 Task: Look for space in Werne, Germany from 10th July, 2023 to 25th July, 2023 for 3 adults, 1 child in price range Rs.15000 to Rs.25000. Place can be shared room with 2 bedrooms having 3 beds and 2 bathrooms. Property type can be house, flat, guest house. Amenities needed are: wifi, TV, free parkinig on premises, gym, breakfast. Booking option can be shelf check-in. Required host language is English.
Action: Mouse moved to (575, 147)
Screenshot: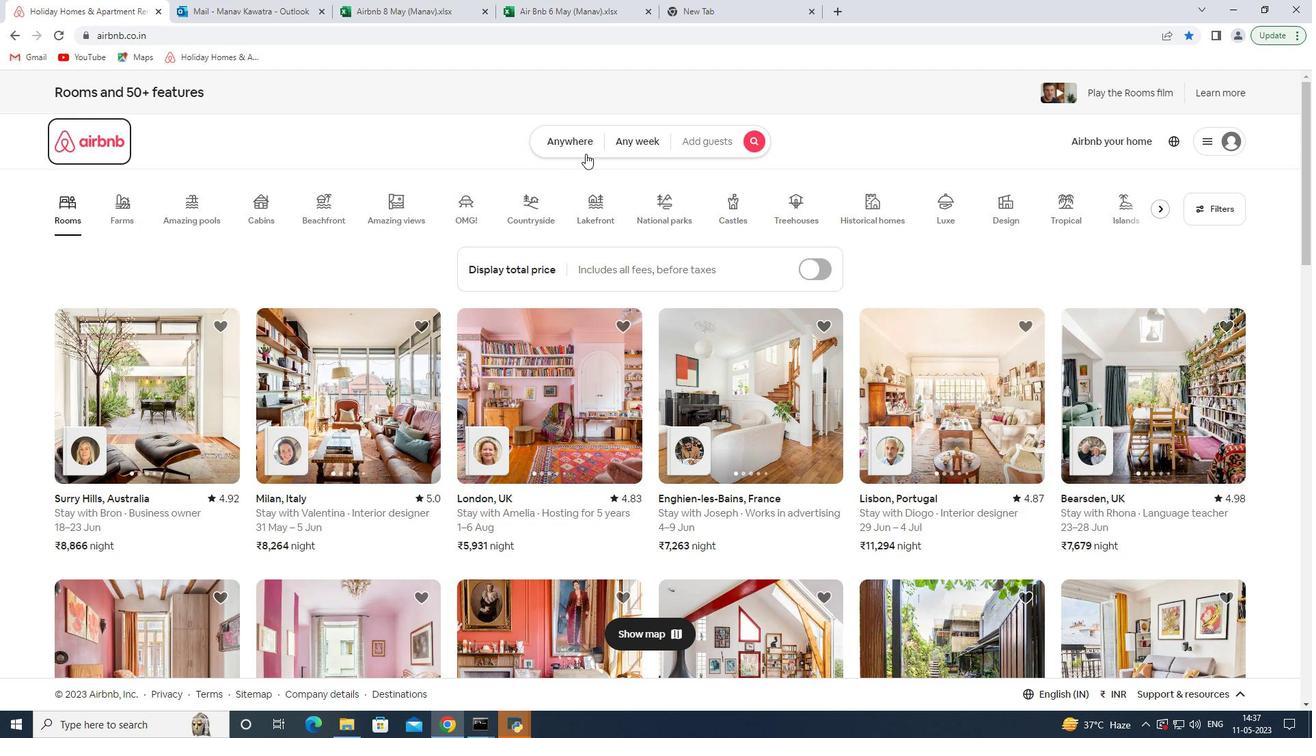 
Action: Mouse pressed left at (575, 147)
Screenshot: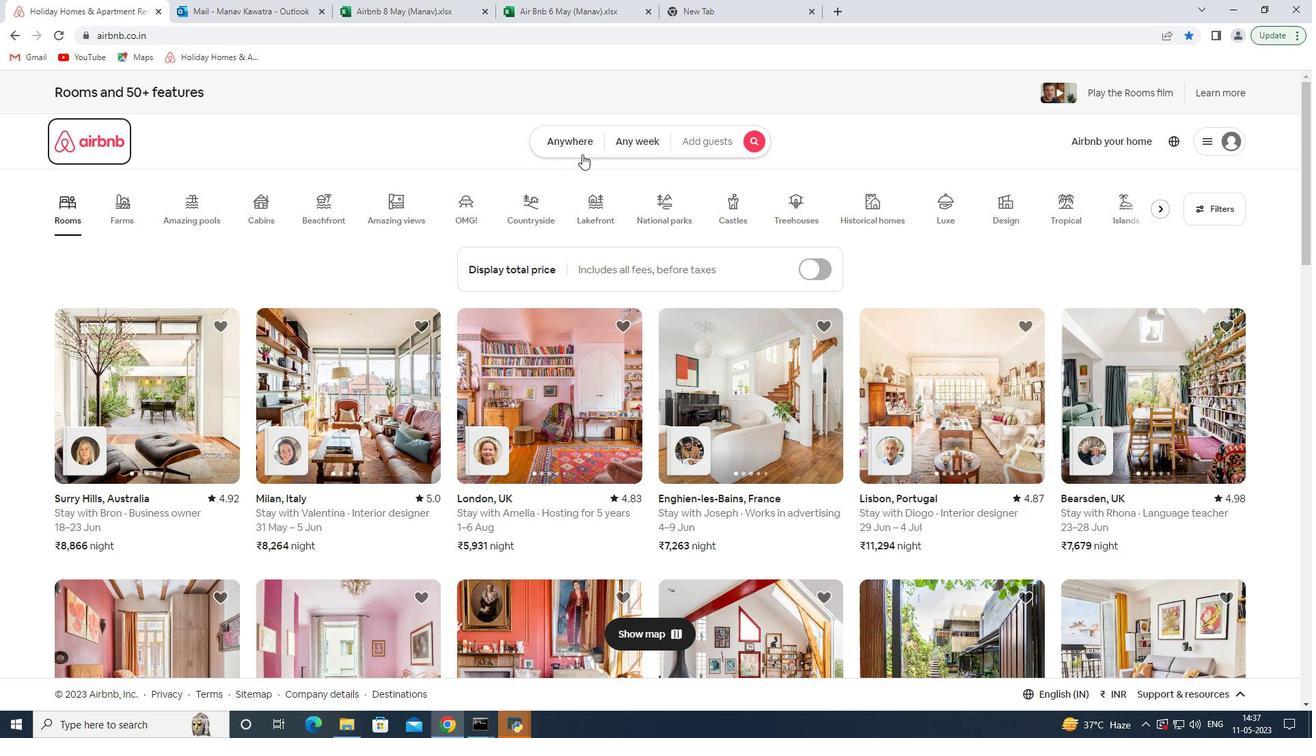 
Action: Mouse moved to (502, 198)
Screenshot: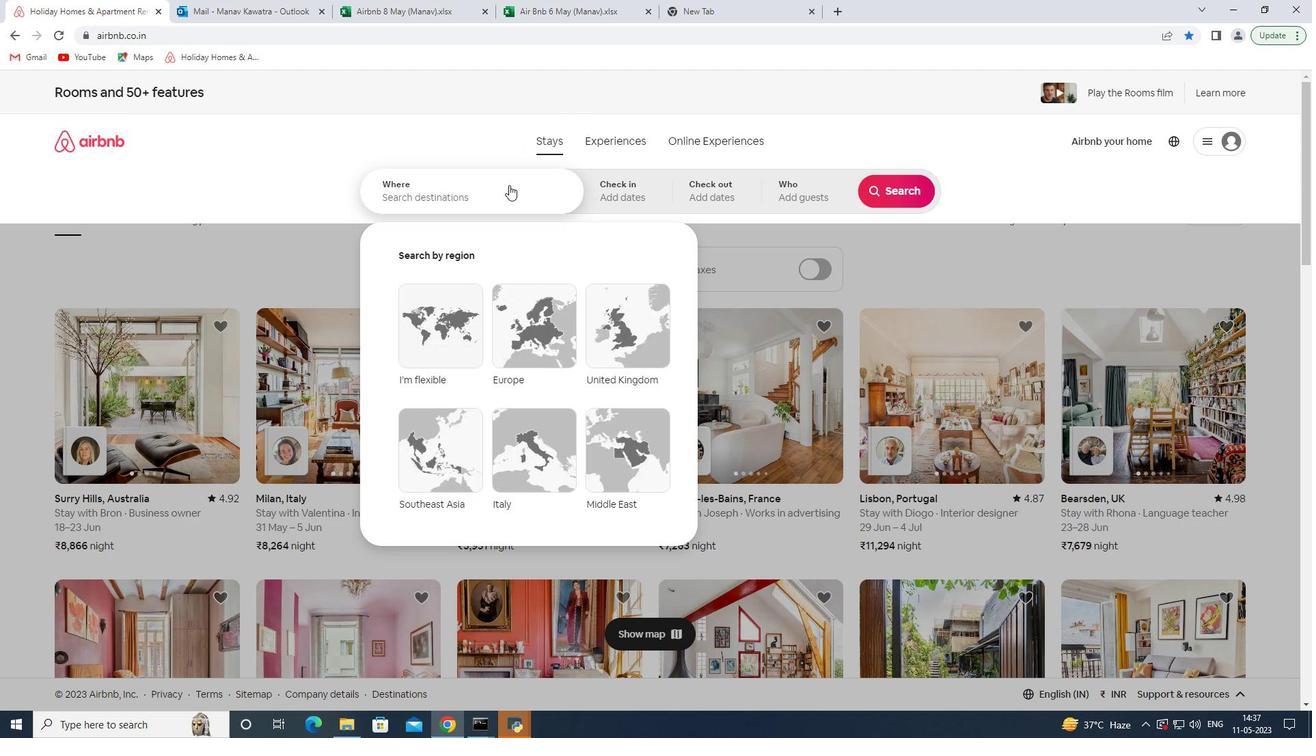 
Action: Mouse pressed left at (502, 198)
Screenshot: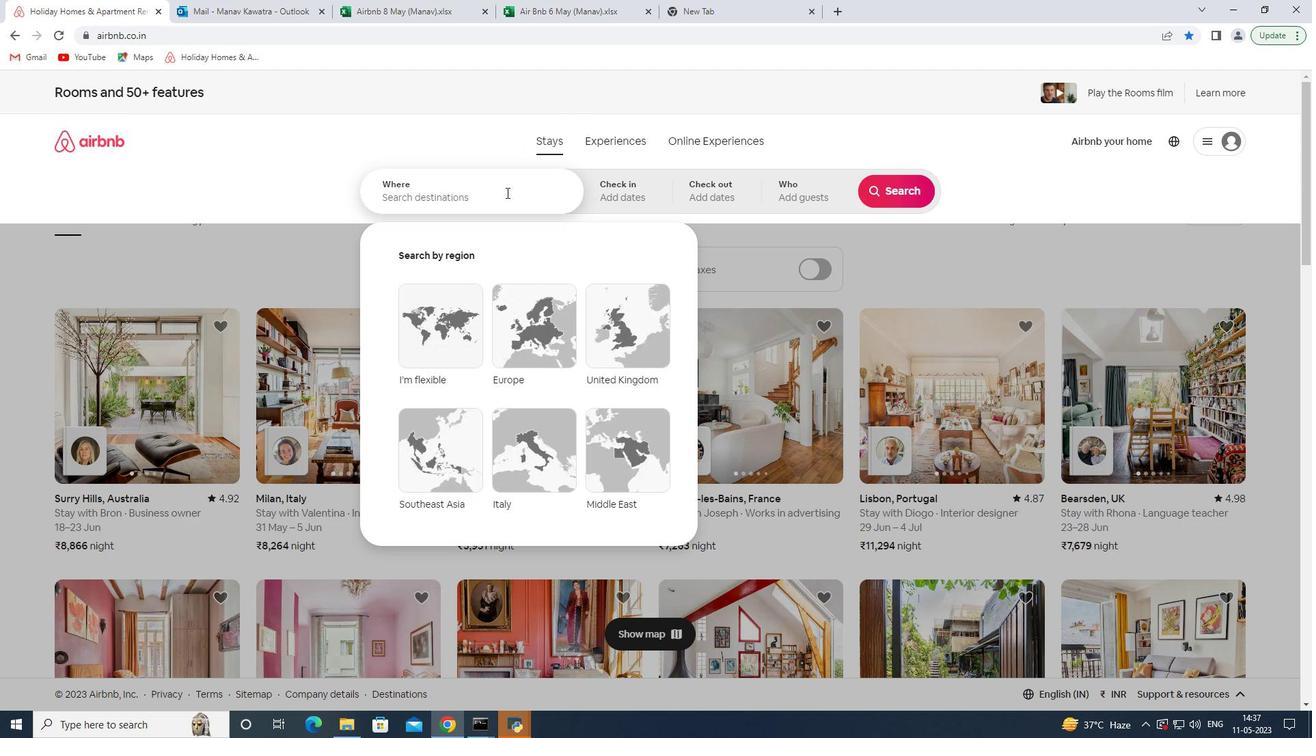 
Action: Key pressed <Key.shift>Werne<Key.space>
Screenshot: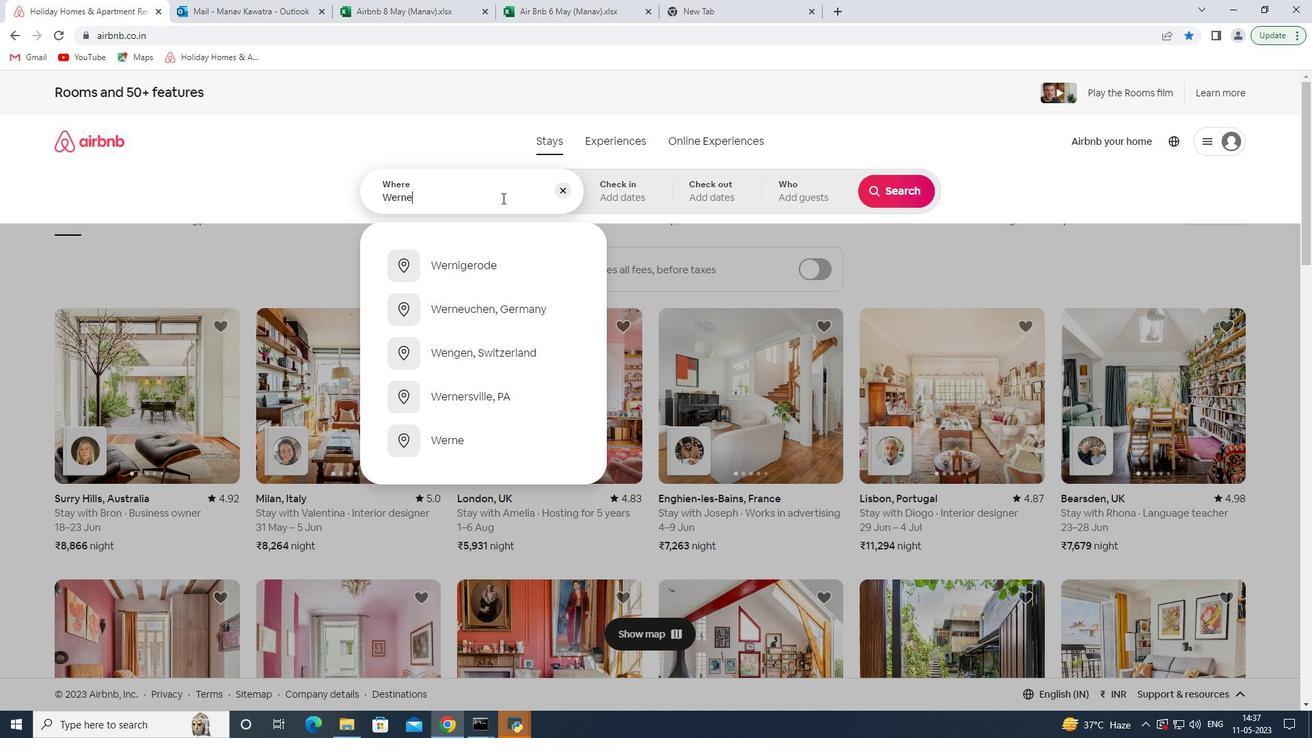 
Action: Mouse moved to (501, 198)
Screenshot: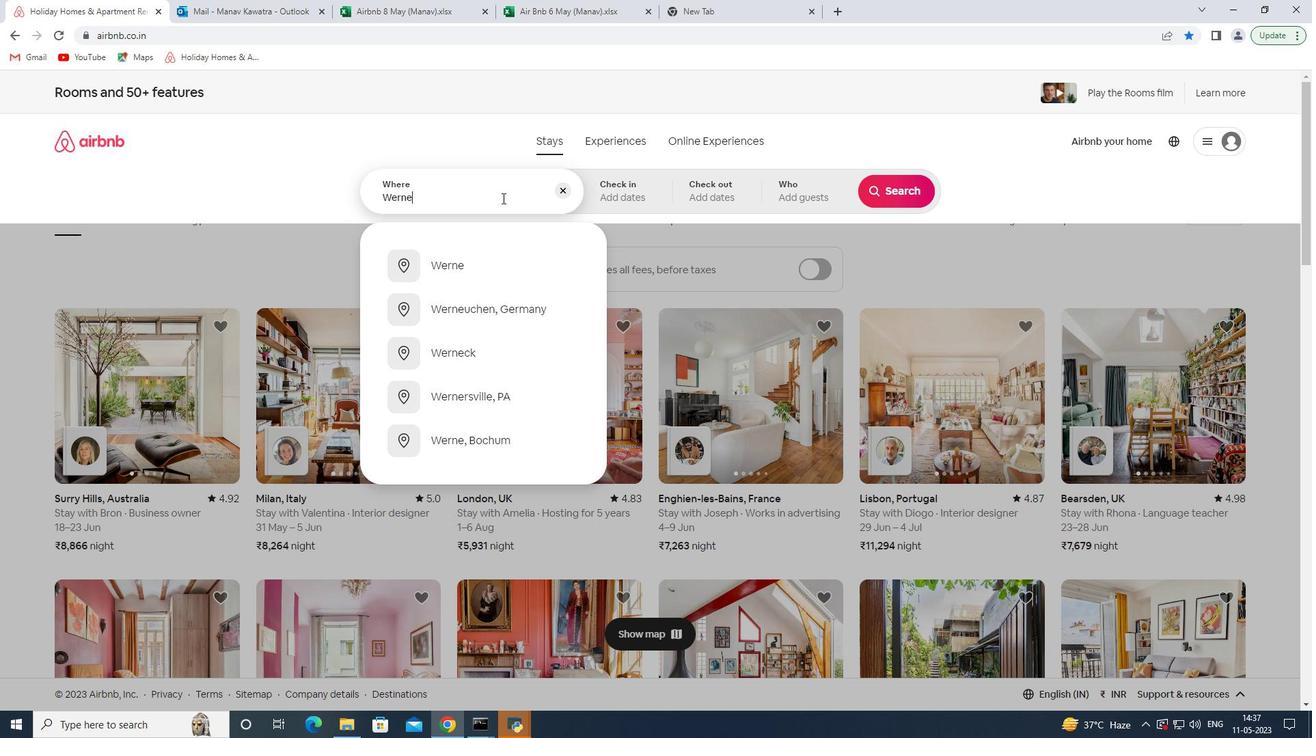 
Action: Key pressed <Key.shift><Key.shift><Key.shift><Key.shift><Key.shift><Key.shift><Key.shift><Key.shift><Key.shift>Ger
Screenshot: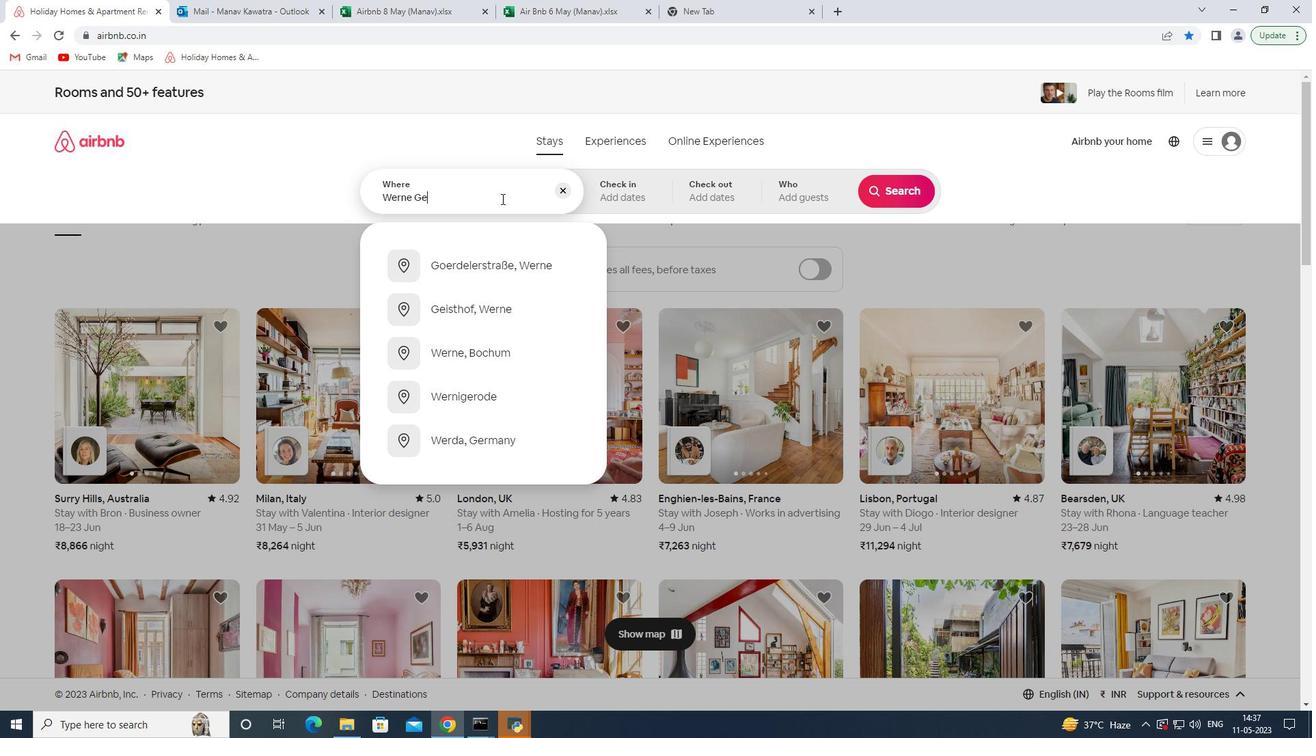
Action: Mouse moved to (530, 273)
Screenshot: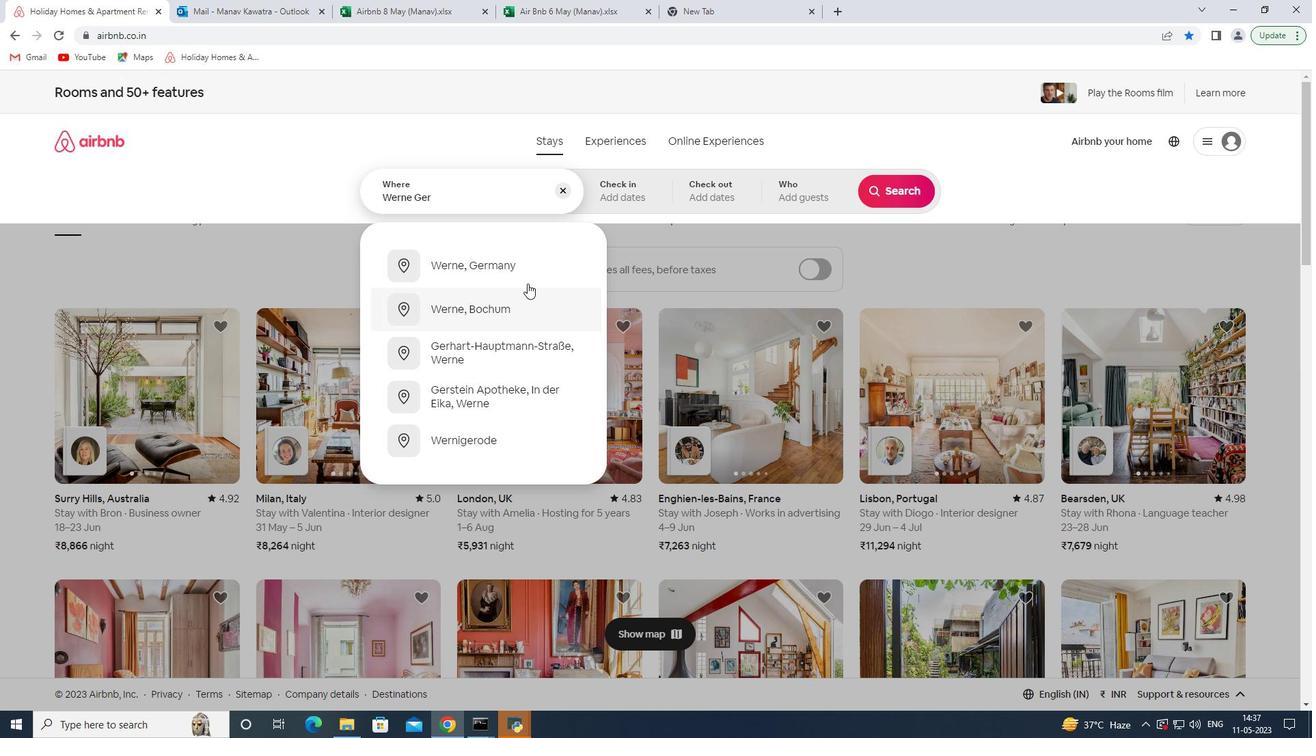 
Action: Mouse pressed left at (530, 273)
Screenshot: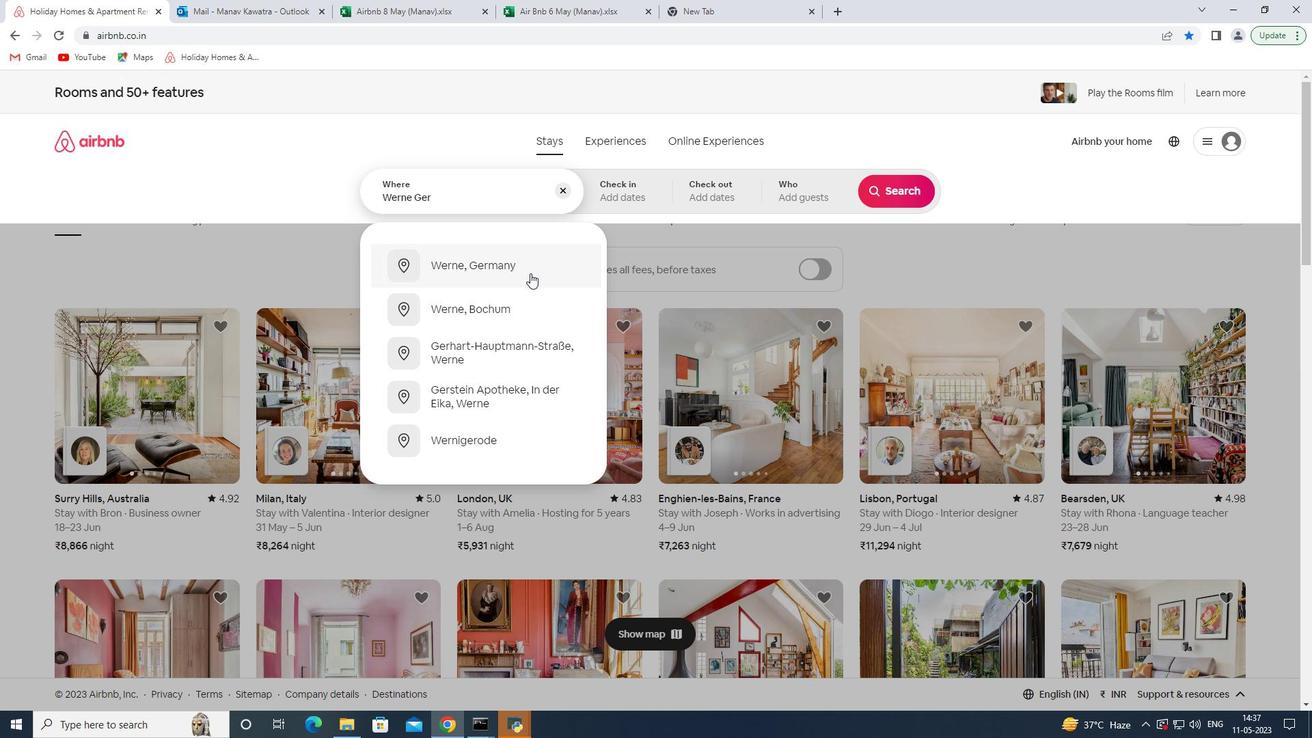 
Action: Mouse moved to (897, 296)
Screenshot: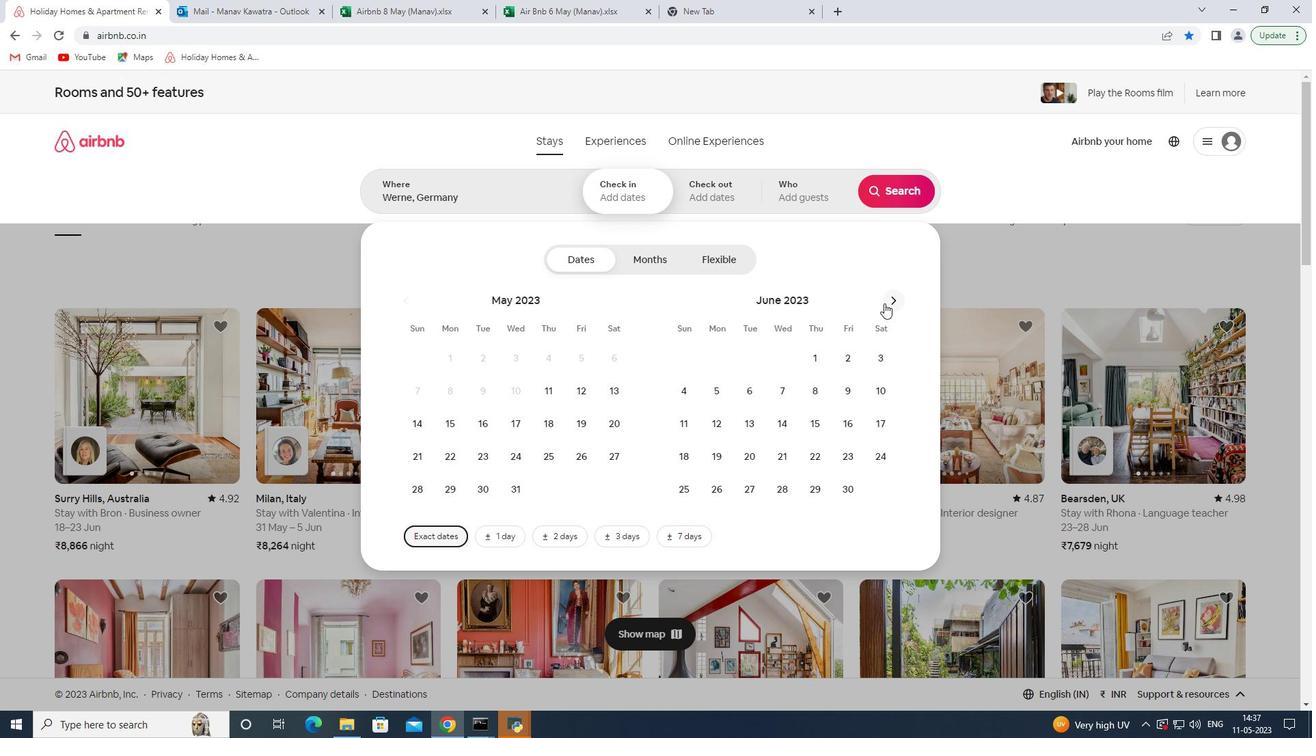
Action: Mouse pressed left at (897, 296)
Screenshot: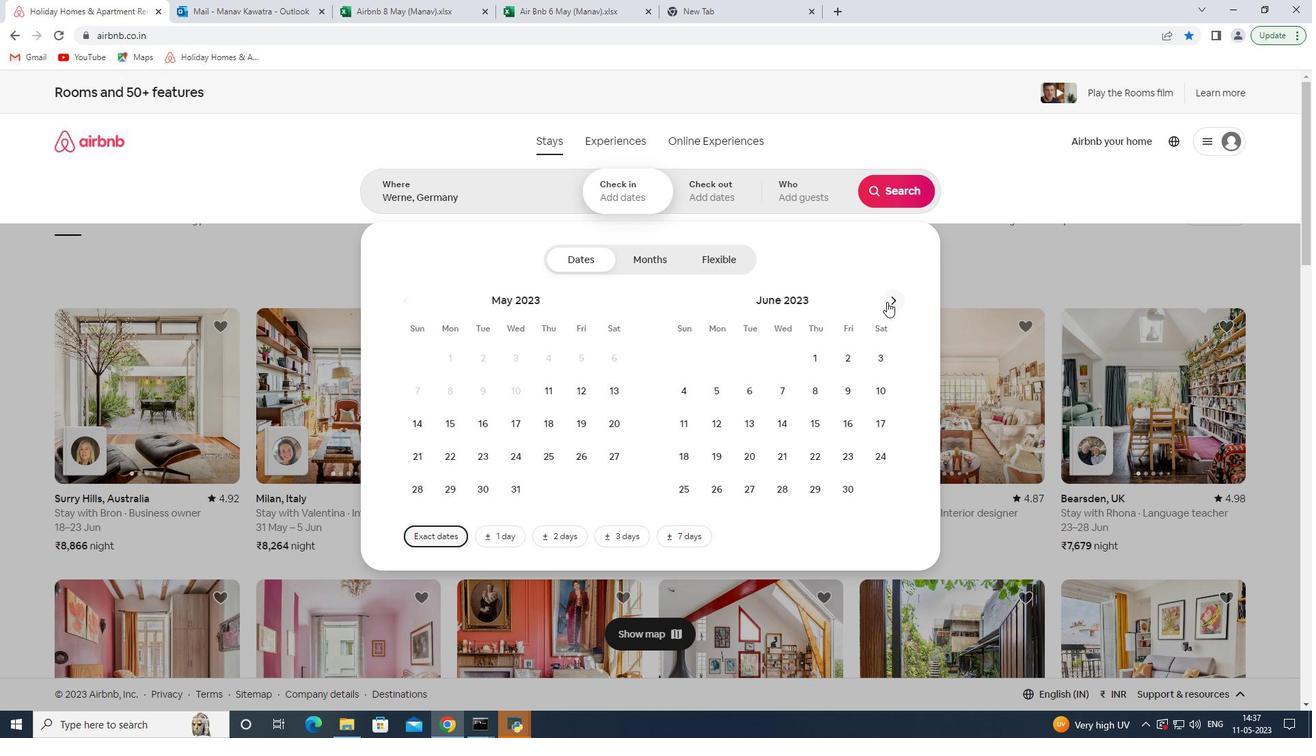 
Action: Mouse moved to (720, 424)
Screenshot: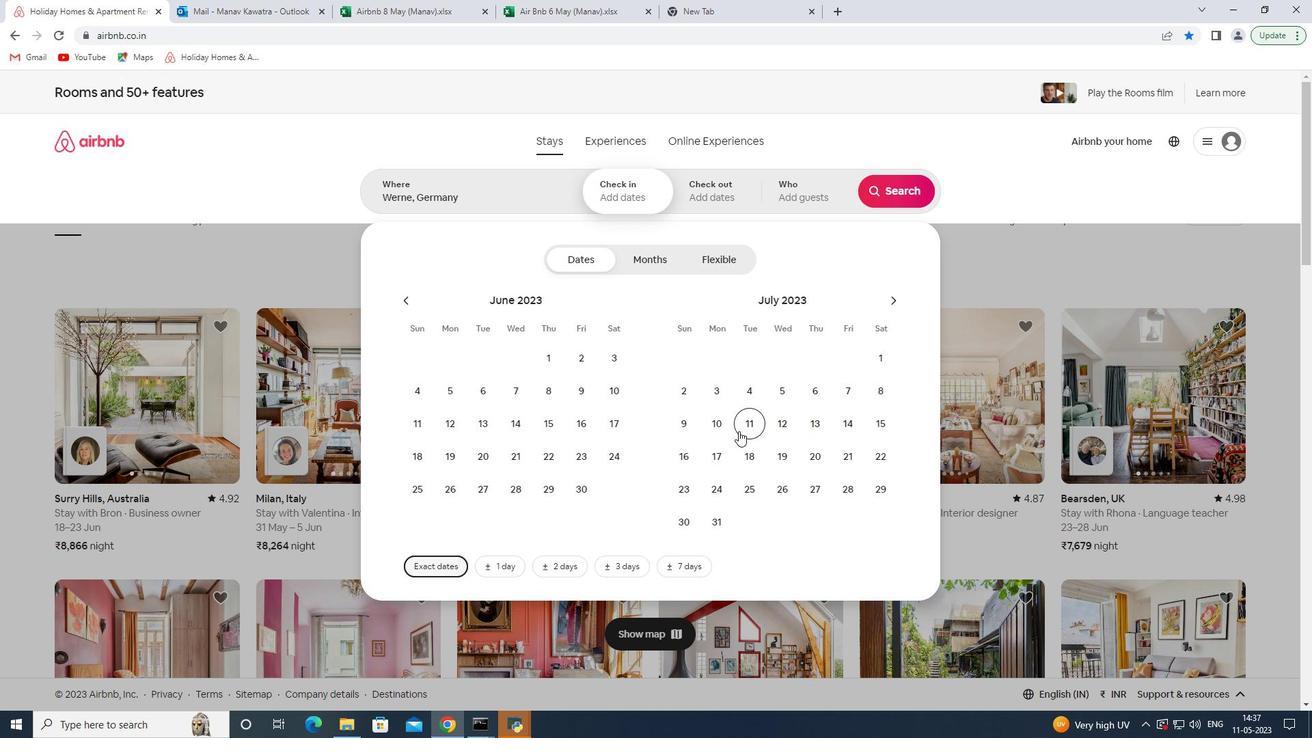 
Action: Mouse pressed left at (720, 424)
Screenshot: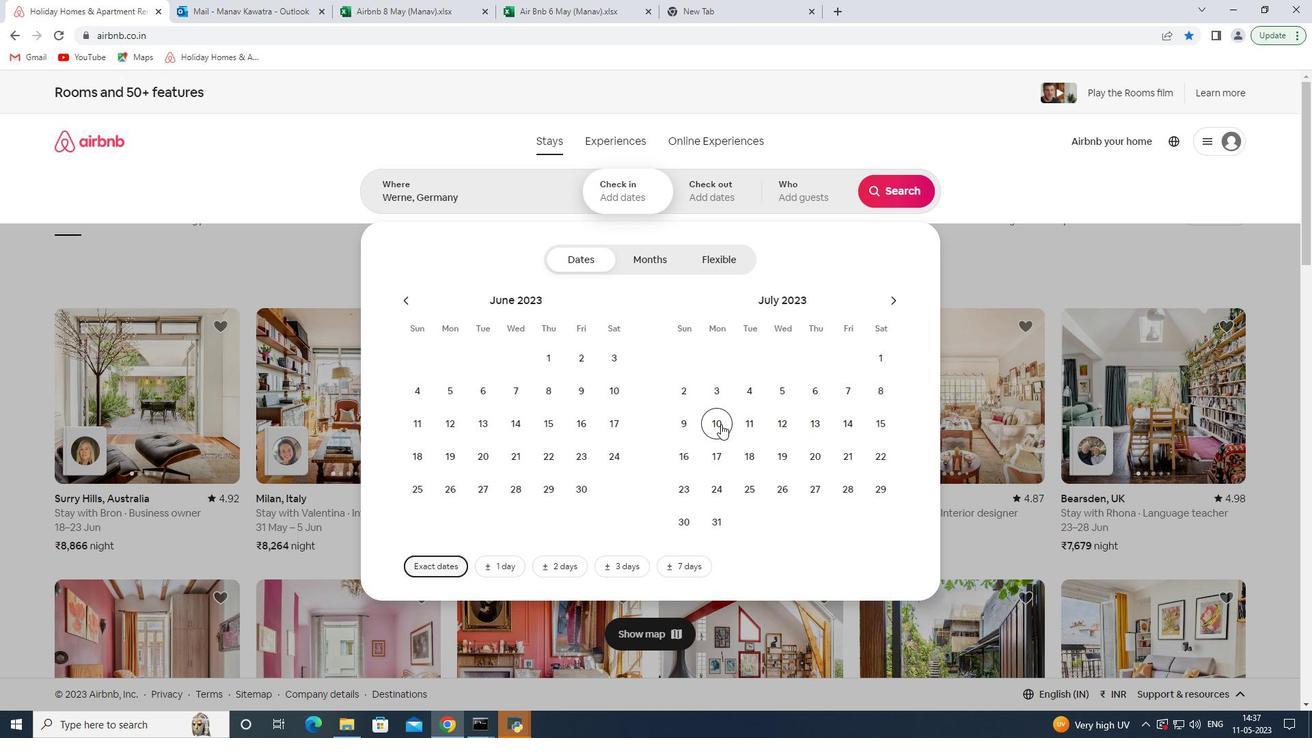 
Action: Mouse moved to (754, 489)
Screenshot: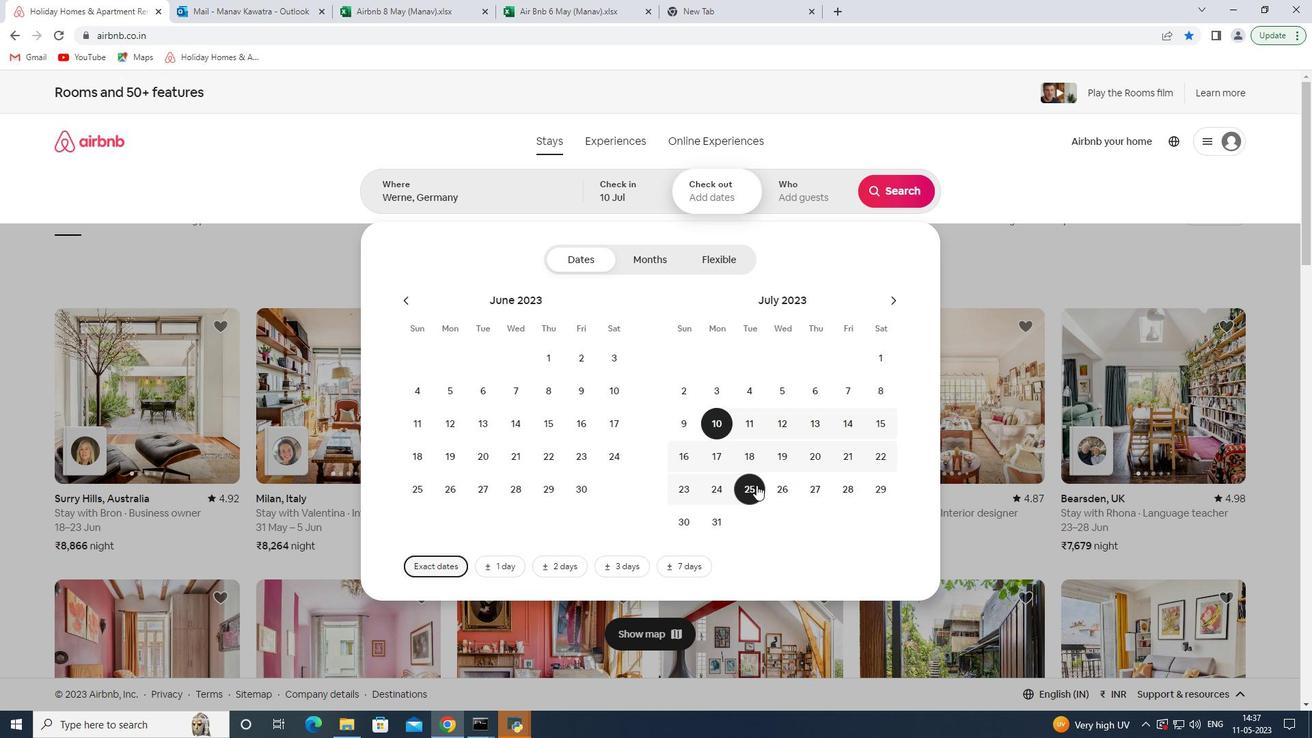 
Action: Mouse pressed left at (754, 489)
Screenshot: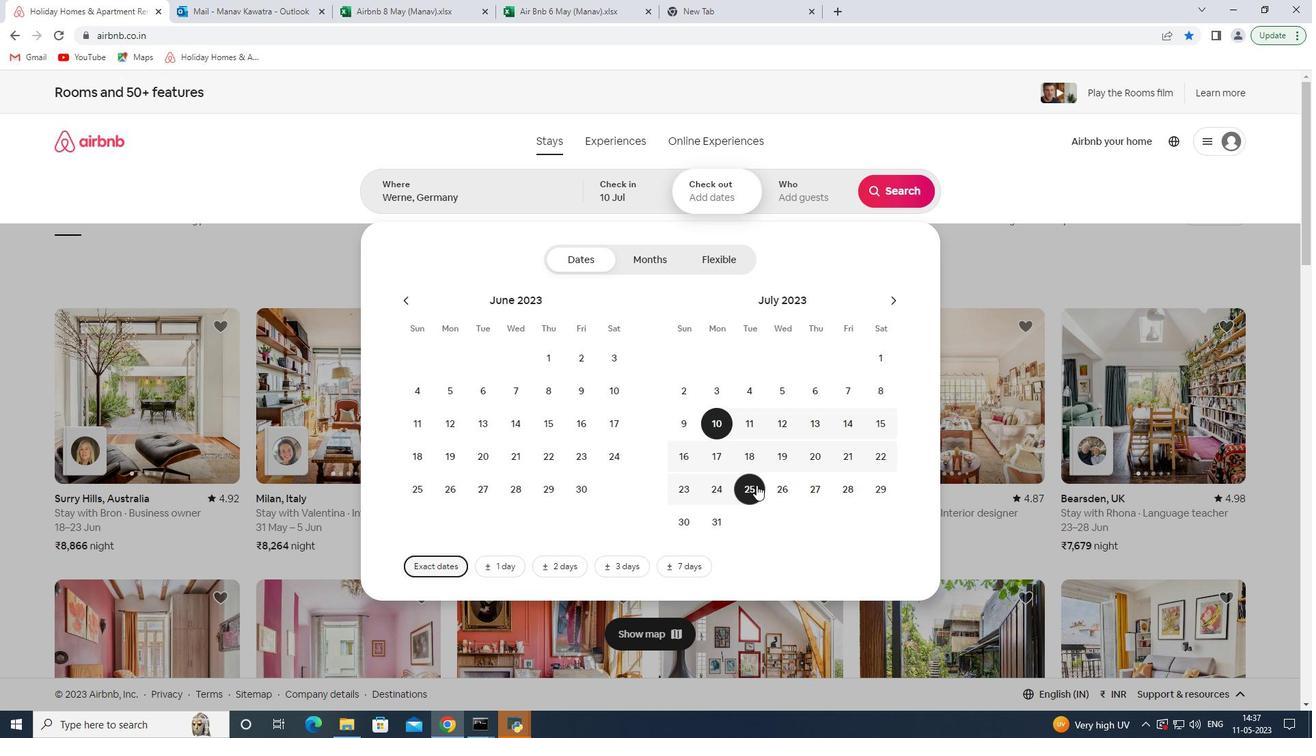 
Action: Mouse moved to (807, 191)
Screenshot: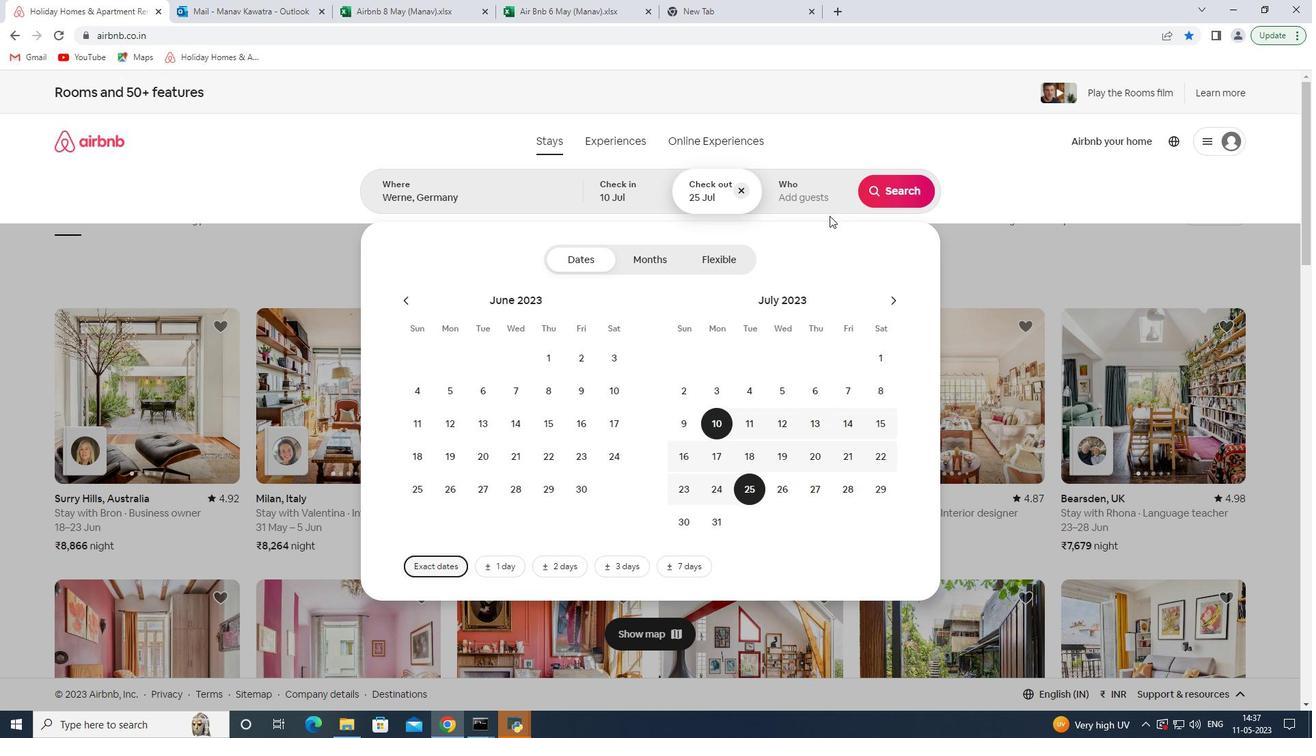 
Action: Mouse pressed left at (807, 191)
Screenshot: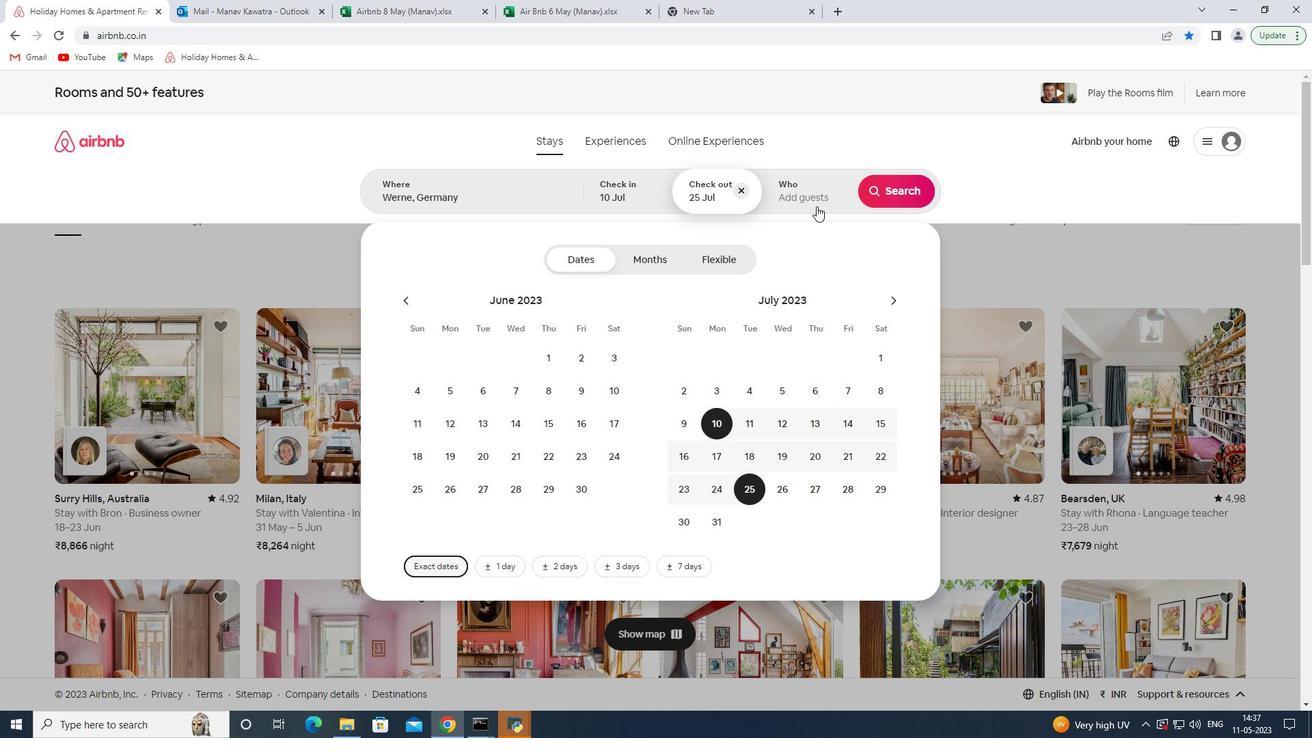 
Action: Mouse moved to (938, 274)
Screenshot: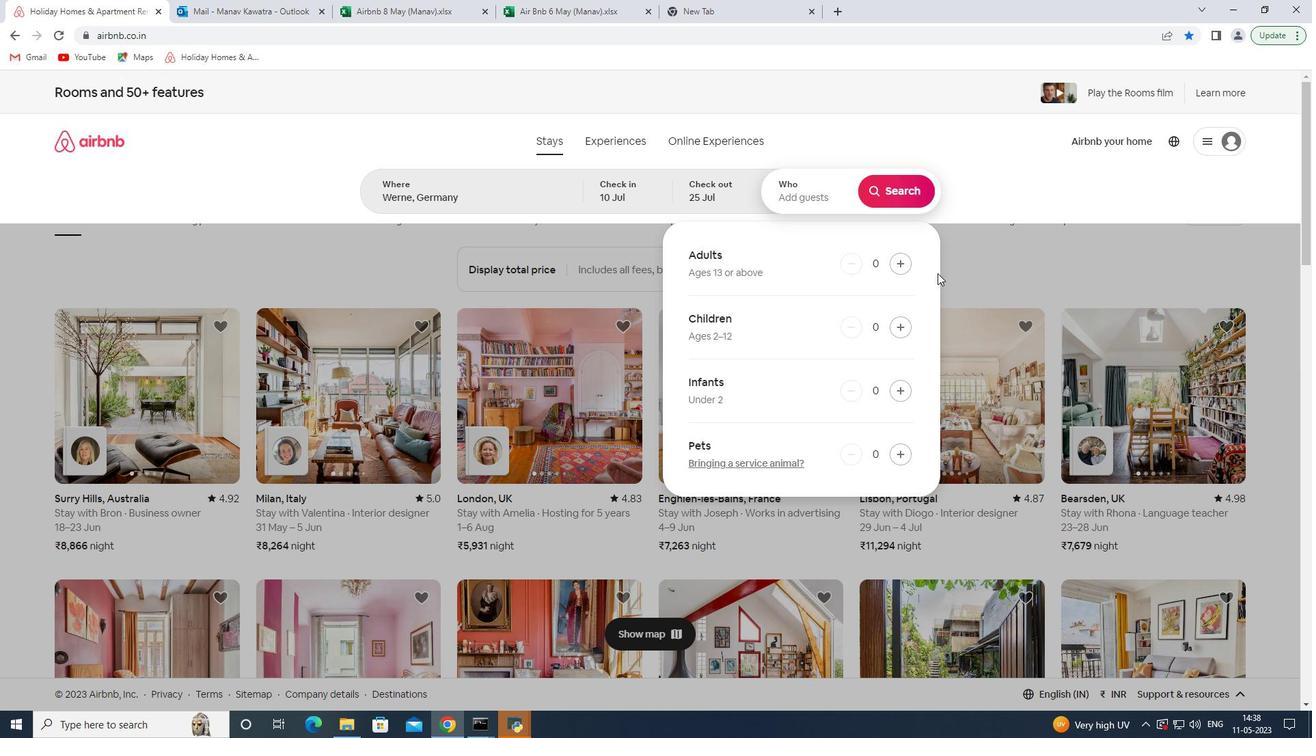 
Action: Mouse pressed left at (938, 274)
Screenshot: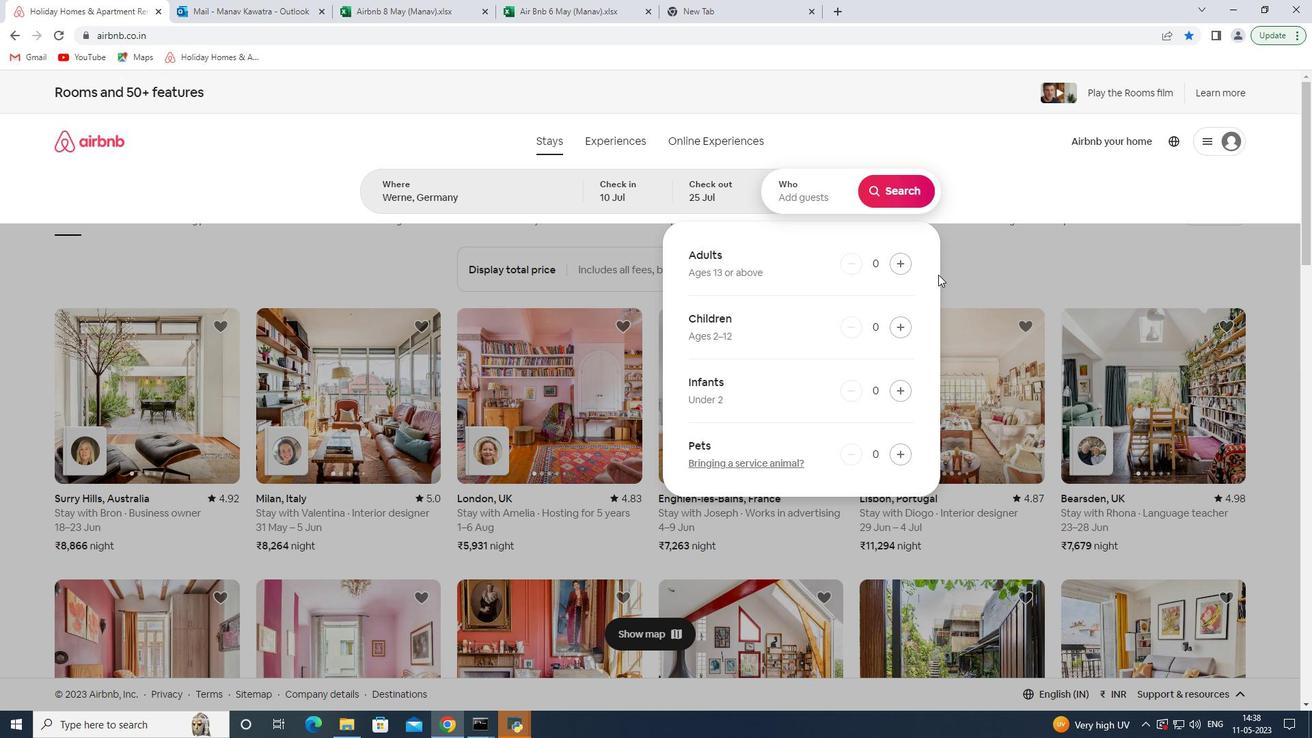 
Action: Mouse moved to (906, 264)
Screenshot: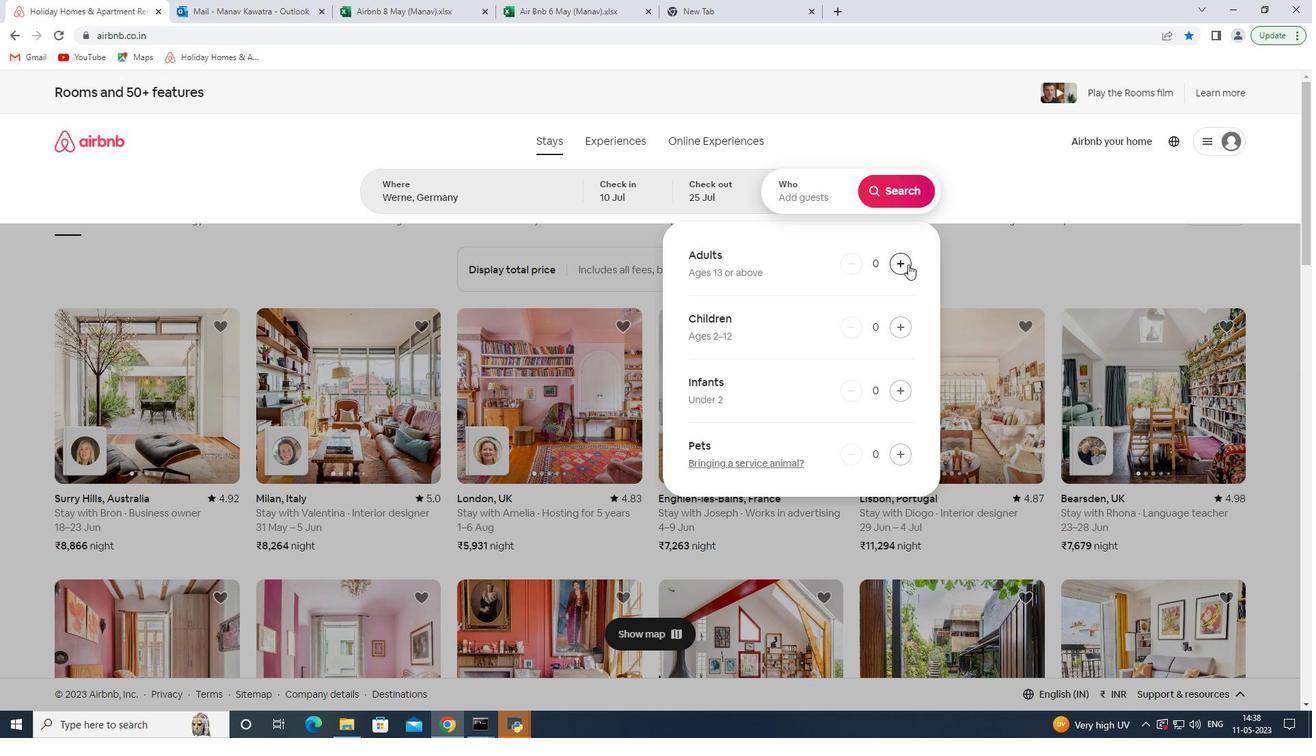 
Action: Mouse pressed left at (906, 264)
Screenshot: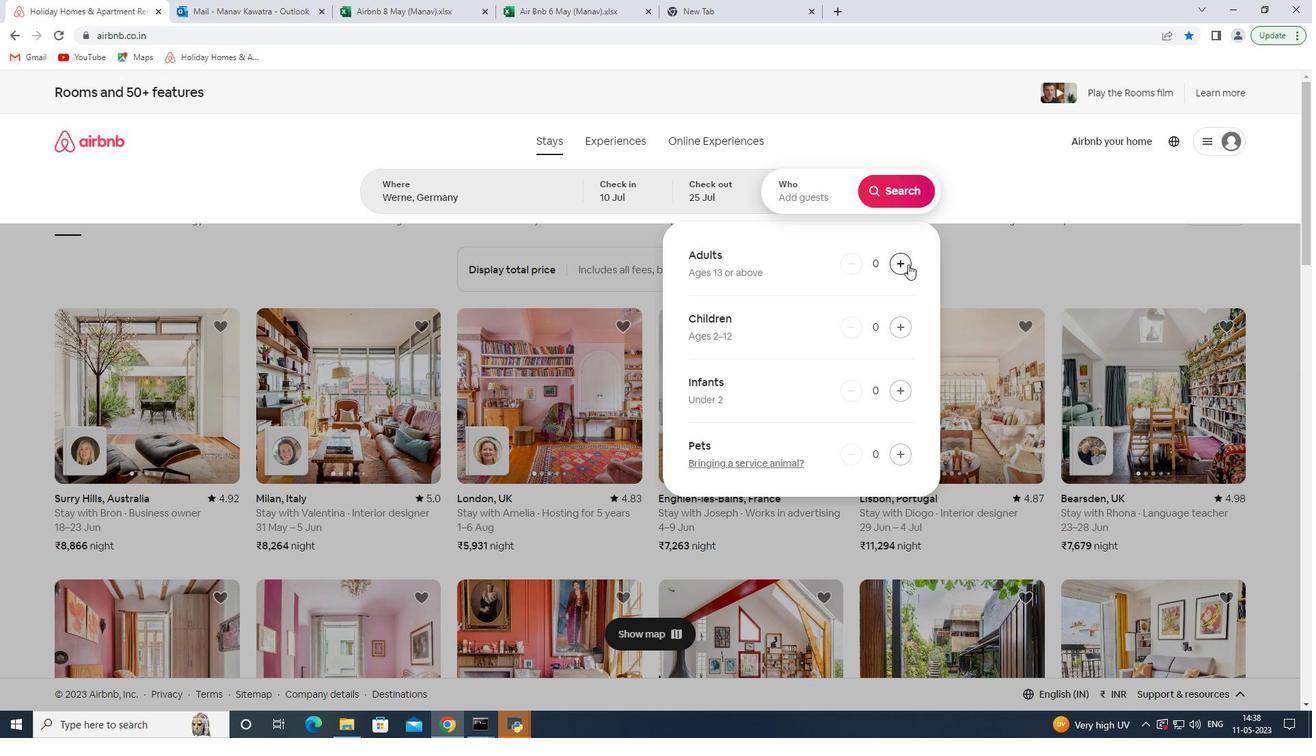 
Action: Mouse pressed left at (906, 264)
Screenshot: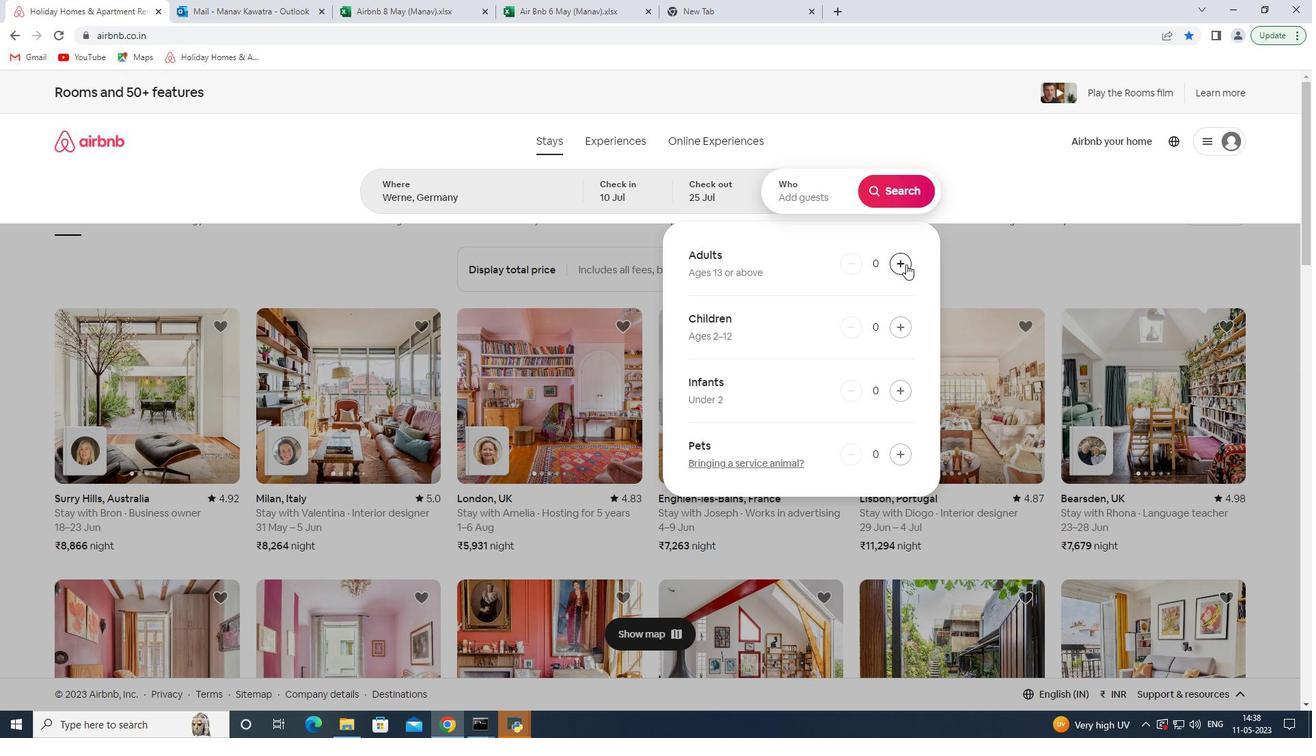 
Action: Mouse pressed left at (906, 264)
Screenshot: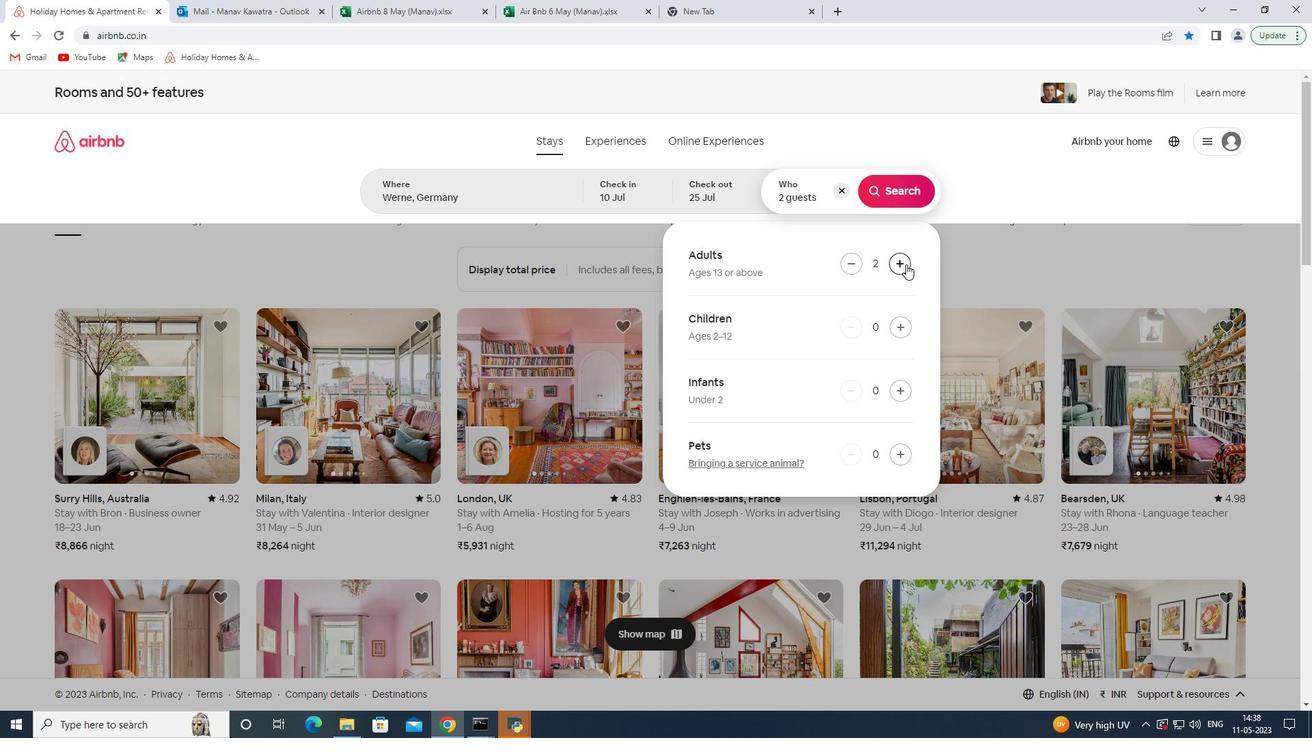 
Action: Mouse moved to (912, 322)
Screenshot: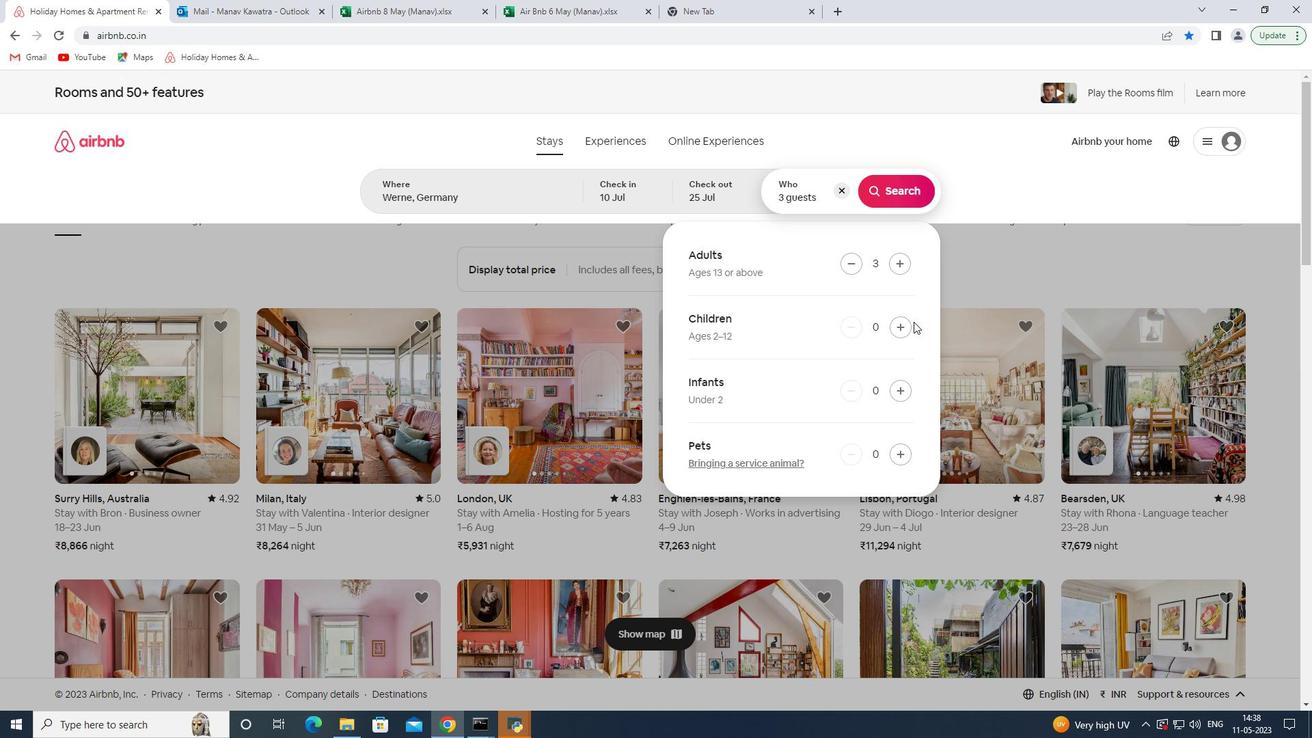 
Action: Mouse pressed left at (912, 322)
Screenshot: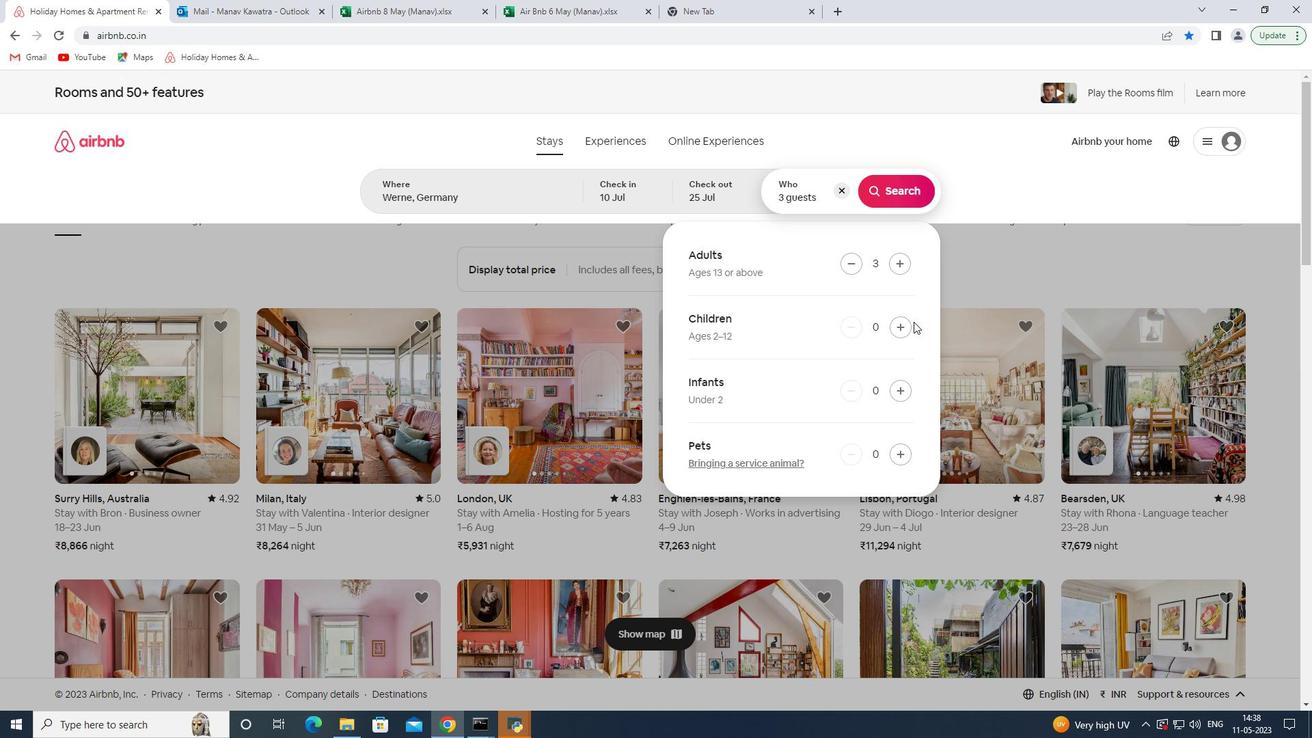 
Action: Mouse moved to (906, 325)
Screenshot: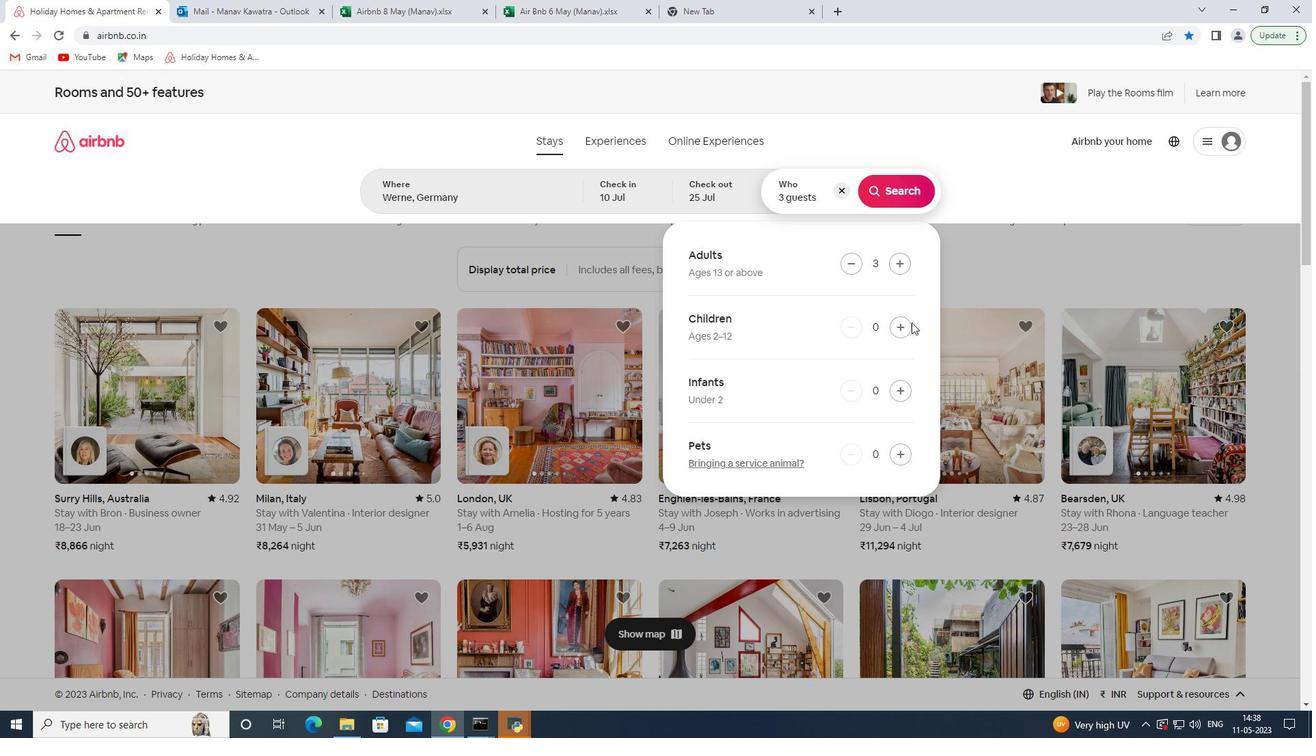 
Action: Mouse pressed left at (906, 325)
Screenshot: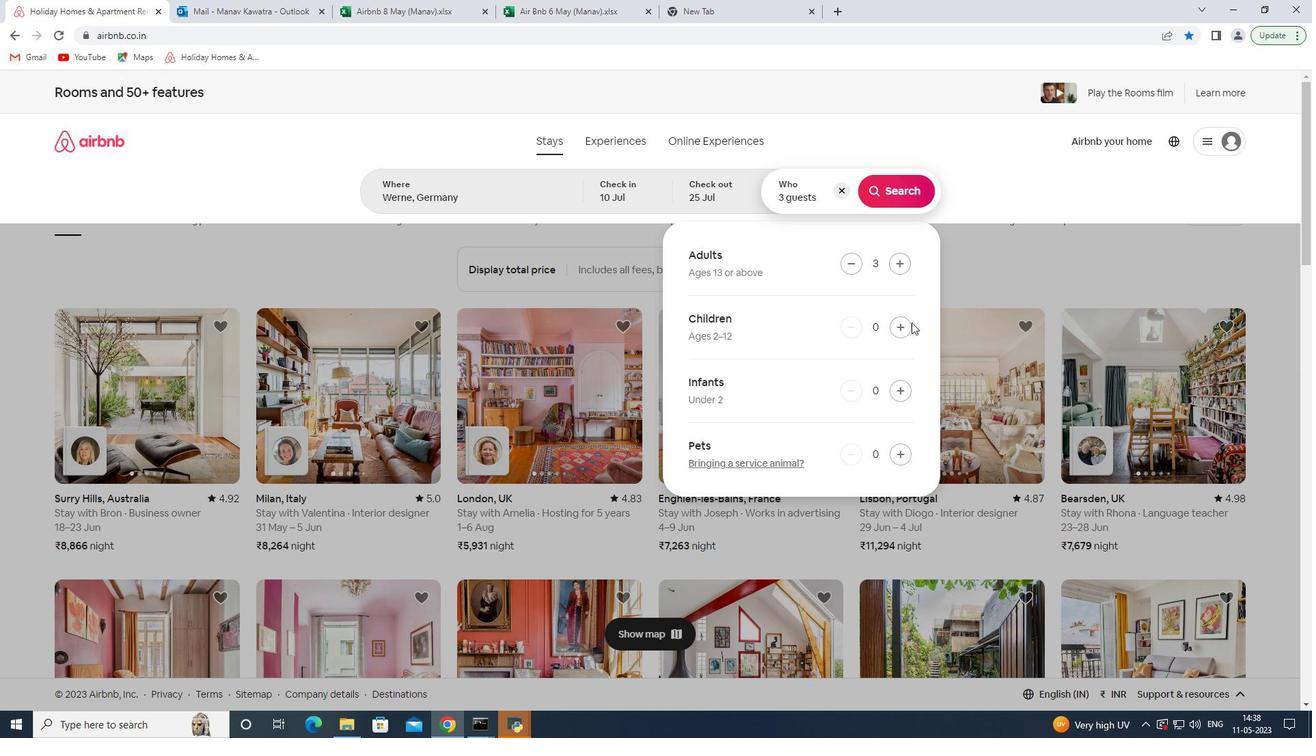 
Action: Mouse moved to (890, 198)
Screenshot: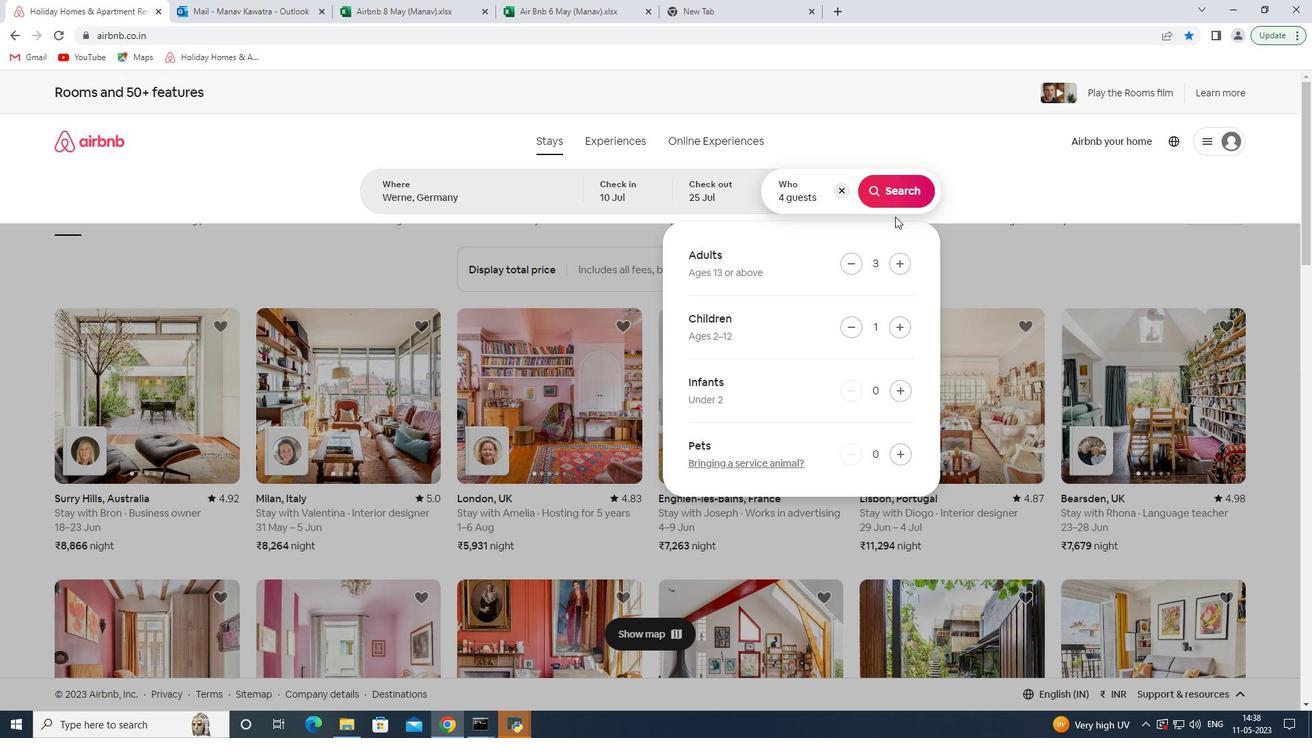 
Action: Mouse pressed left at (890, 198)
Screenshot: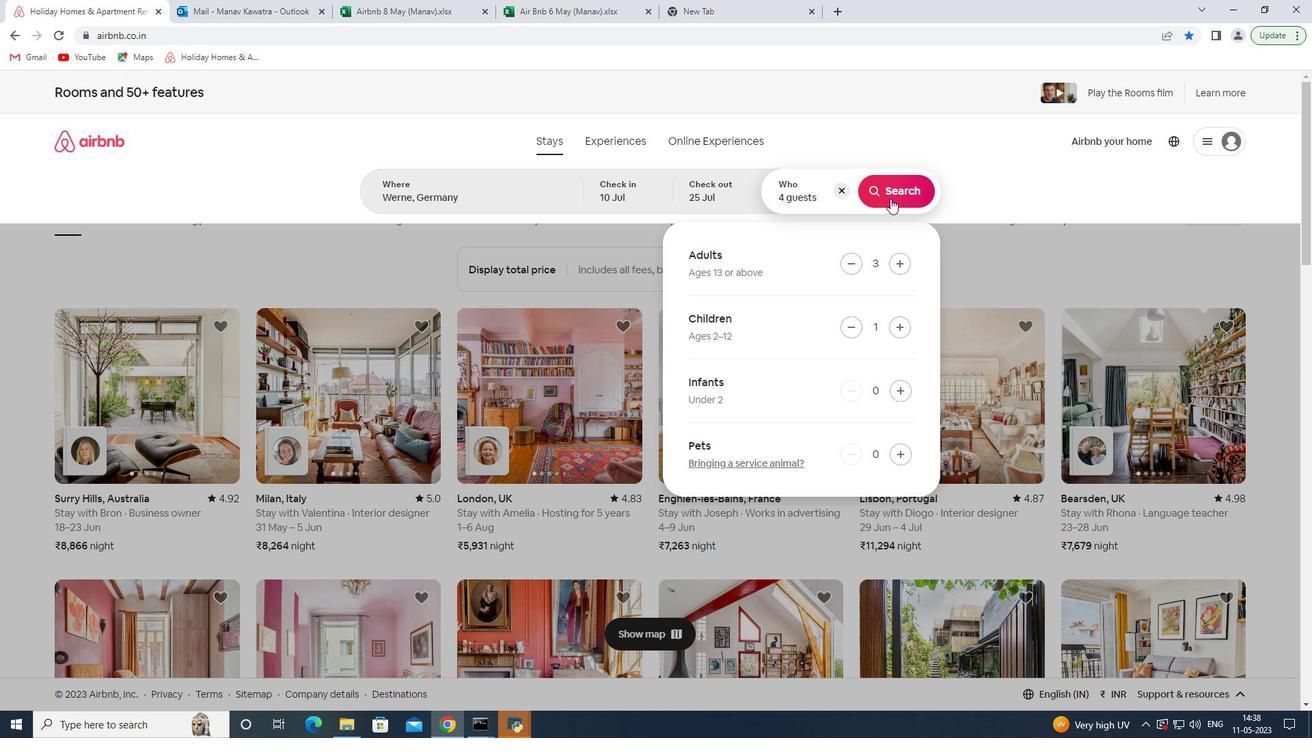 
Action: Mouse moved to (1255, 151)
Screenshot: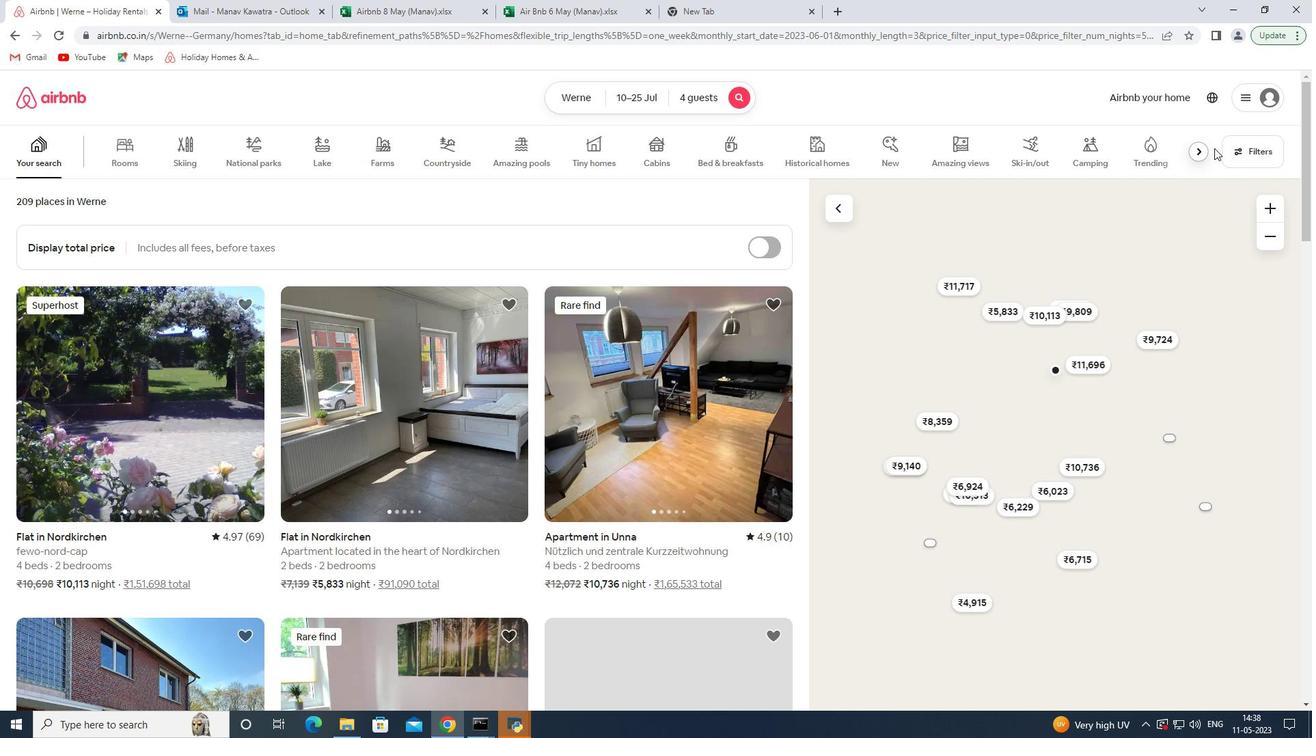 
Action: Mouse pressed left at (1255, 151)
Screenshot: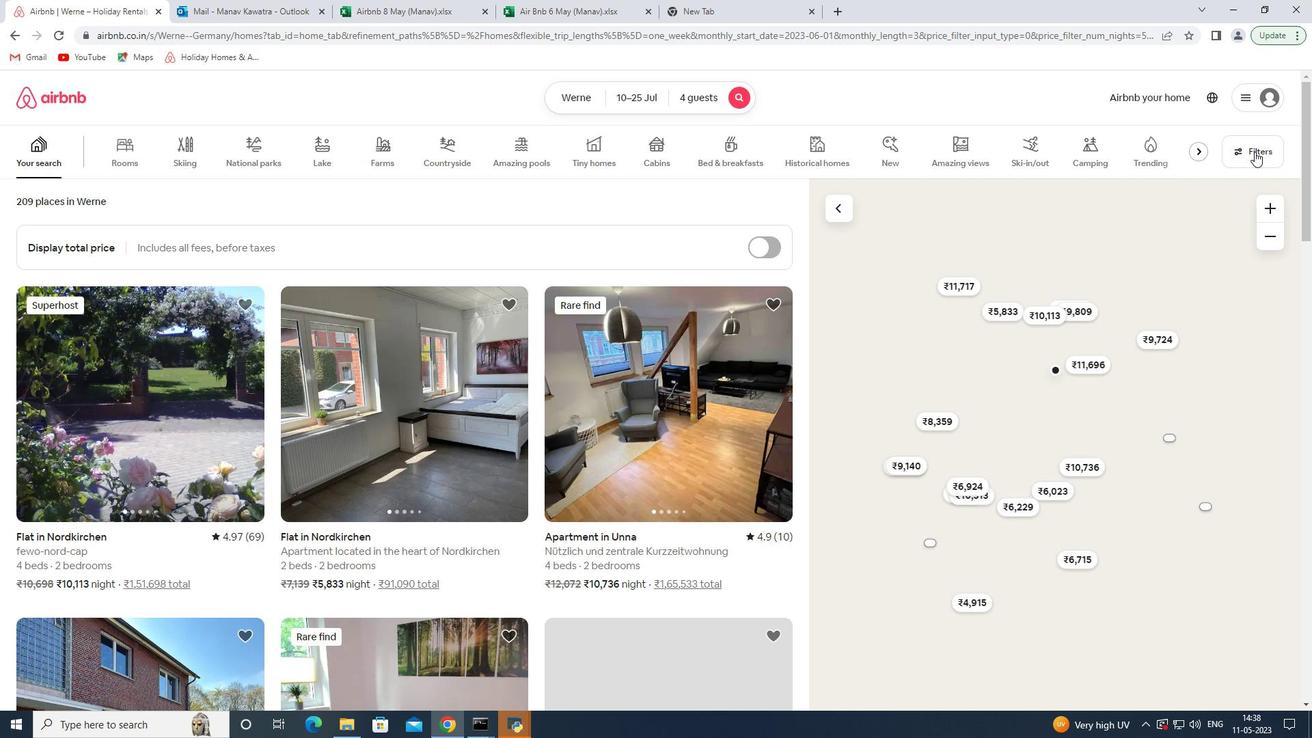 
Action: Mouse moved to (481, 492)
Screenshot: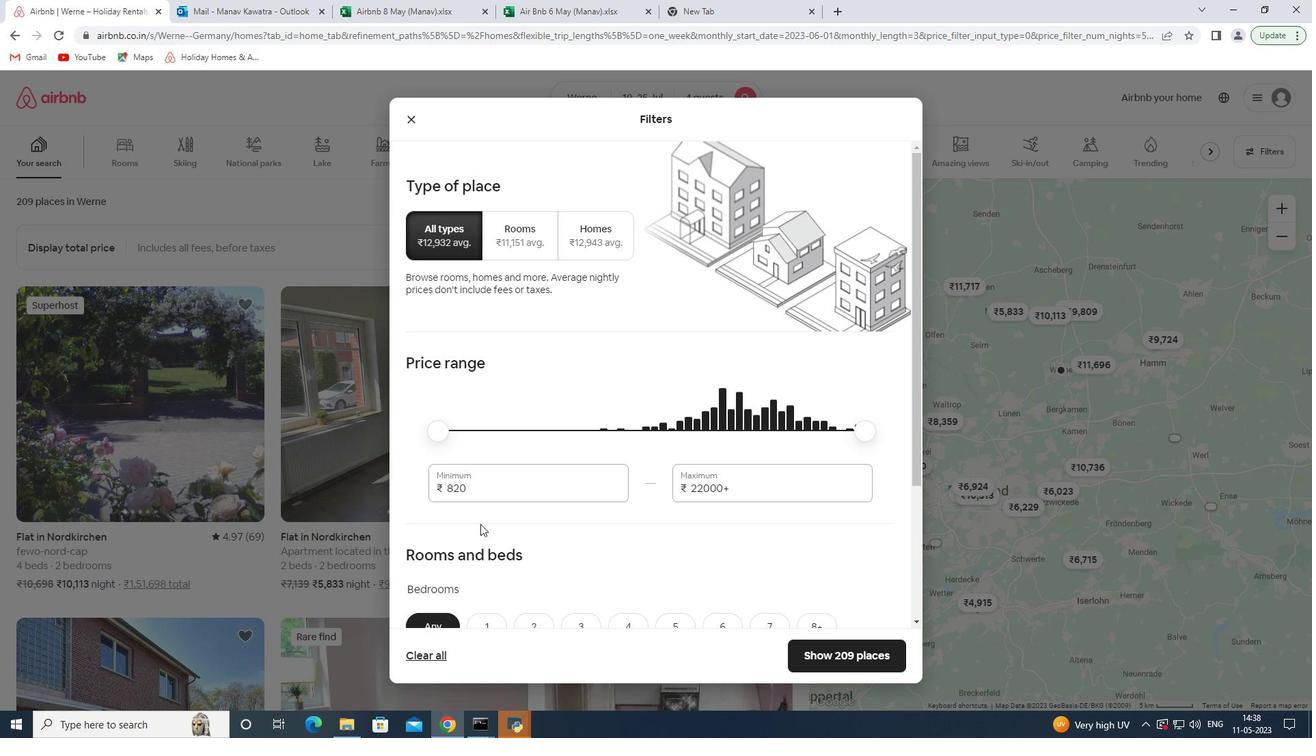 
Action: Mouse pressed left at (481, 492)
Screenshot: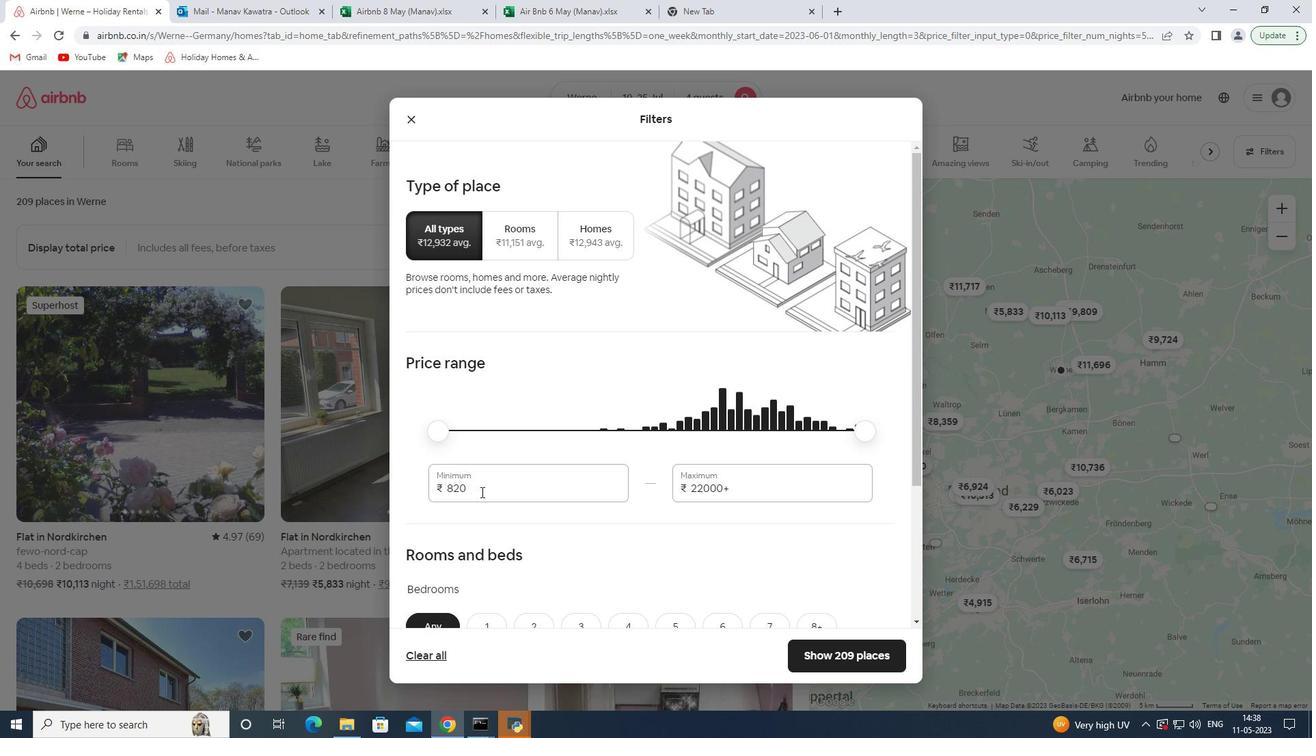 
Action: Mouse pressed left at (481, 492)
Screenshot: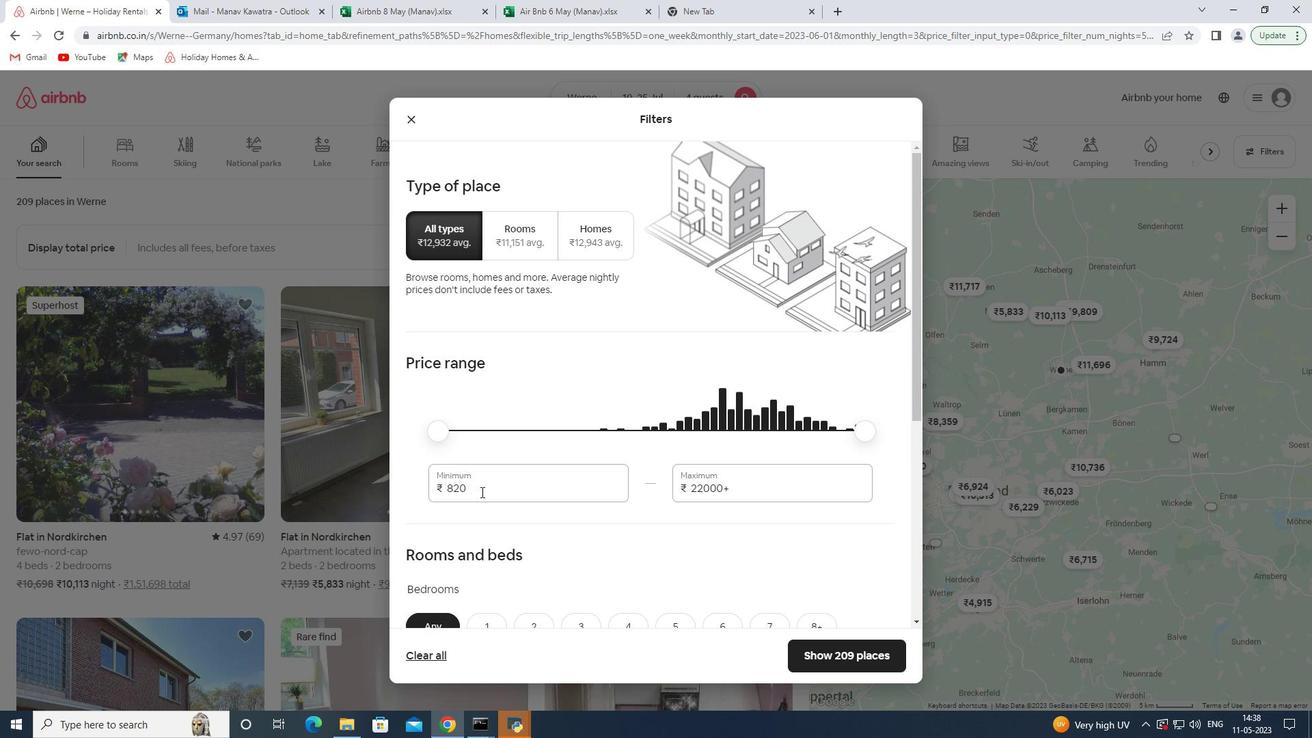 
Action: Key pressed 15000<Key.tab>25000
Screenshot: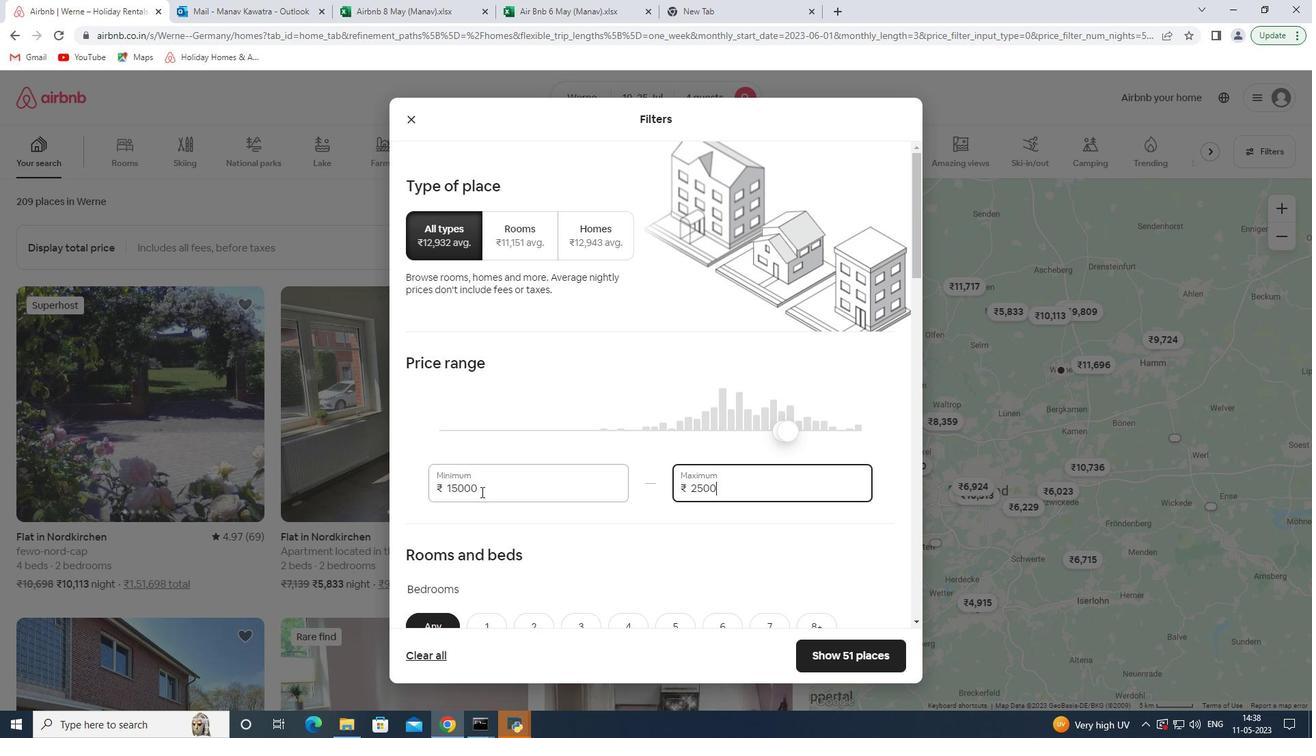 
Action: Mouse scrolled (481, 491) with delta (0, 0)
Screenshot: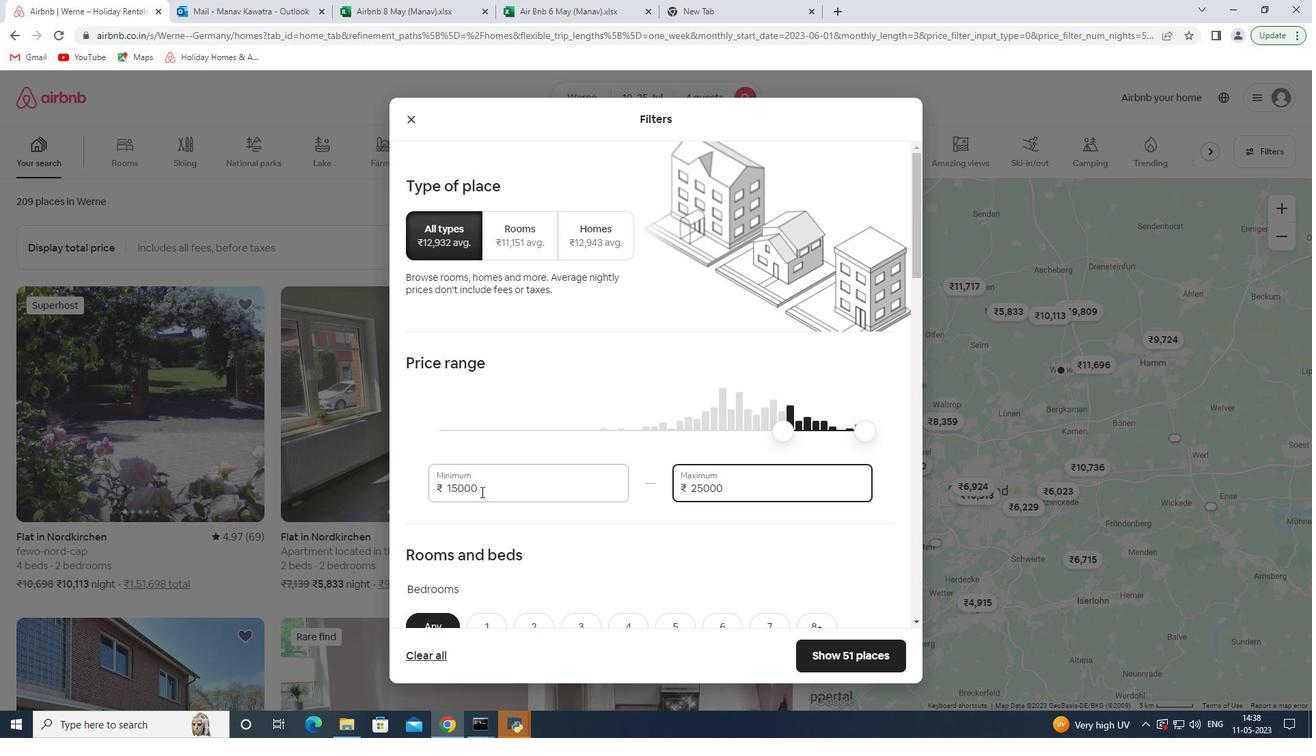
Action: Mouse scrolled (481, 491) with delta (0, 0)
Screenshot: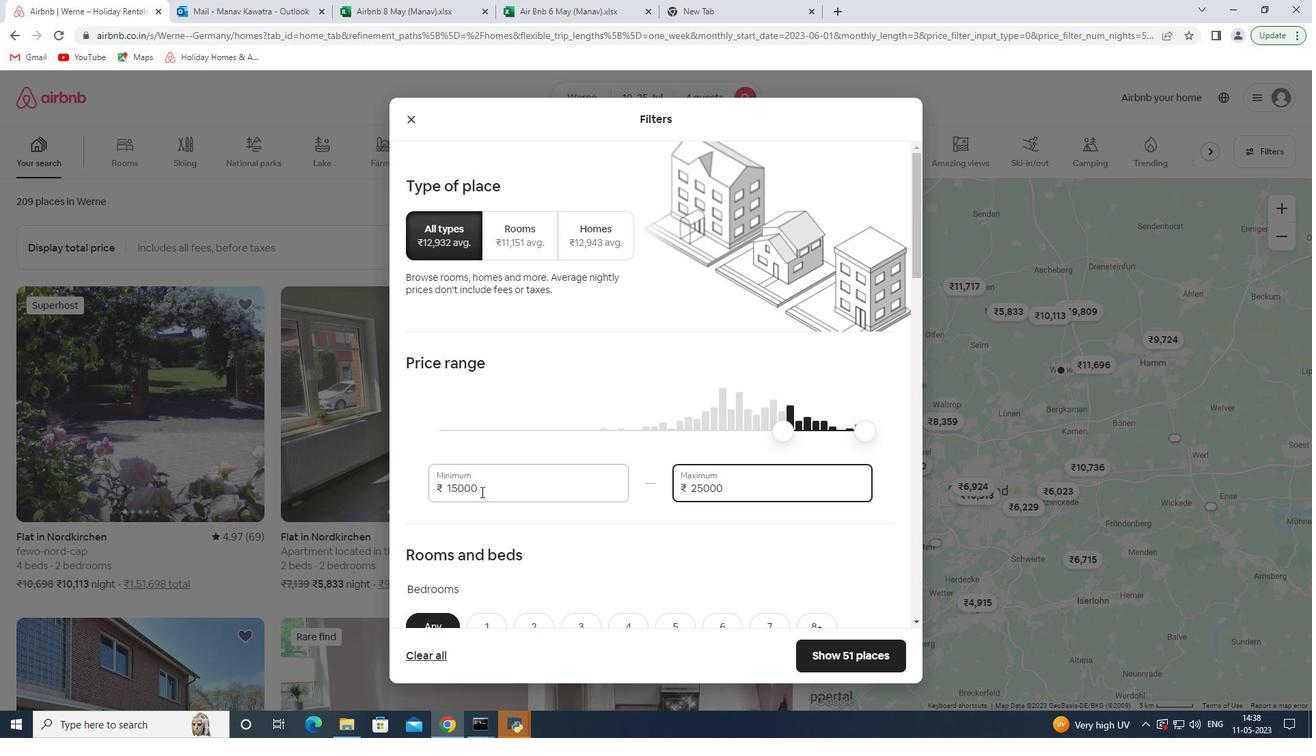 
Action: Mouse scrolled (481, 491) with delta (0, 0)
Screenshot: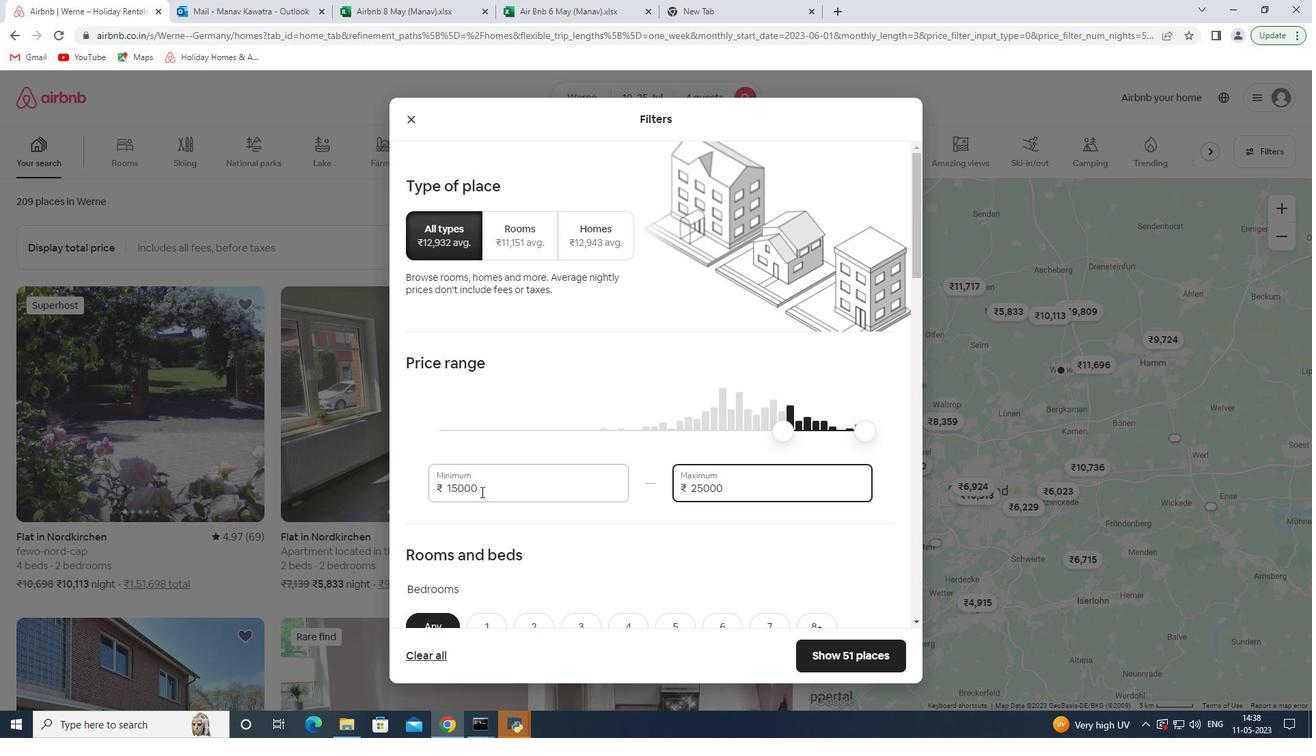 
Action: Mouse scrolled (481, 491) with delta (0, 0)
Screenshot: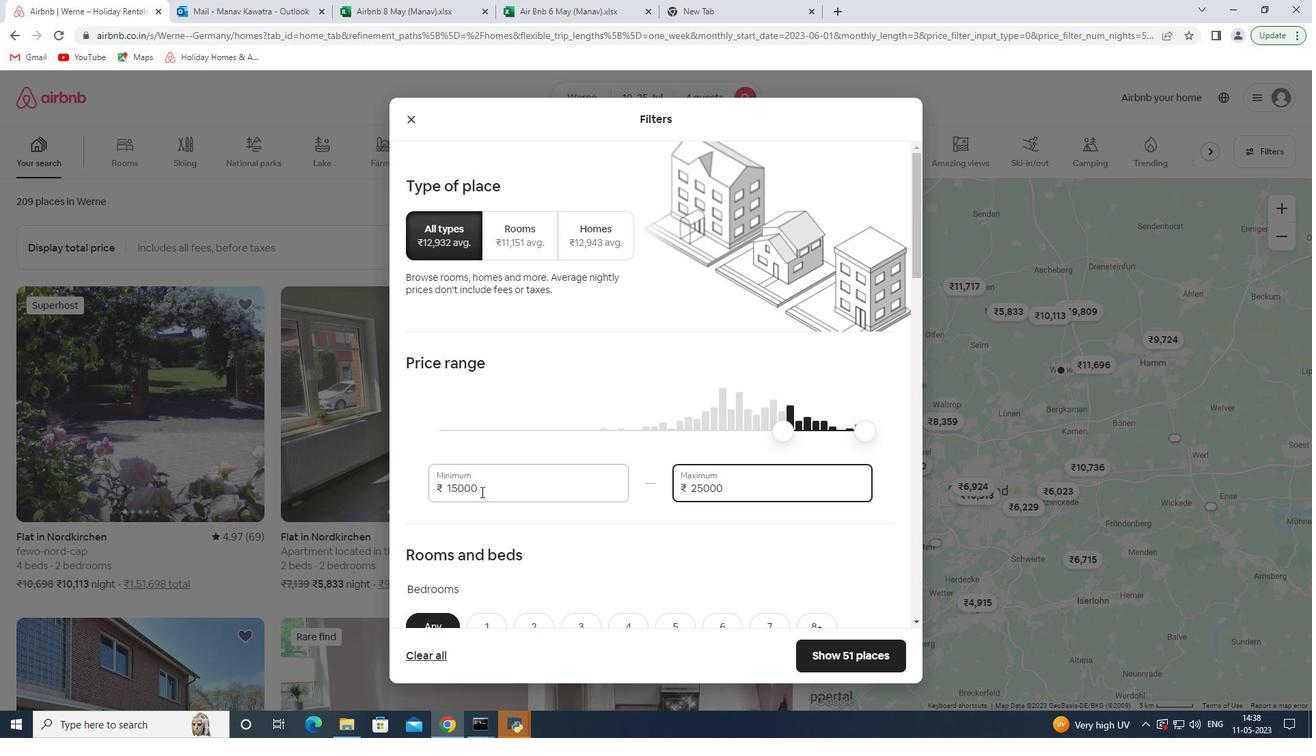 
Action: Mouse moved to (537, 343)
Screenshot: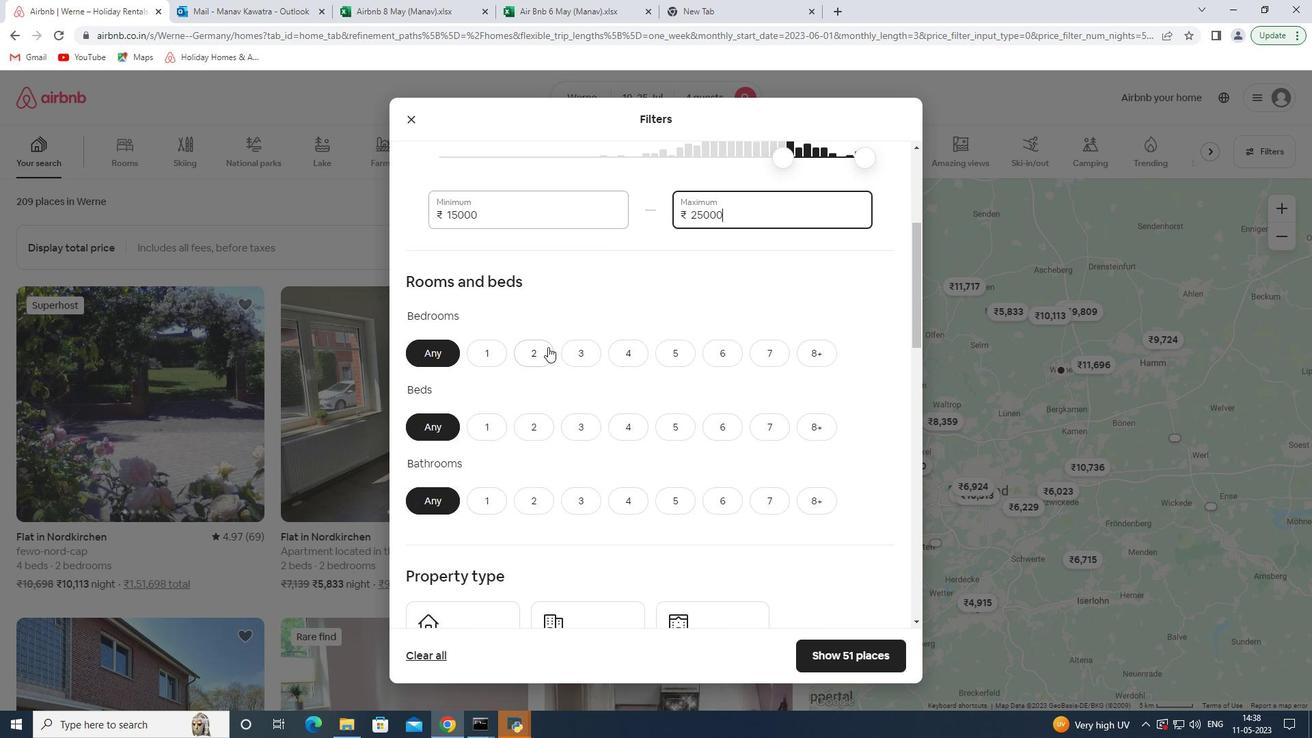 
Action: Mouse pressed left at (537, 343)
Screenshot: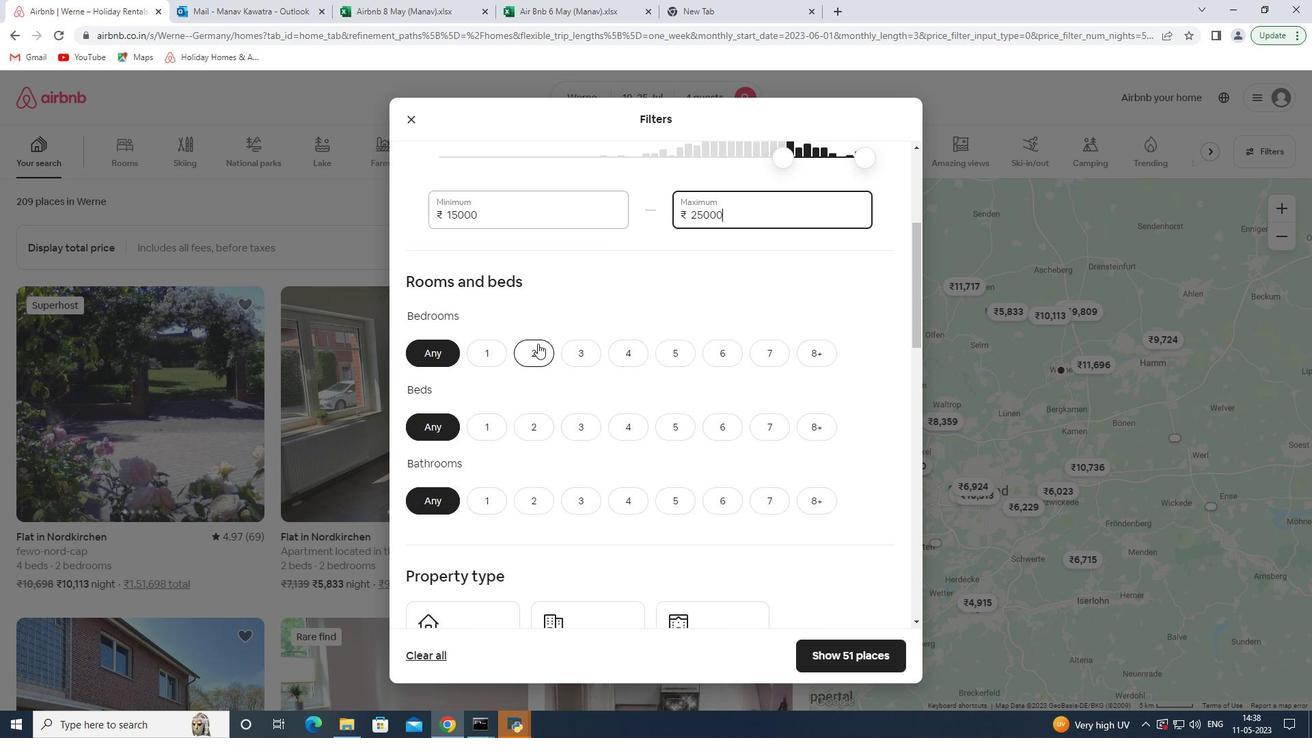 
Action: Mouse moved to (583, 430)
Screenshot: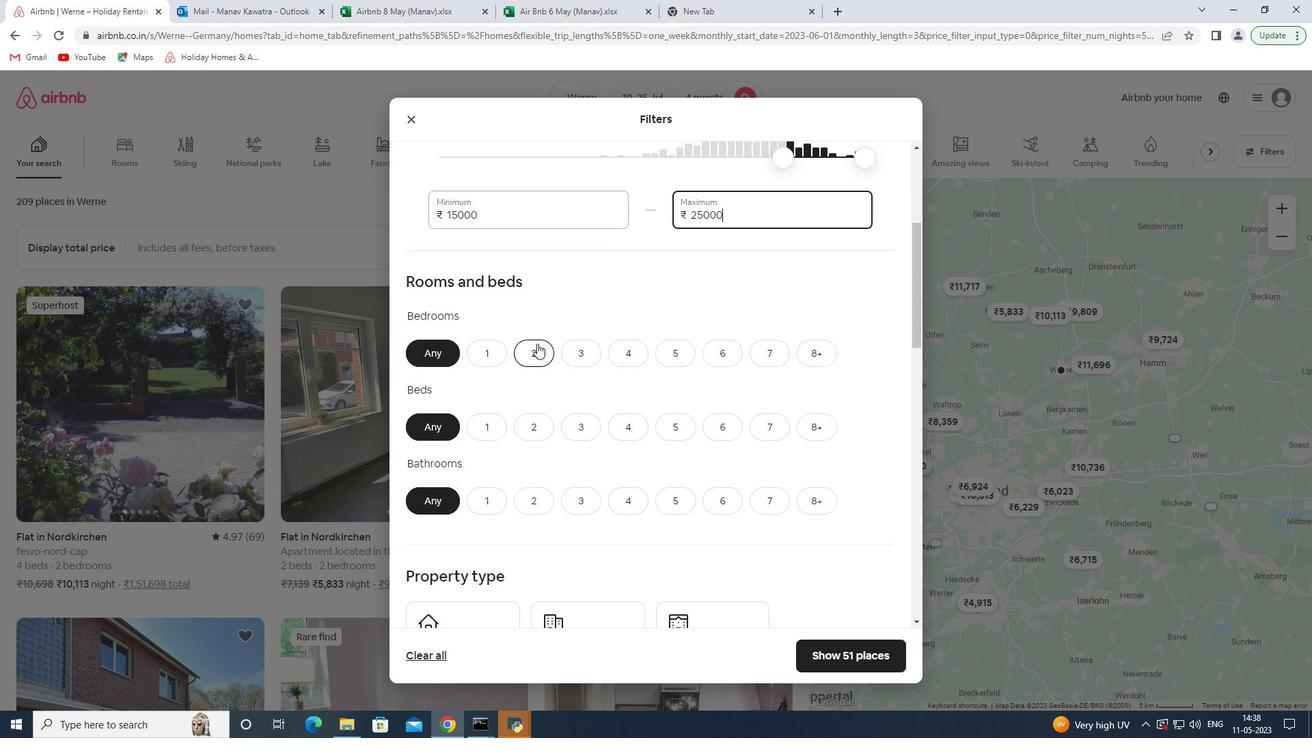 
Action: Mouse pressed left at (583, 430)
Screenshot: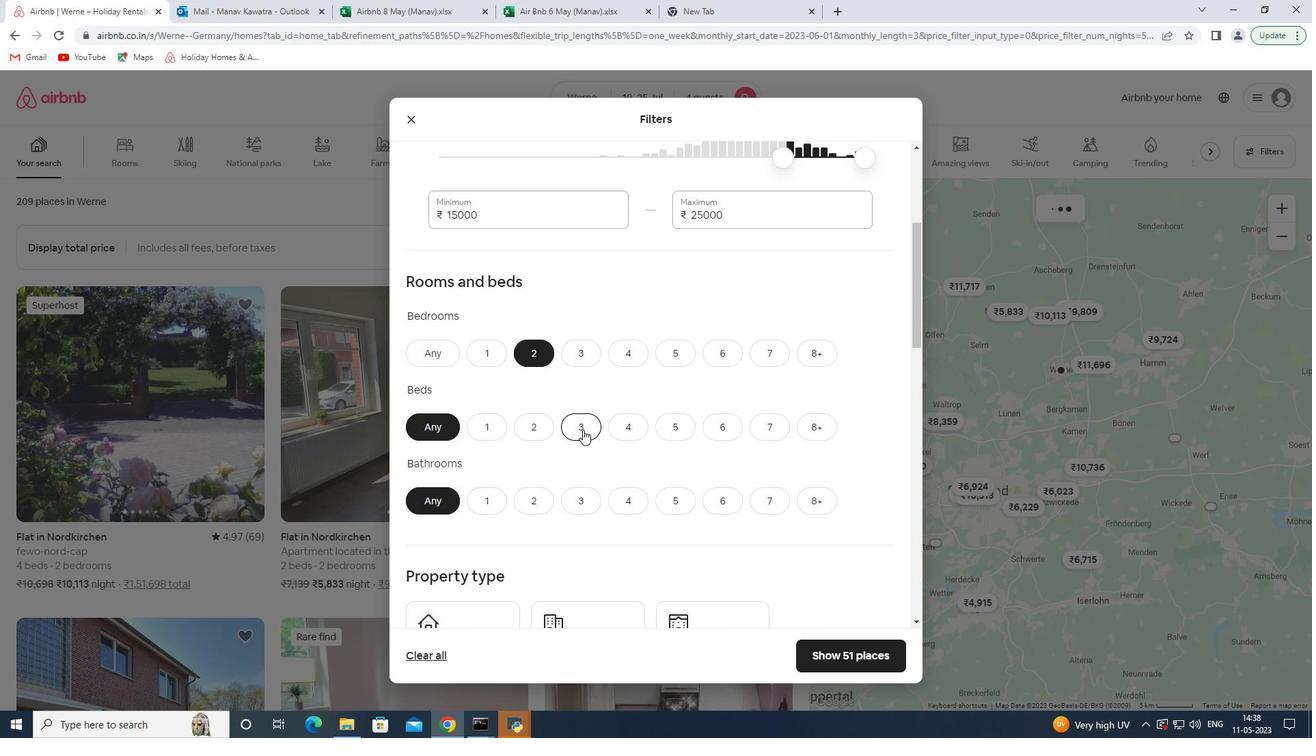 
Action: Mouse moved to (549, 506)
Screenshot: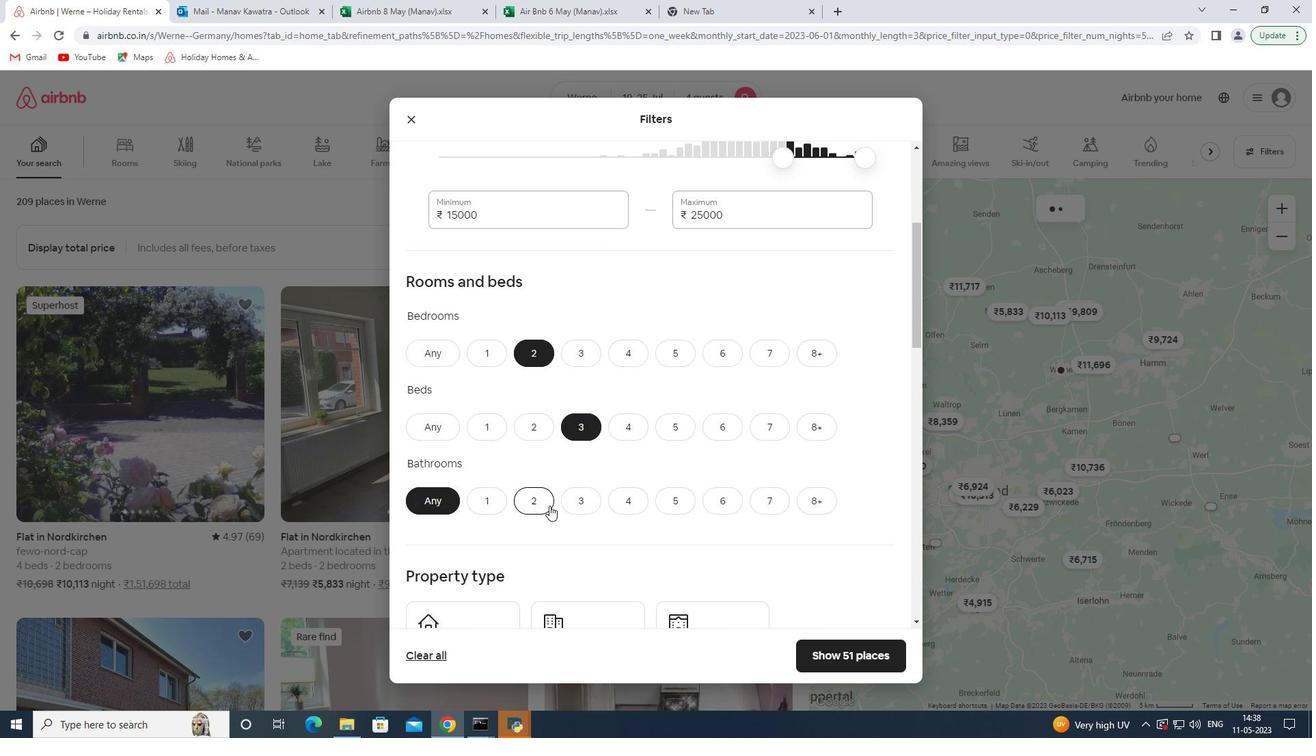 
Action: Mouse pressed left at (549, 506)
Screenshot: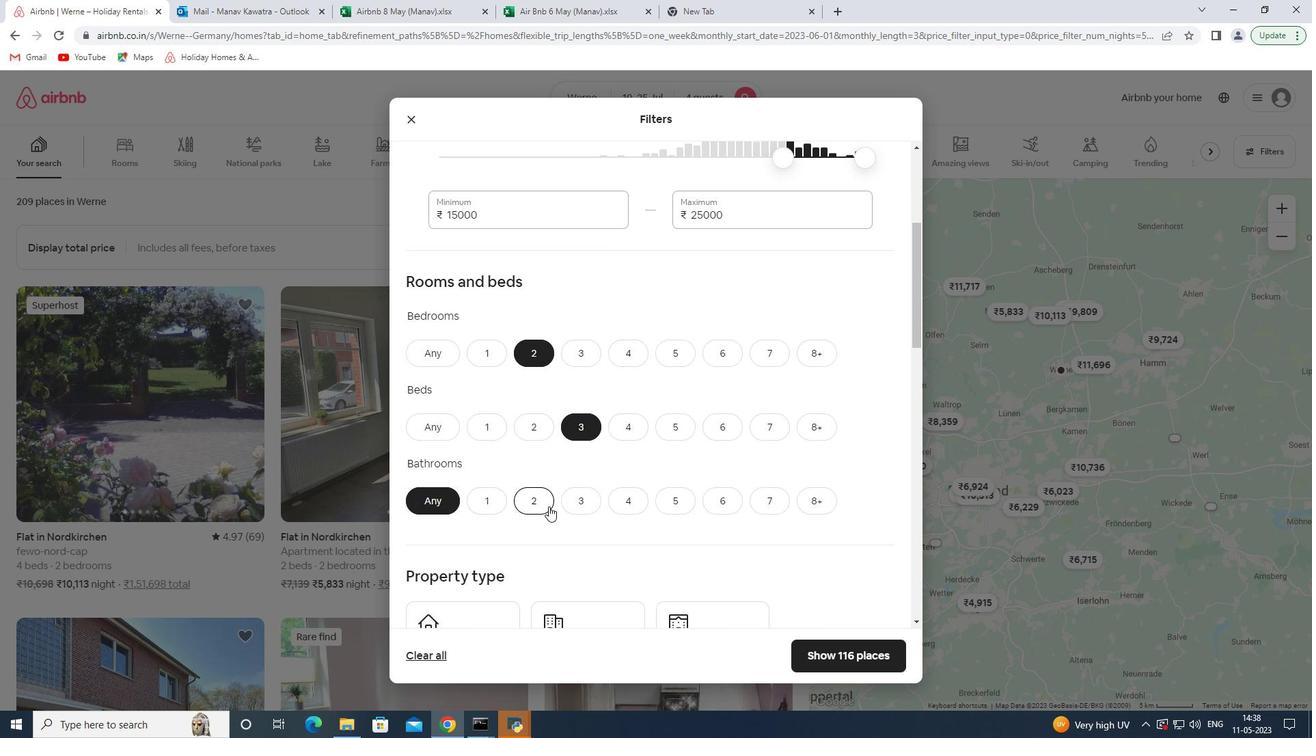 
Action: Mouse scrolled (549, 505) with delta (0, 0)
Screenshot: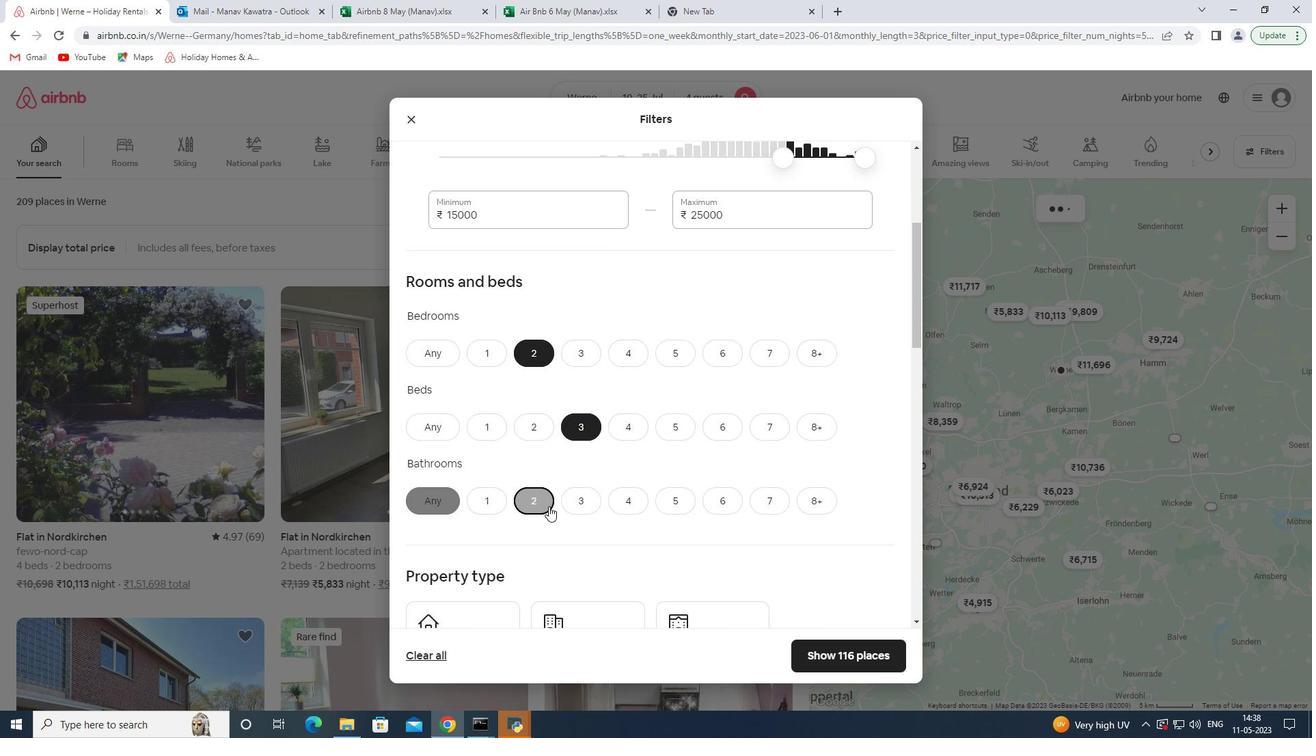 
Action: Mouse scrolled (549, 505) with delta (0, 0)
Screenshot: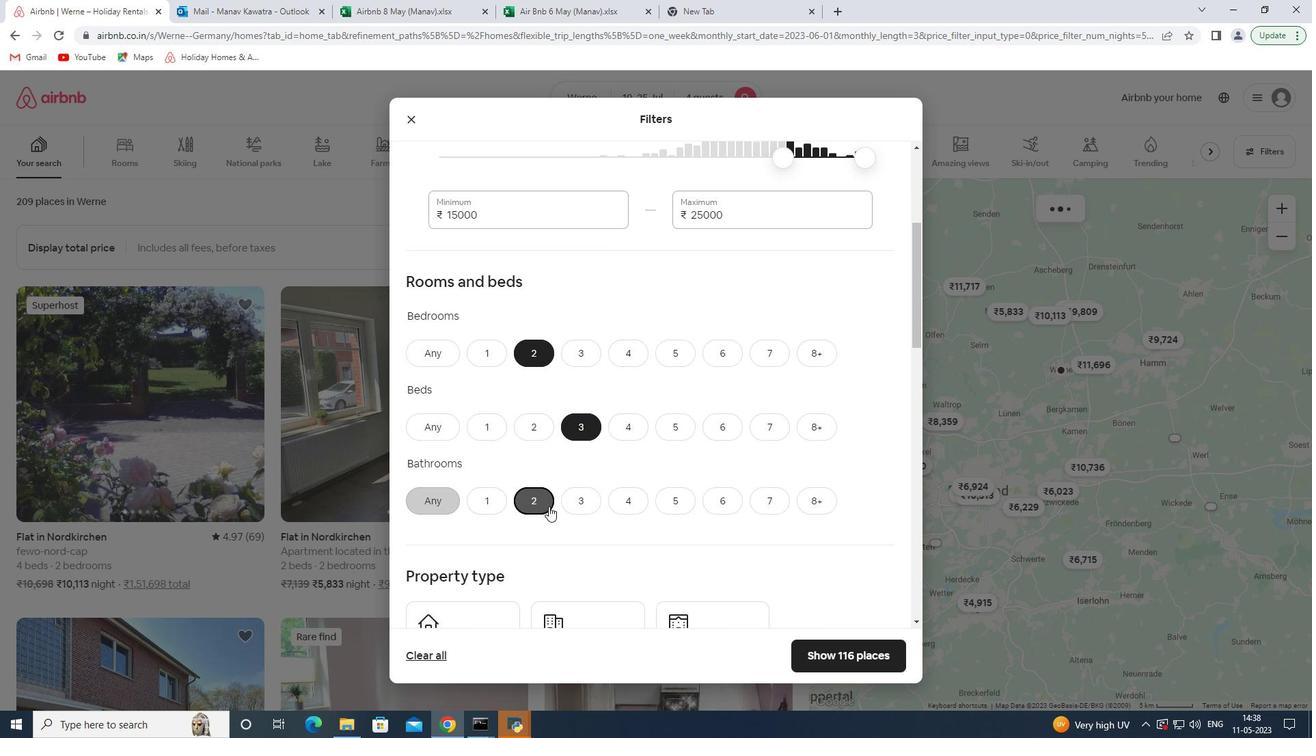 
Action: Mouse scrolled (549, 505) with delta (0, 0)
Screenshot: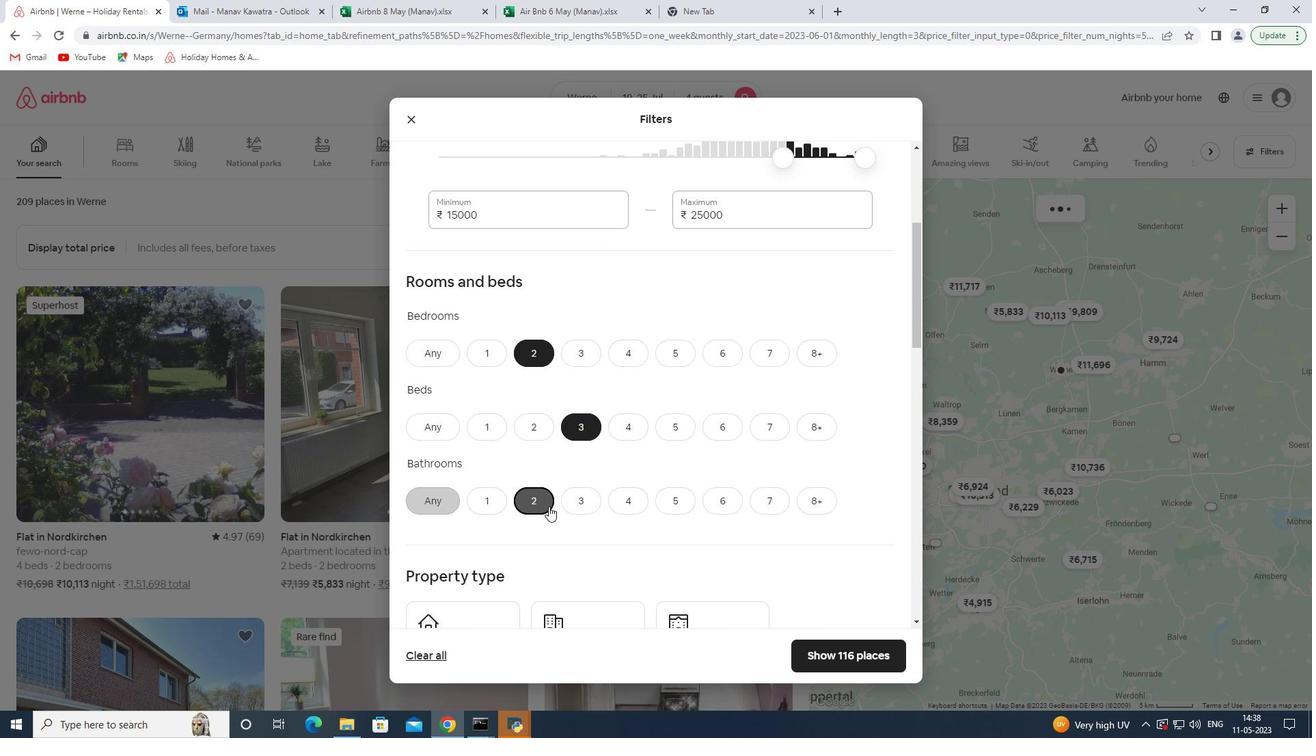 
Action: Mouse scrolled (549, 505) with delta (0, 0)
Screenshot: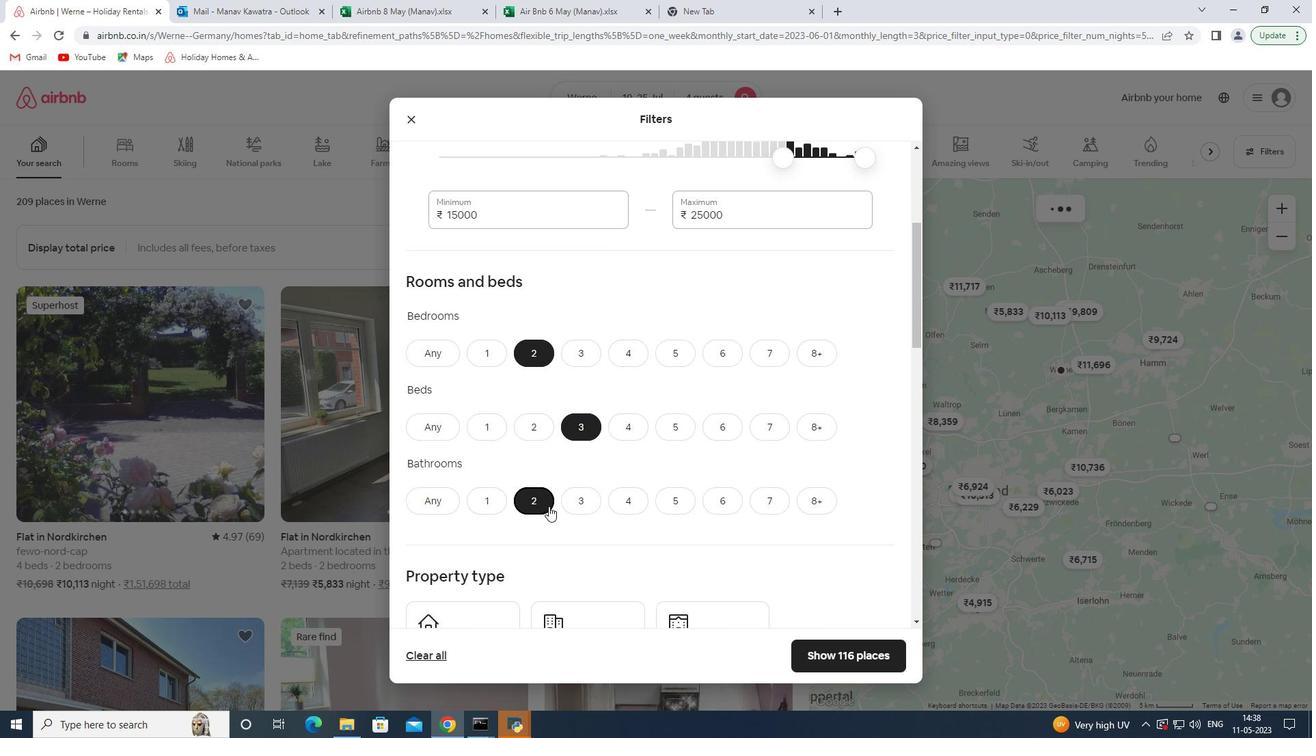
Action: Mouse moved to (483, 380)
Screenshot: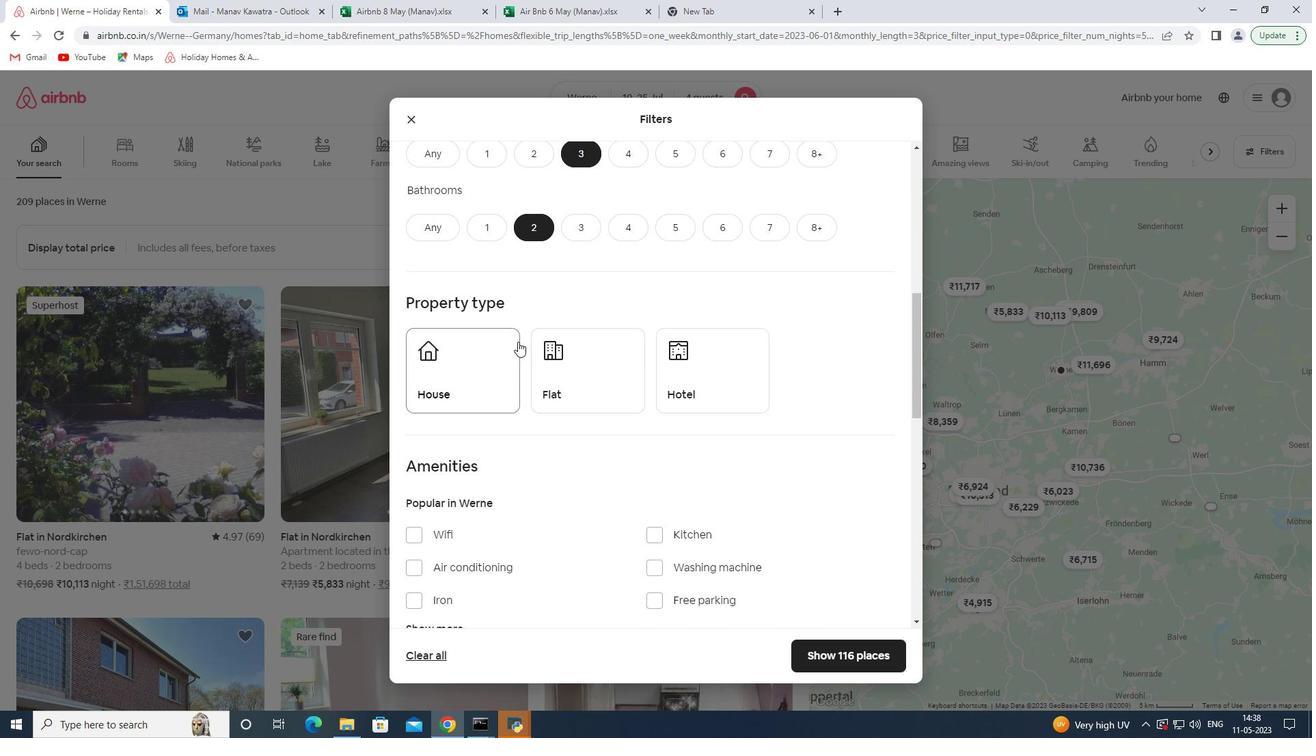 
Action: Mouse pressed left at (483, 380)
Screenshot: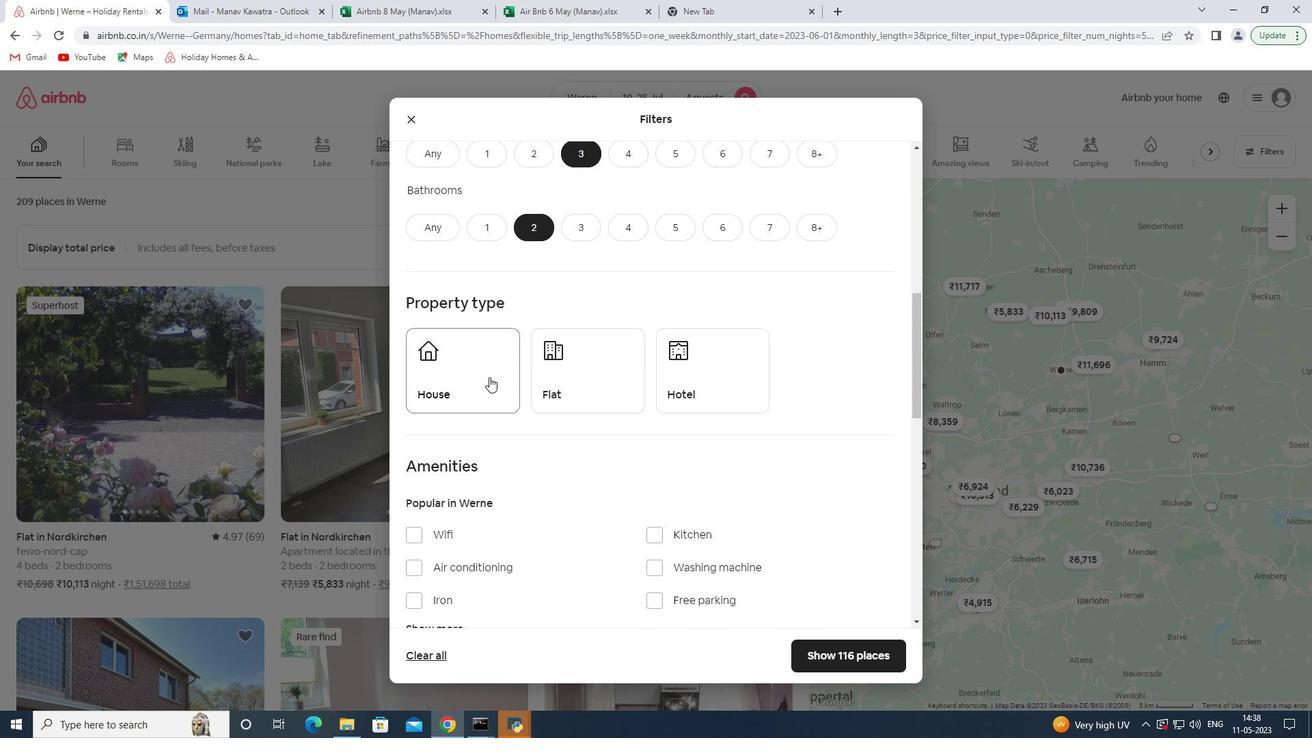 
Action: Mouse moved to (540, 377)
Screenshot: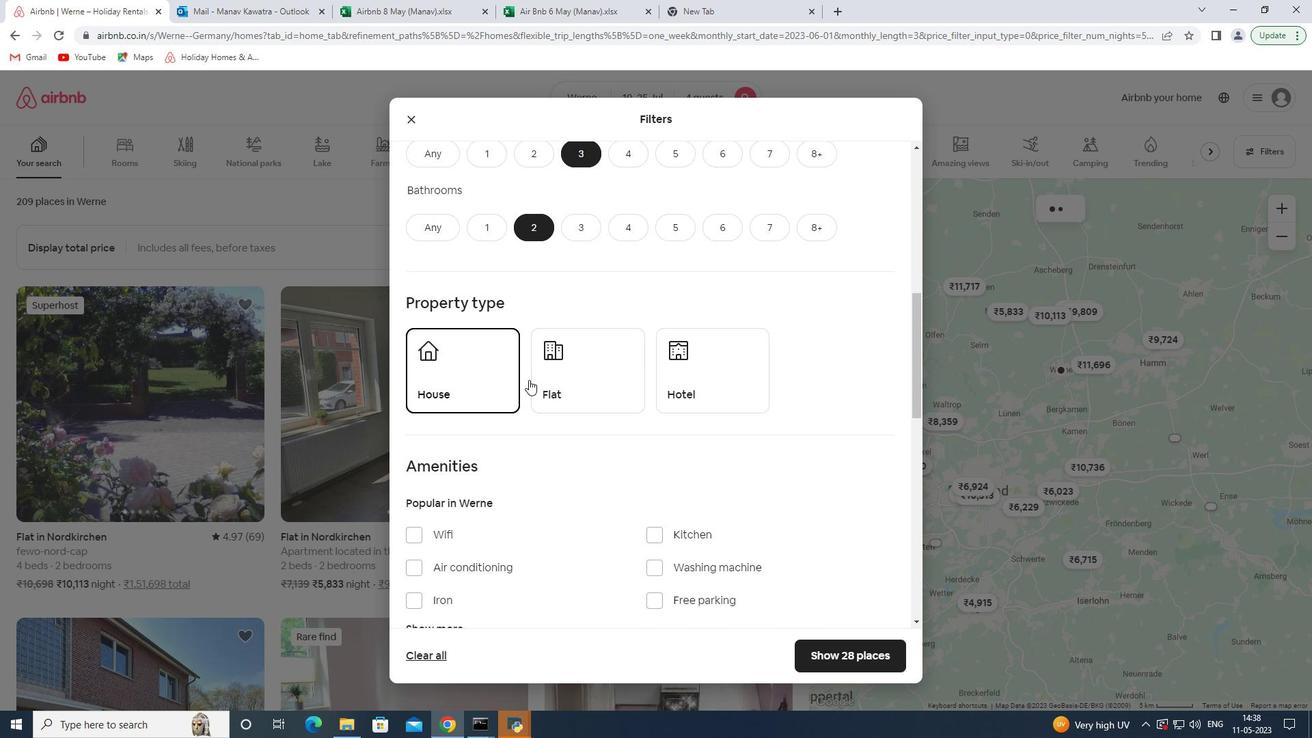 
Action: Mouse pressed left at (540, 377)
Screenshot: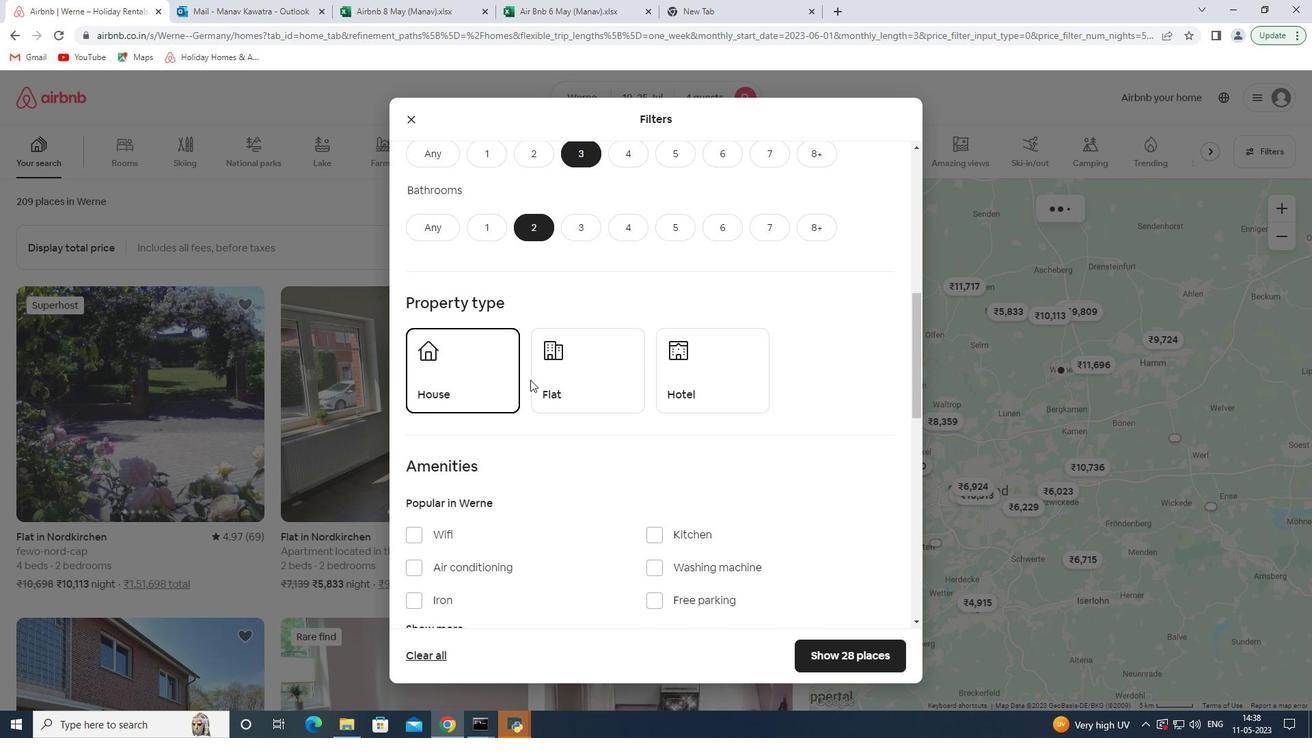 
Action: Mouse moved to (701, 382)
Screenshot: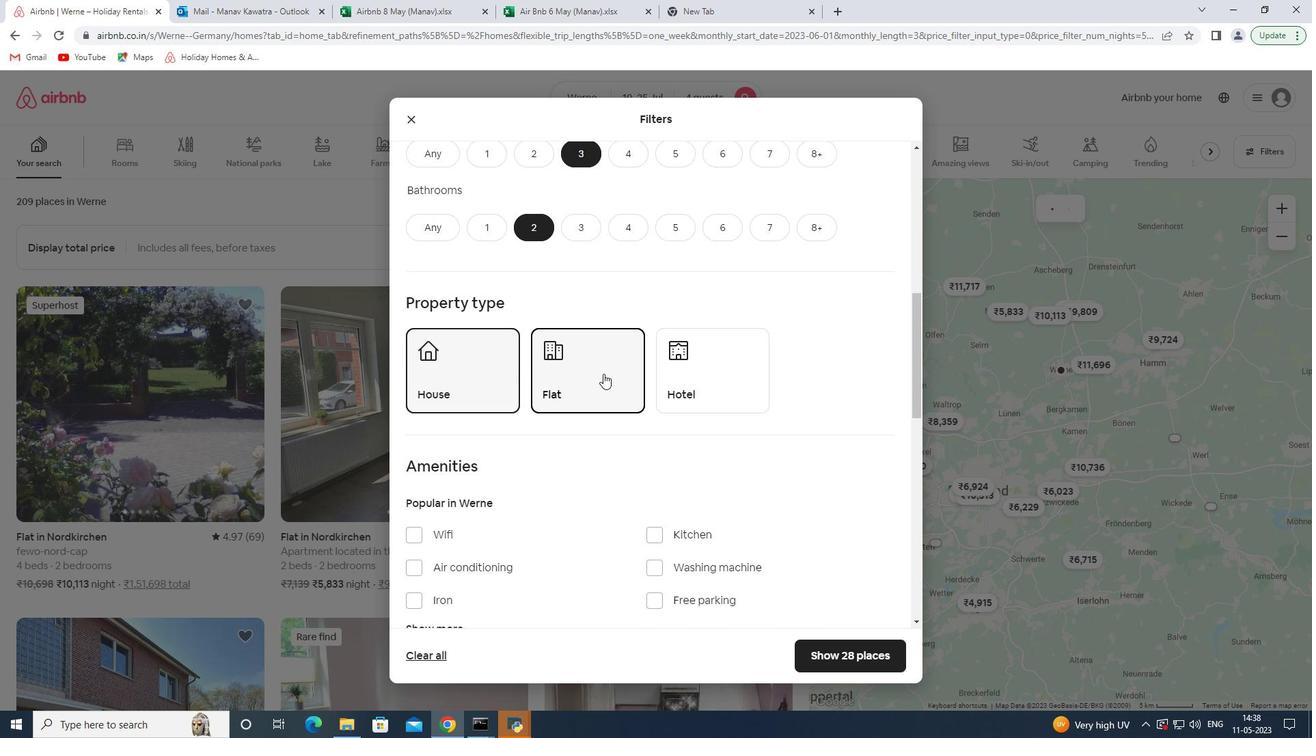 
Action: Mouse pressed left at (701, 382)
Screenshot: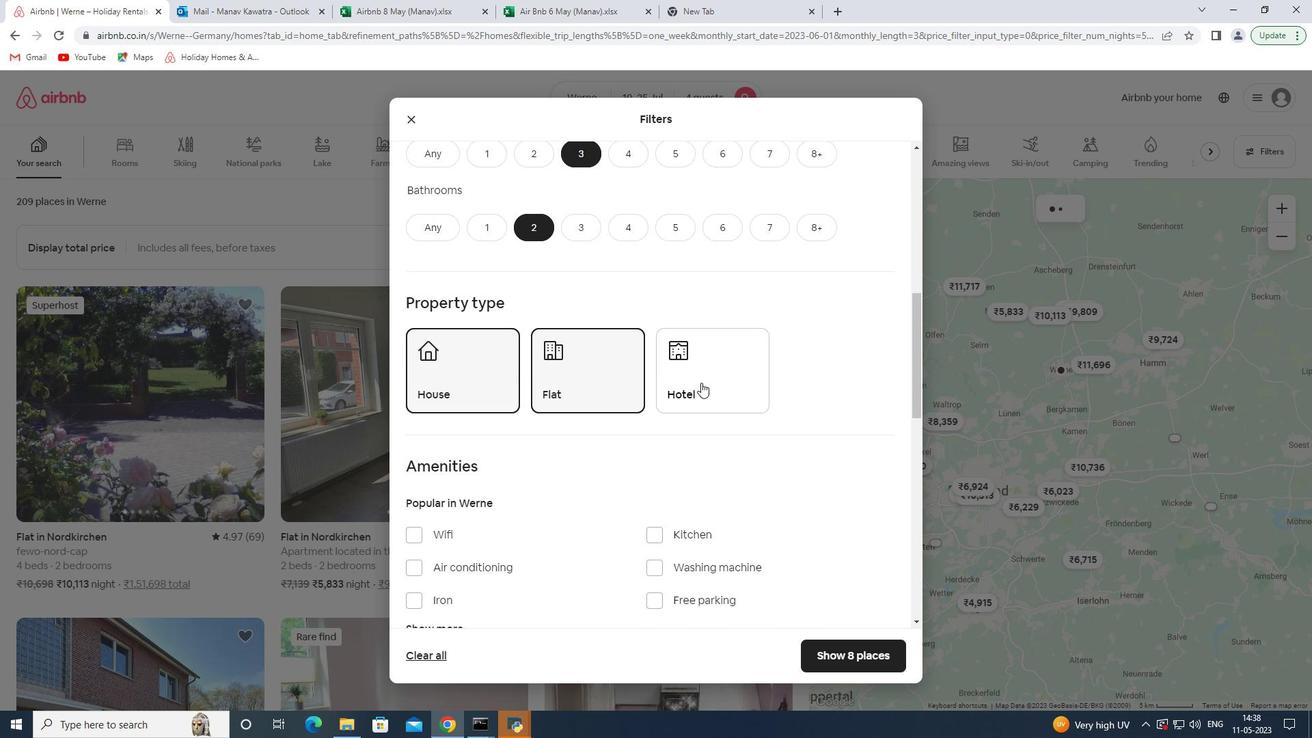 
Action: Mouse moved to (712, 378)
Screenshot: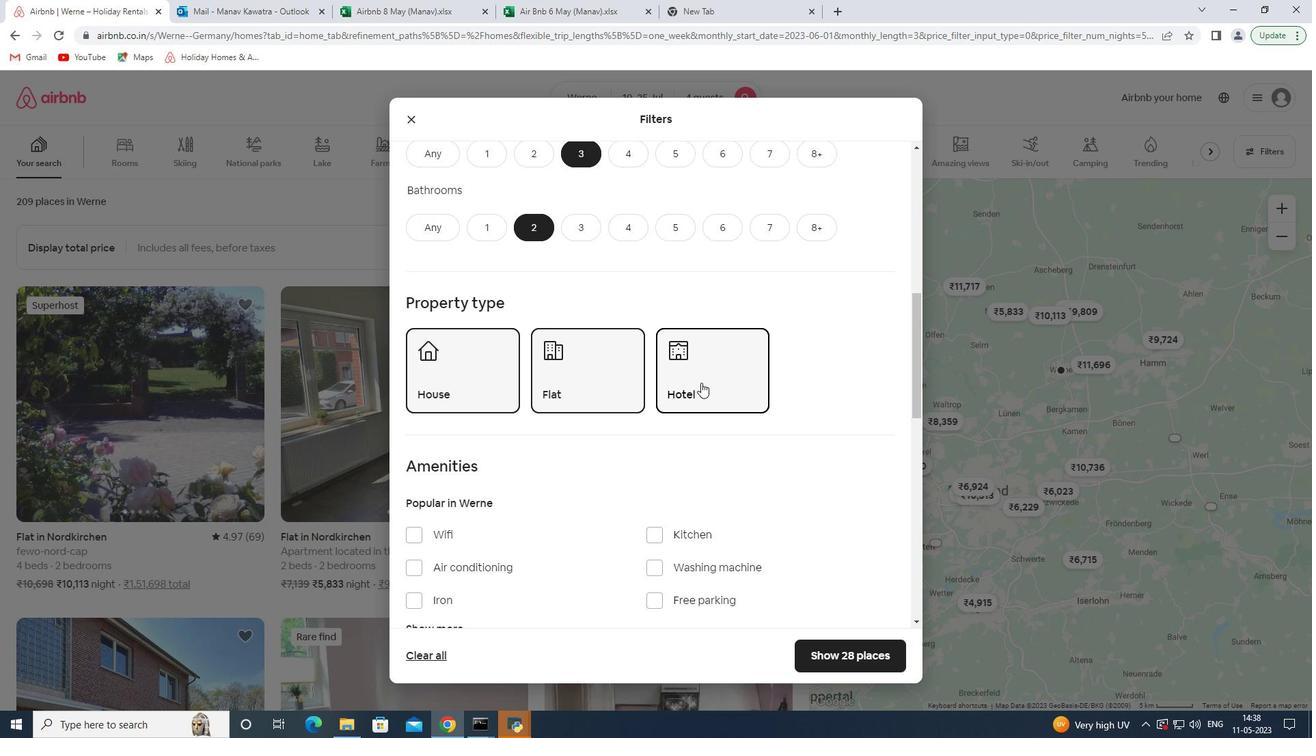 
Action: Mouse pressed left at (712, 378)
Screenshot: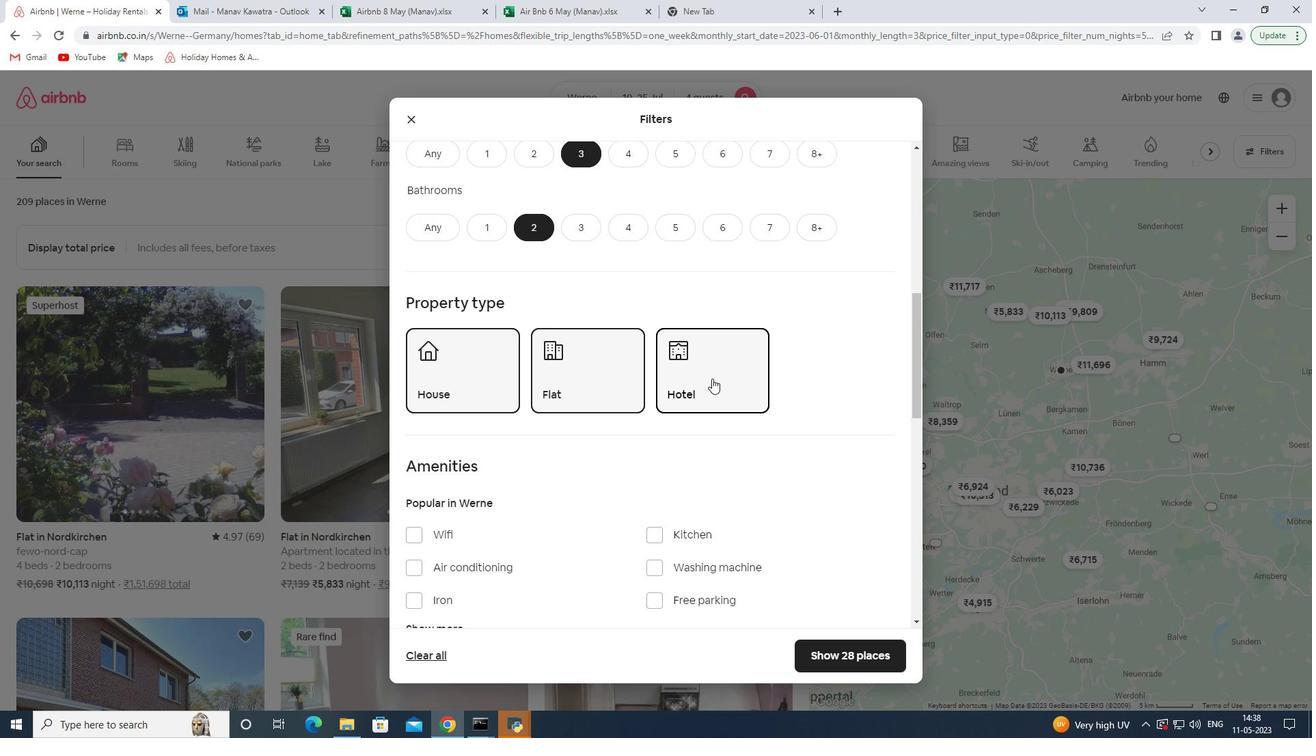 
Action: Mouse moved to (646, 492)
Screenshot: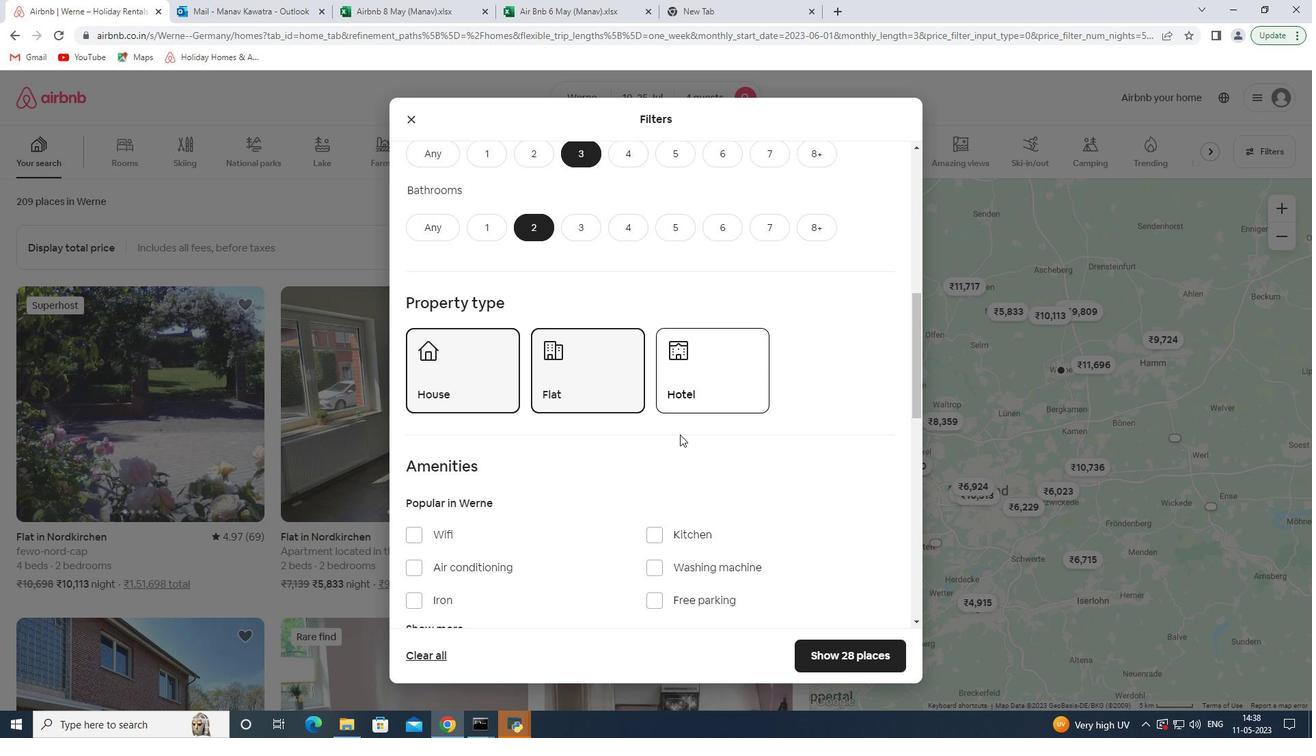 
Action: Mouse scrolled (646, 491) with delta (0, 0)
Screenshot: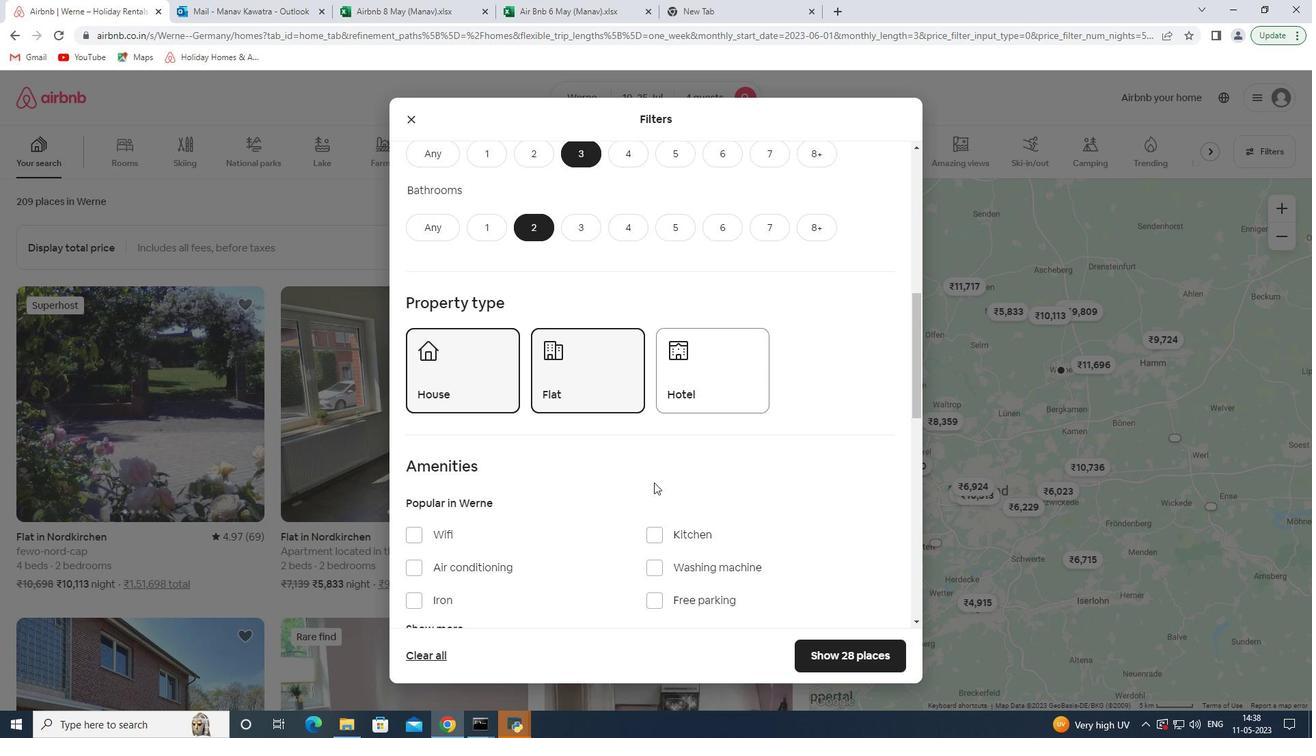 
Action: Mouse scrolled (646, 491) with delta (0, 0)
Screenshot: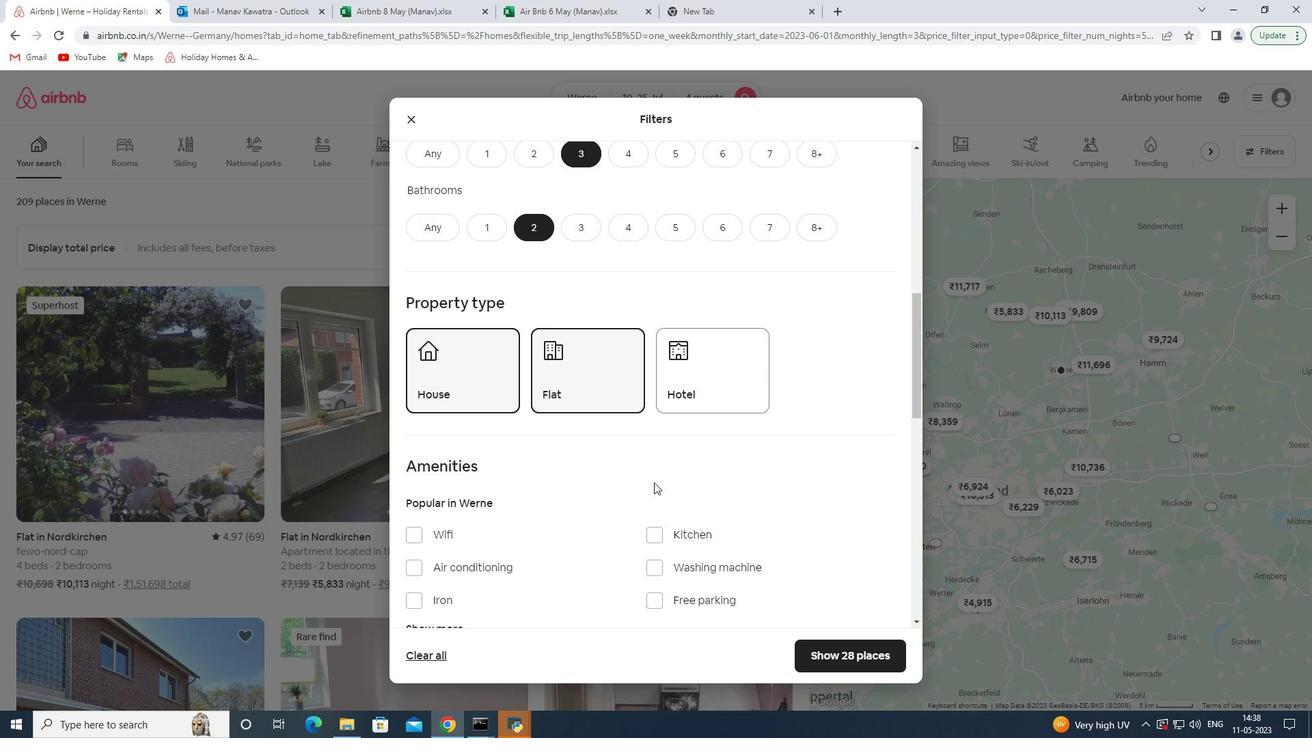
Action: Mouse scrolled (646, 491) with delta (0, 0)
Screenshot: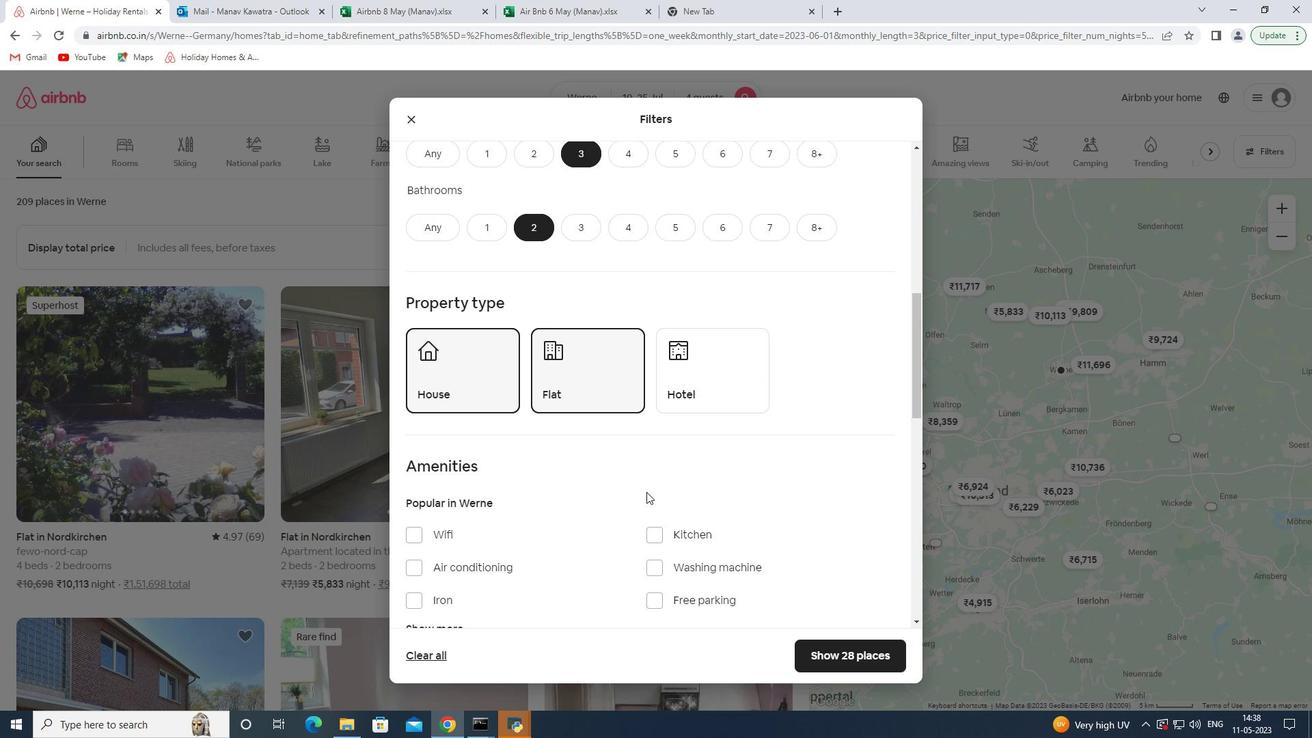 
Action: Mouse moved to (439, 321)
Screenshot: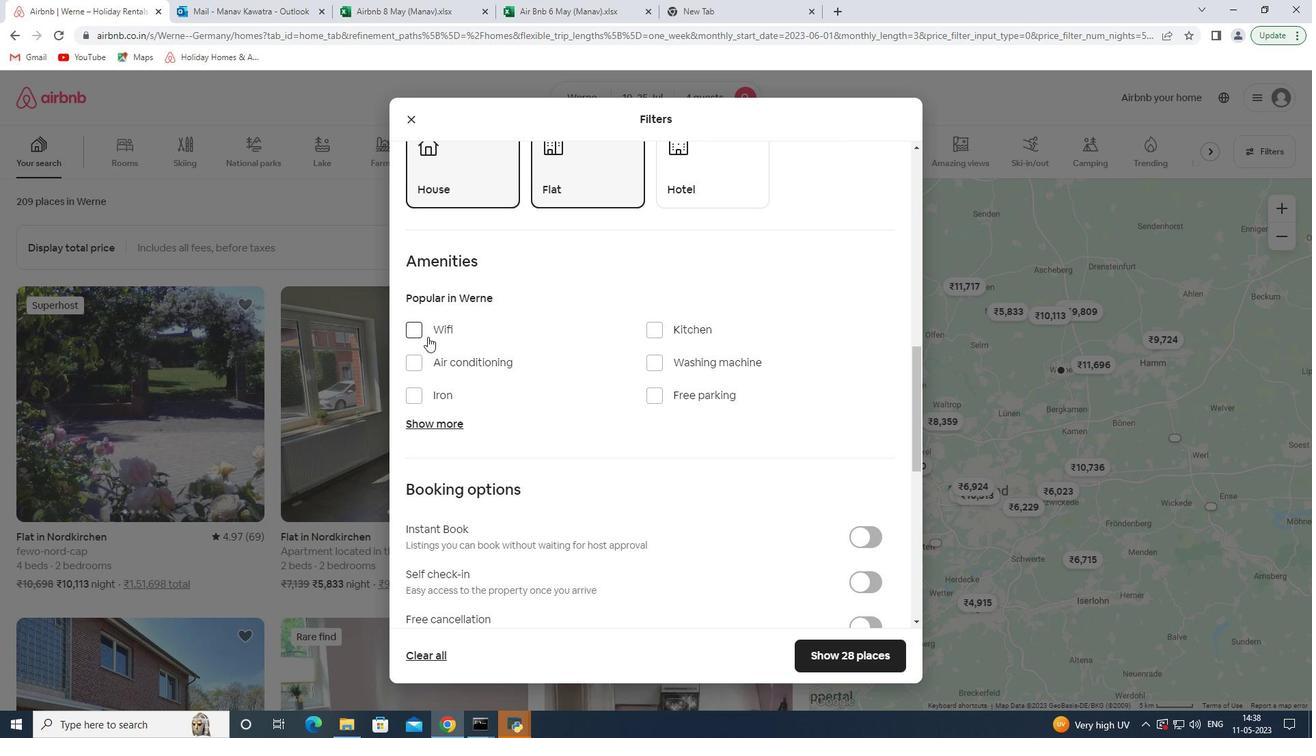 
Action: Mouse pressed left at (439, 321)
Screenshot: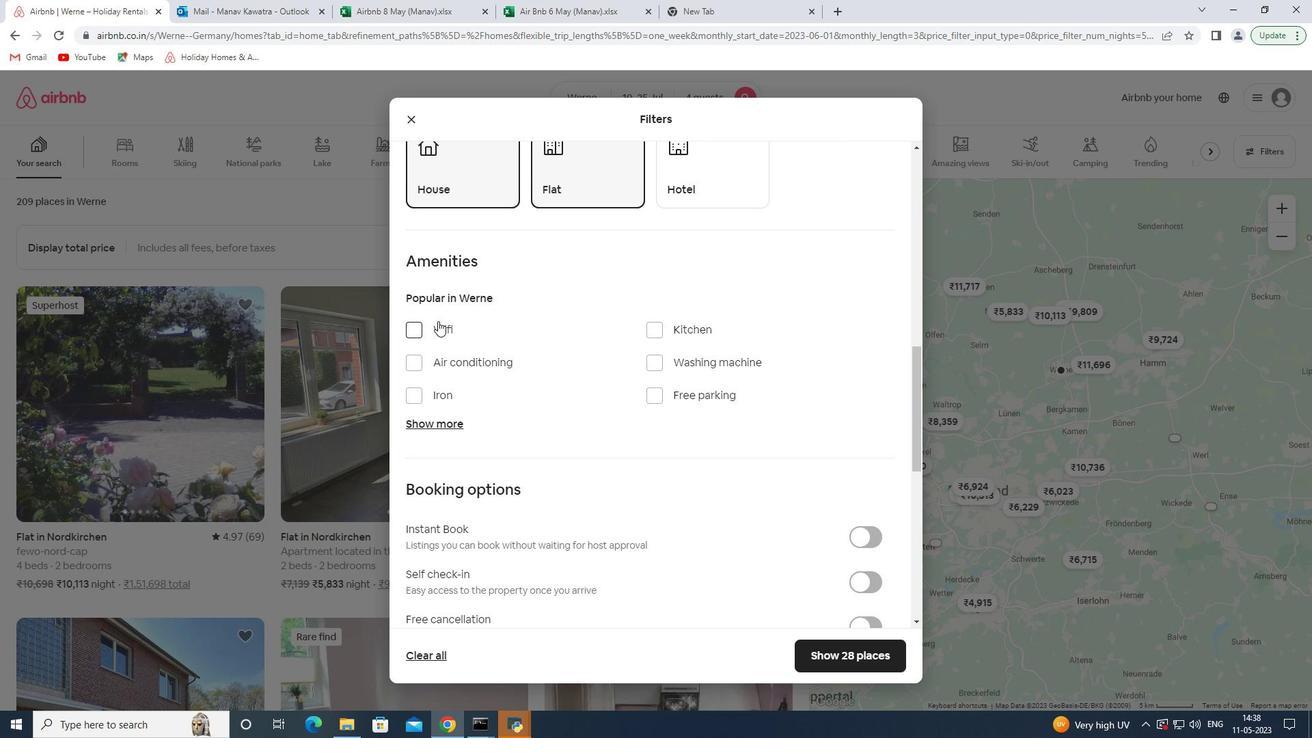 
Action: Mouse moved to (449, 331)
Screenshot: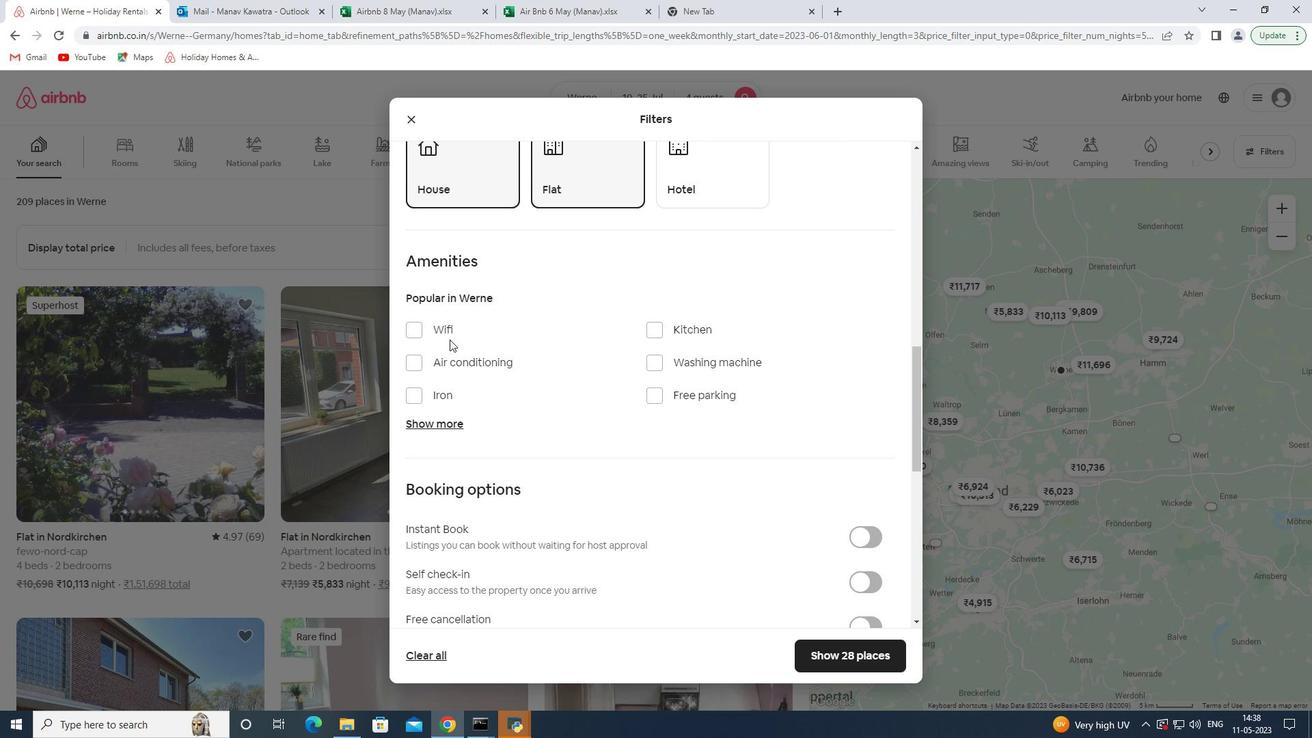 
Action: Mouse pressed left at (449, 331)
Screenshot: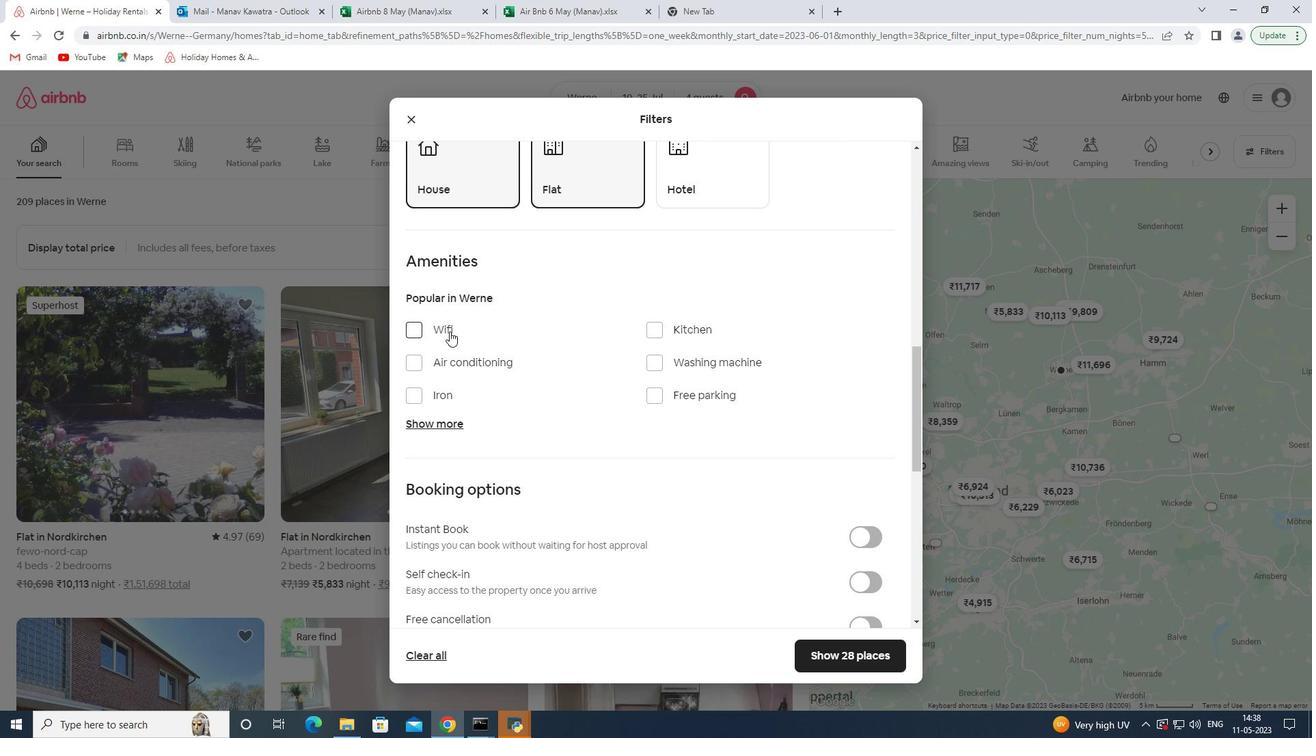 
Action: Mouse moved to (421, 419)
Screenshot: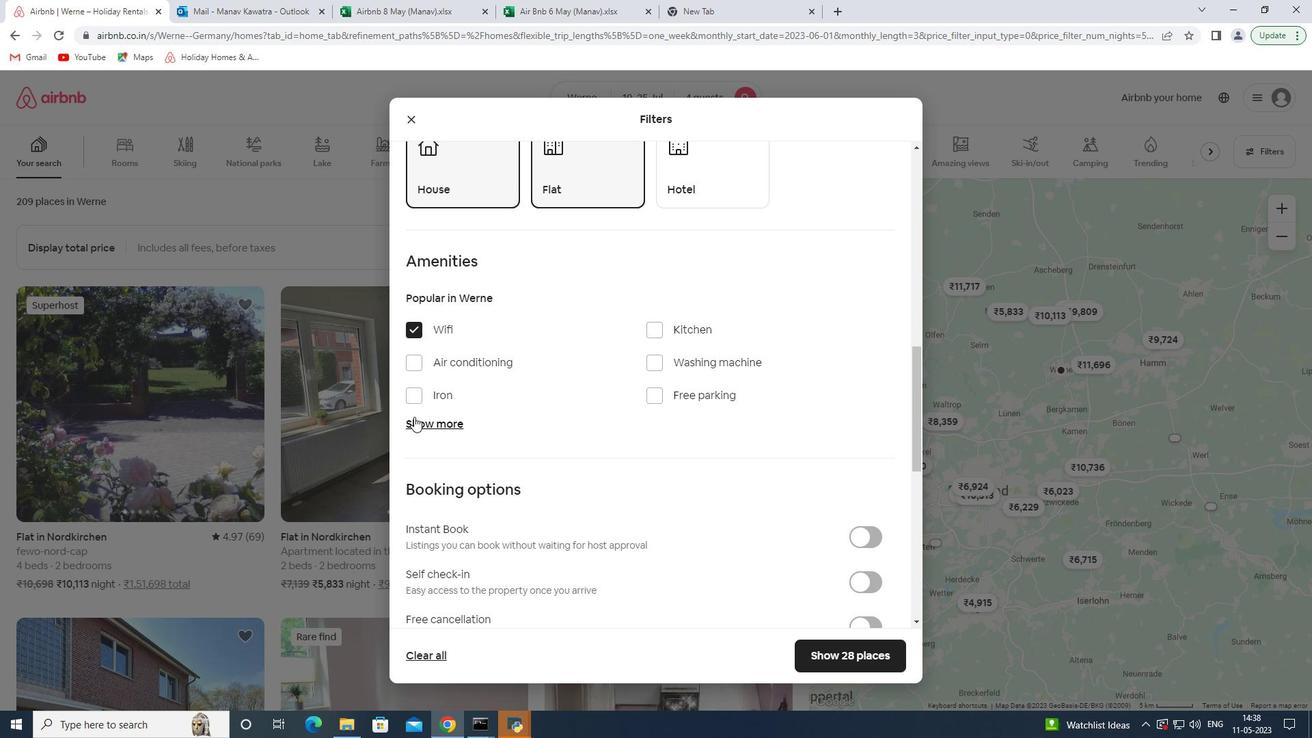 
Action: Mouse pressed left at (421, 419)
Screenshot: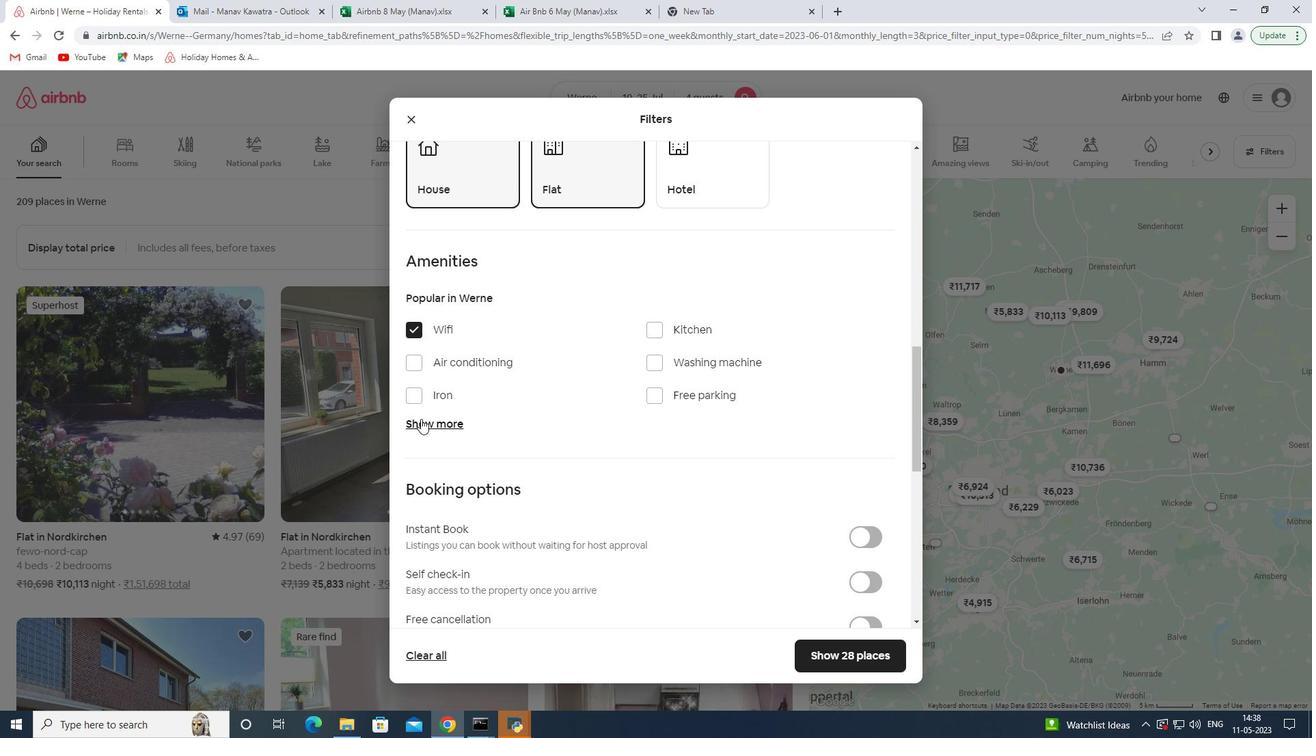 
Action: Mouse moved to (650, 510)
Screenshot: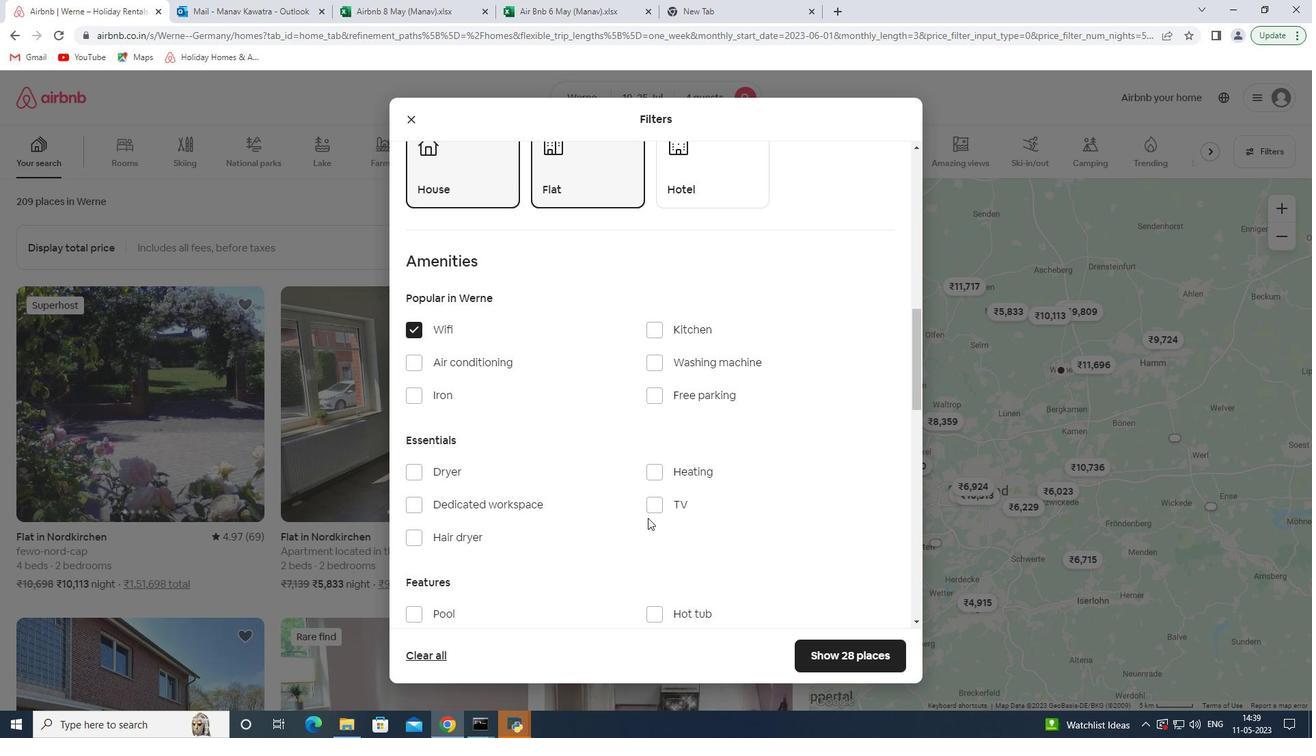 
Action: Mouse pressed left at (650, 510)
Screenshot: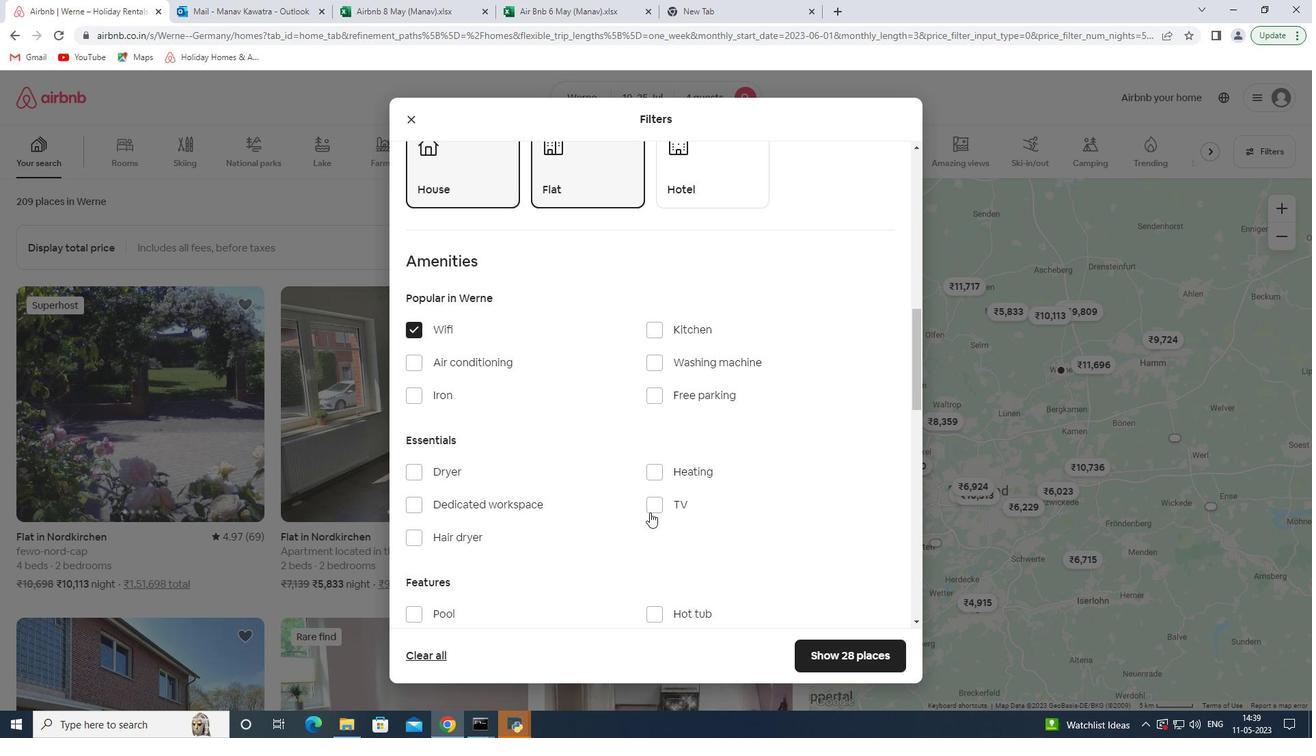 
Action: Mouse moved to (661, 393)
Screenshot: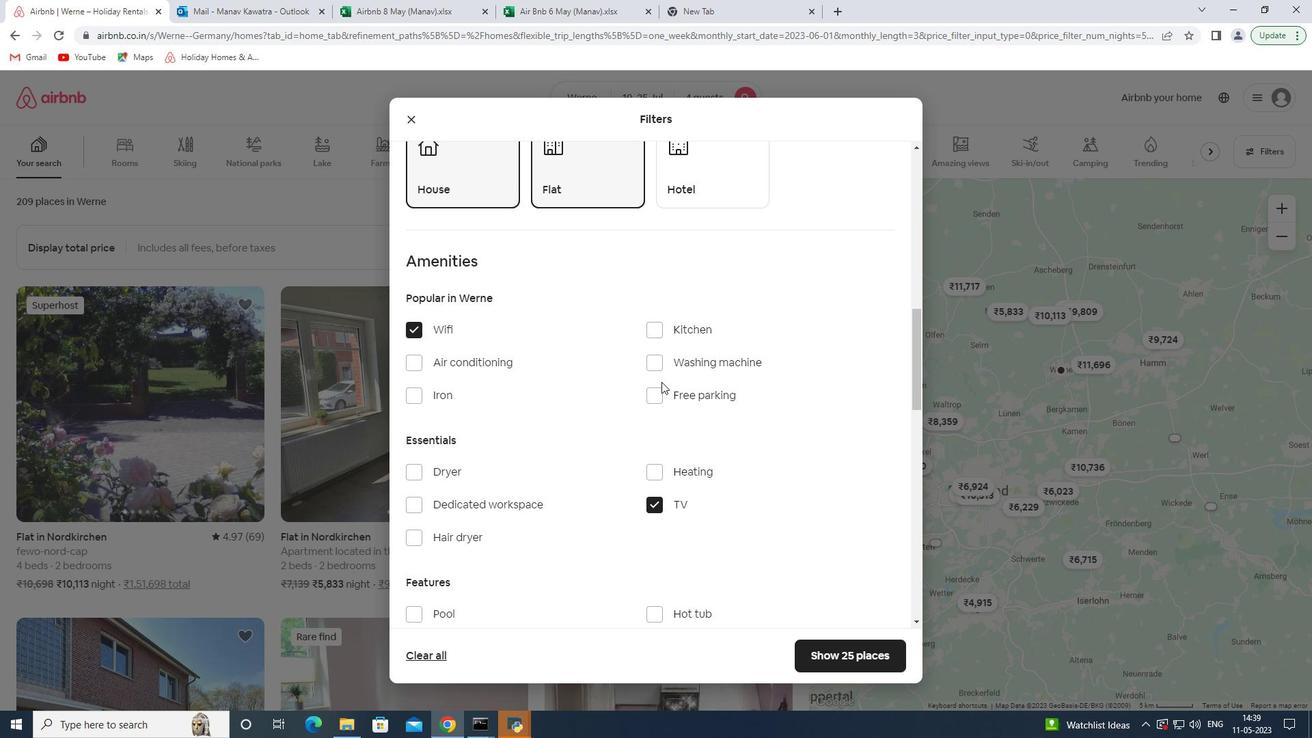 
Action: Mouse pressed left at (661, 393)
Screenshot: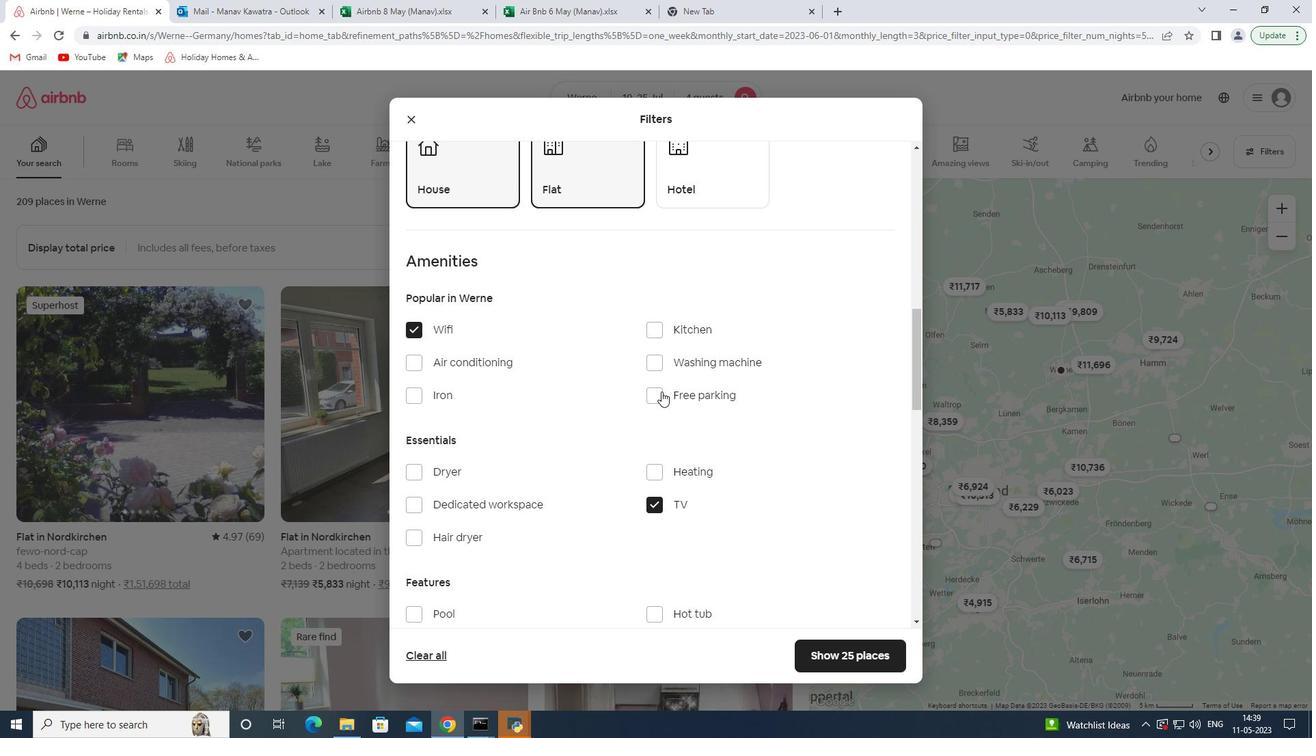 
Action: Mouse moved to (611, 430)
Screenshot: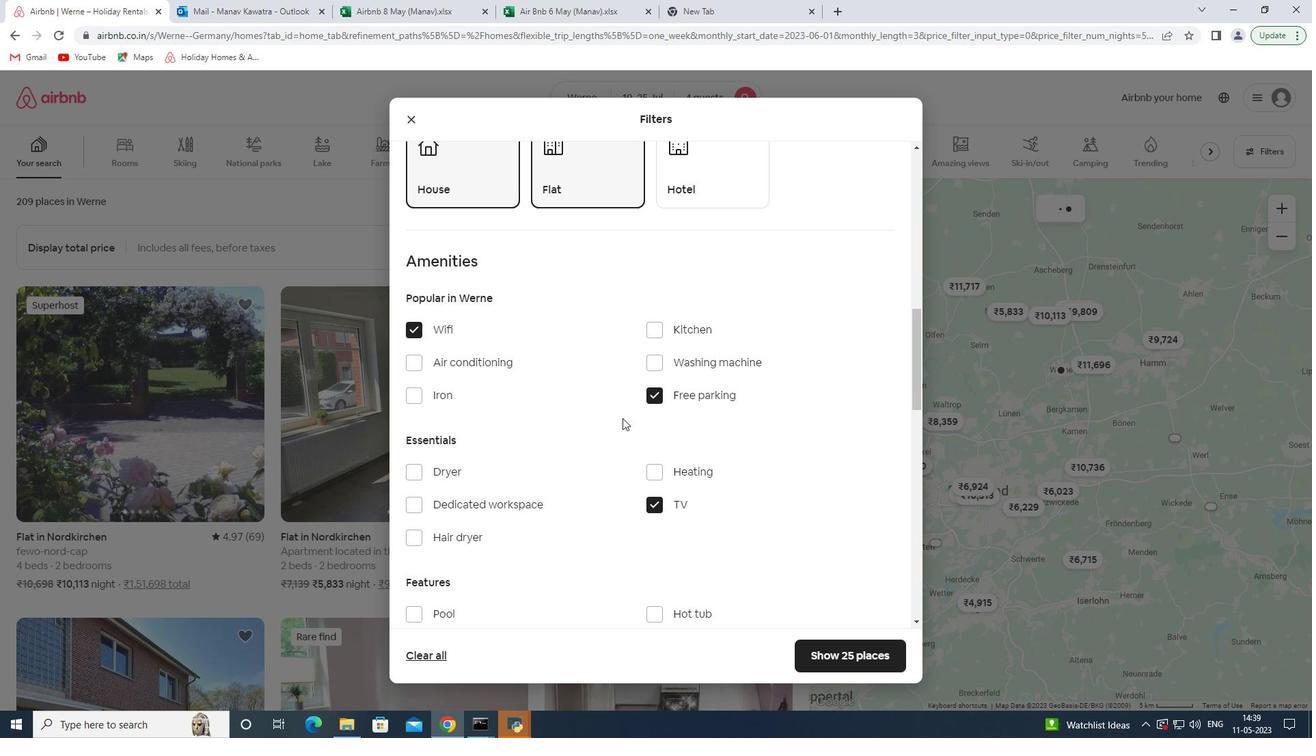 
Action: Mouse scrolled (611, 429) with delta (0, 0)
Screenshot: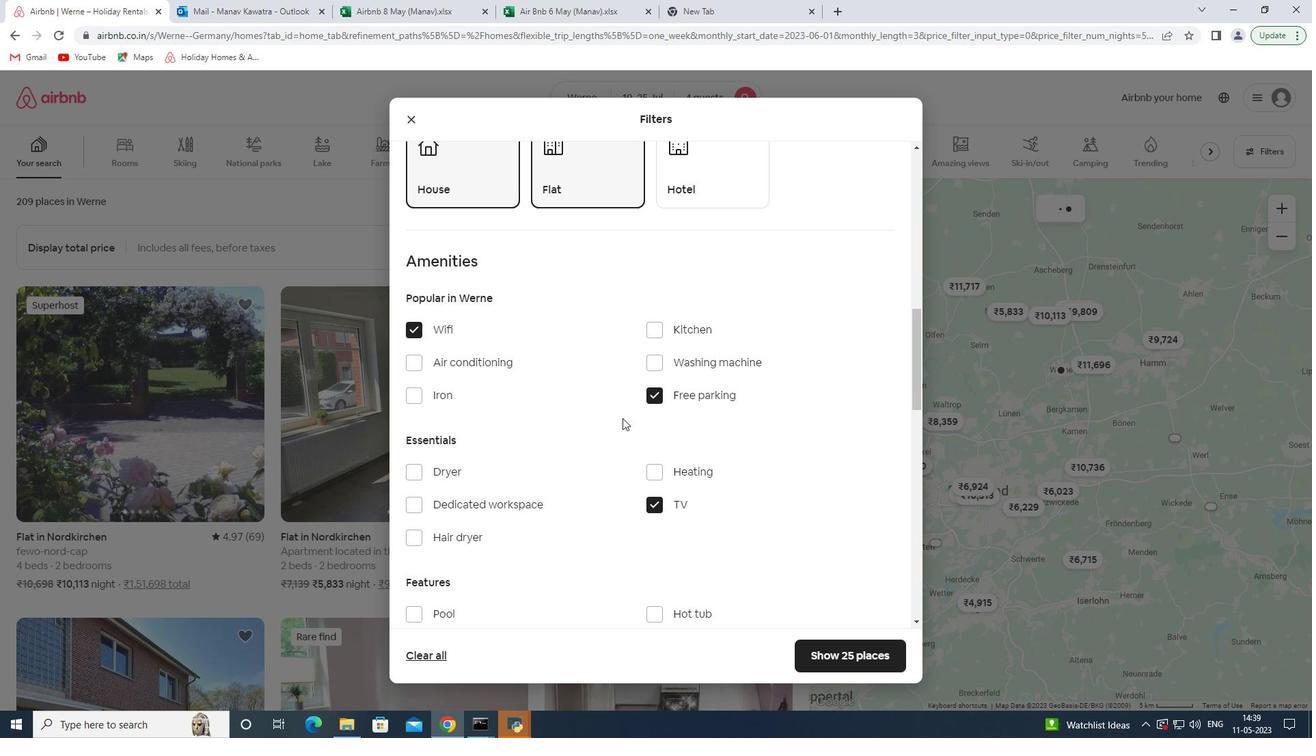 
Action: Mouse moved to (567, 483)
Screenshot: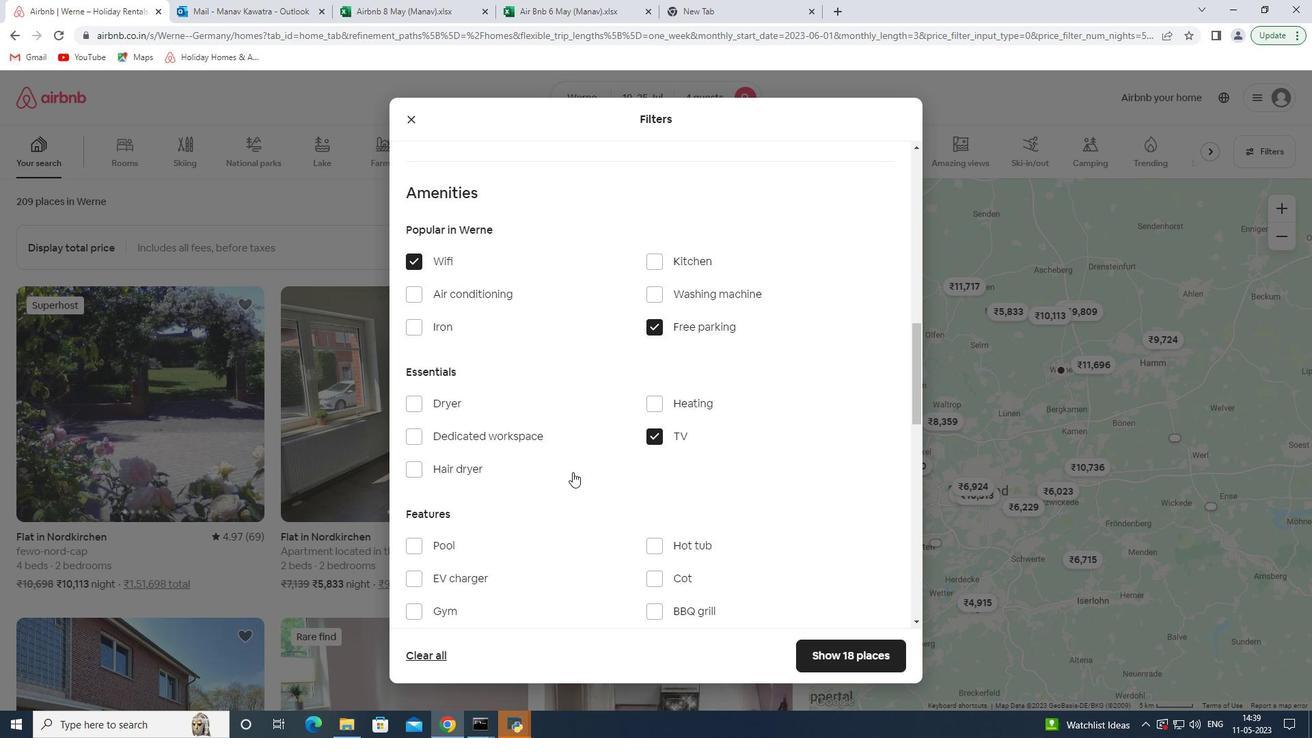 
Action: Mouse scrolled (567, 482) with delta (0, 0)
Screenshot: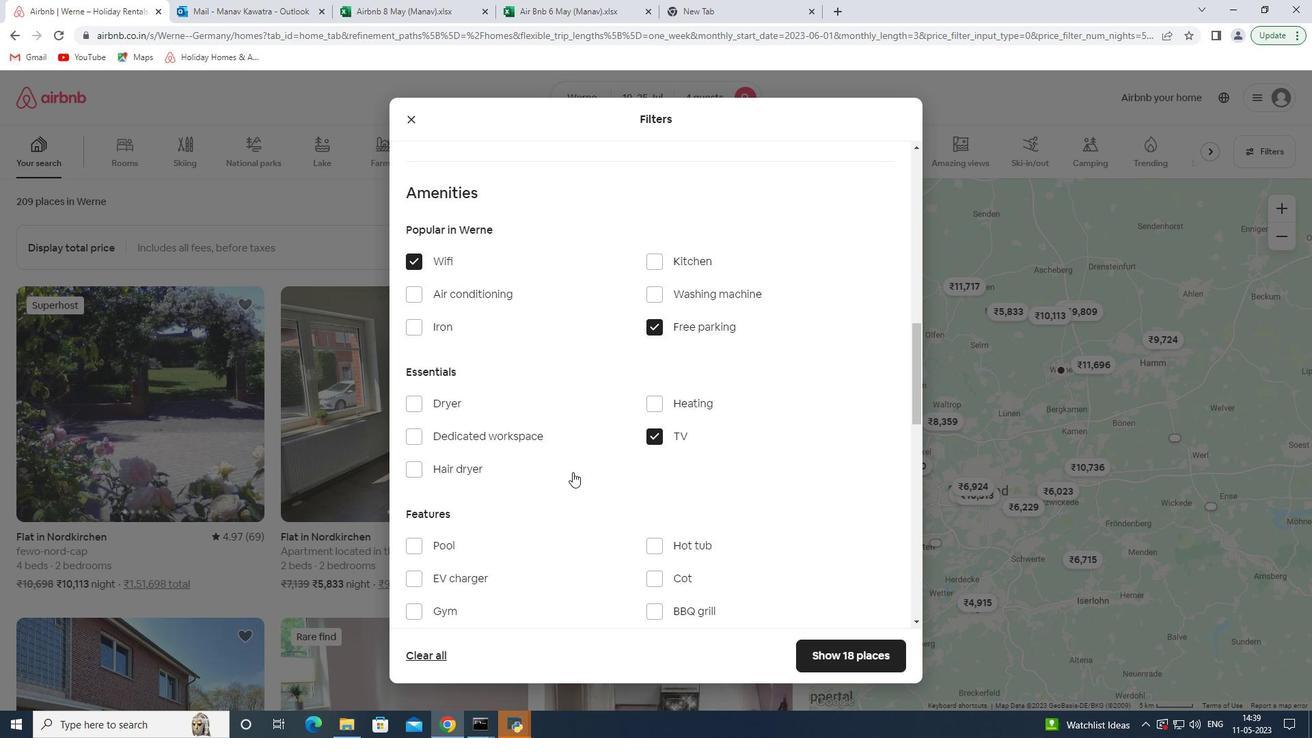 
Action: Mouse scrolled (567, 482) with delta (0, 0)
Screenshot: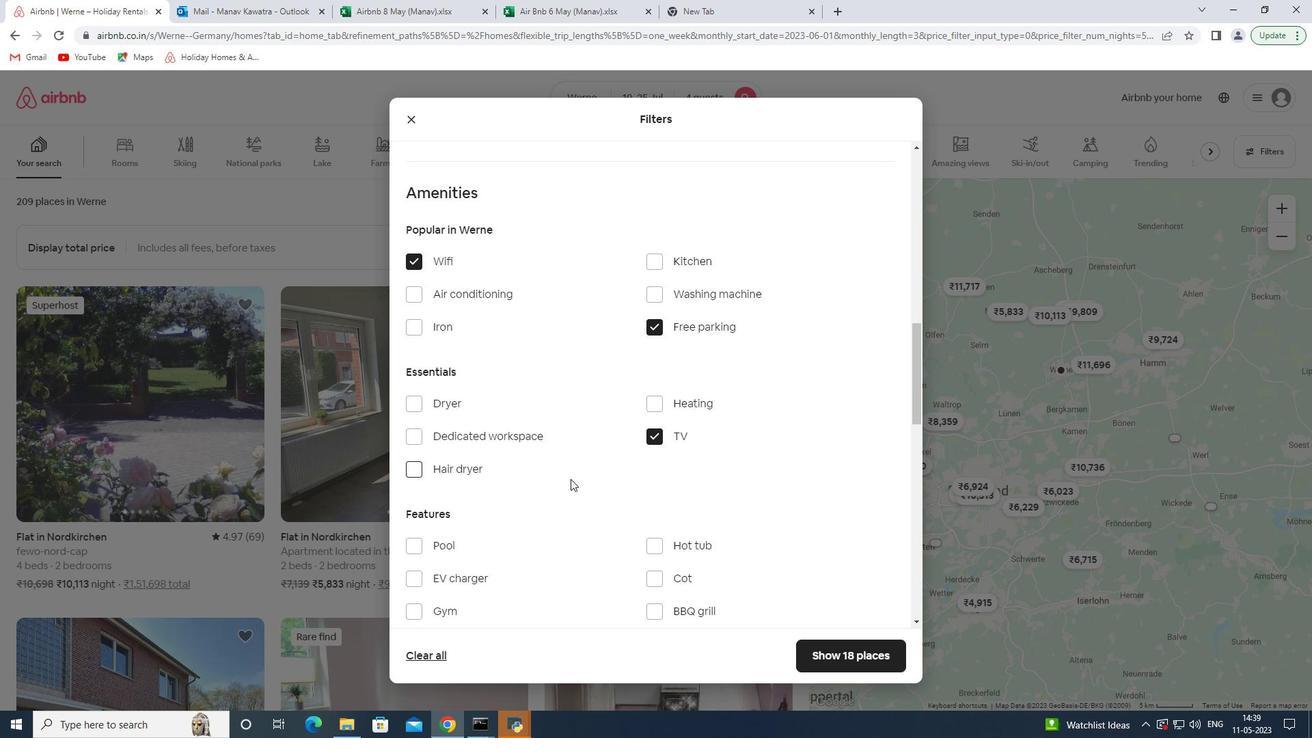 
Action: Mouse moved to (432, 472)
Screenshot: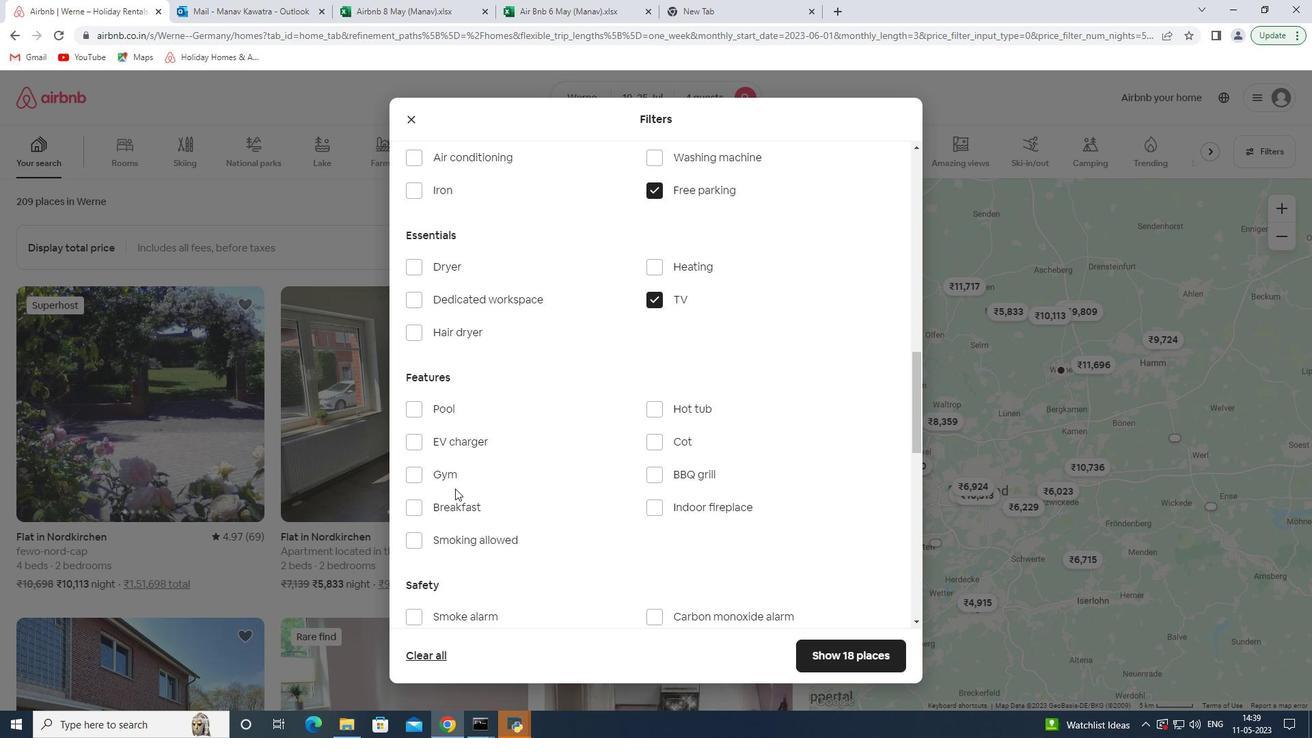 
Action: Mouse pressed left at (432, 472)
Screenshot: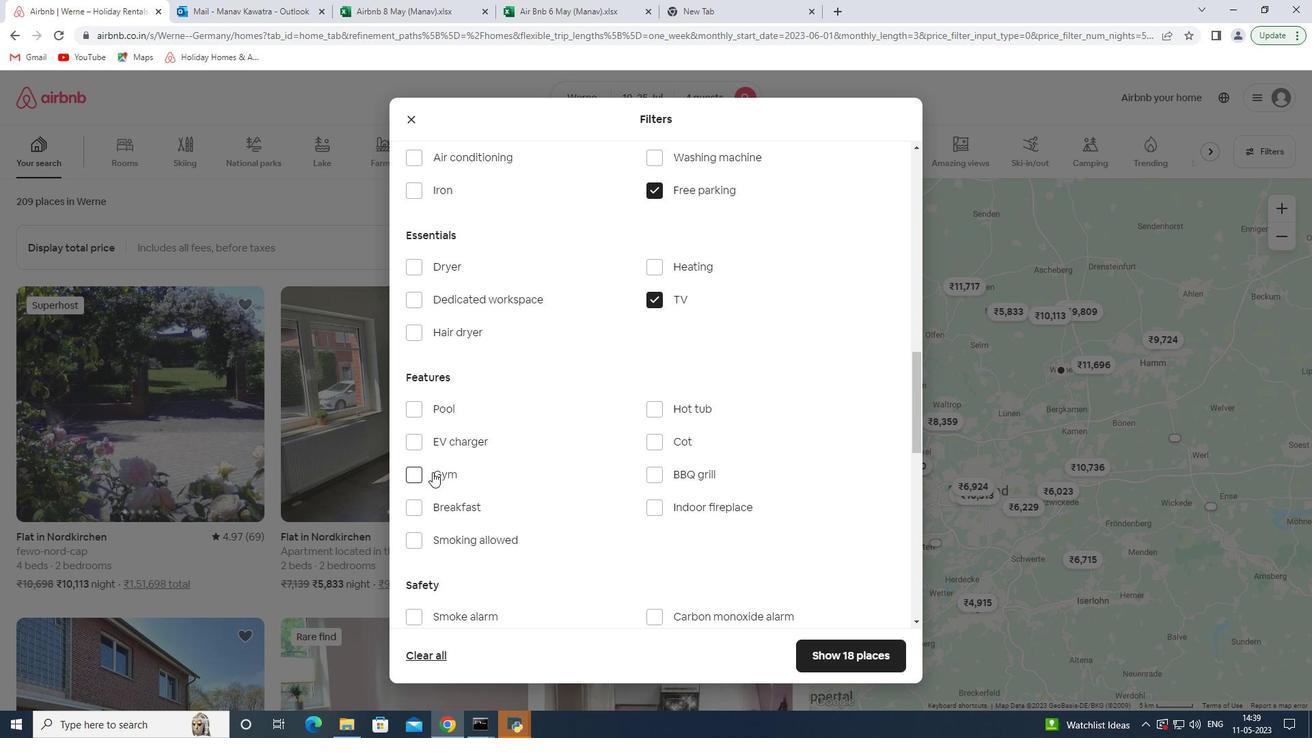 
Action: Mouse moved to (459, 508)
Screenshot: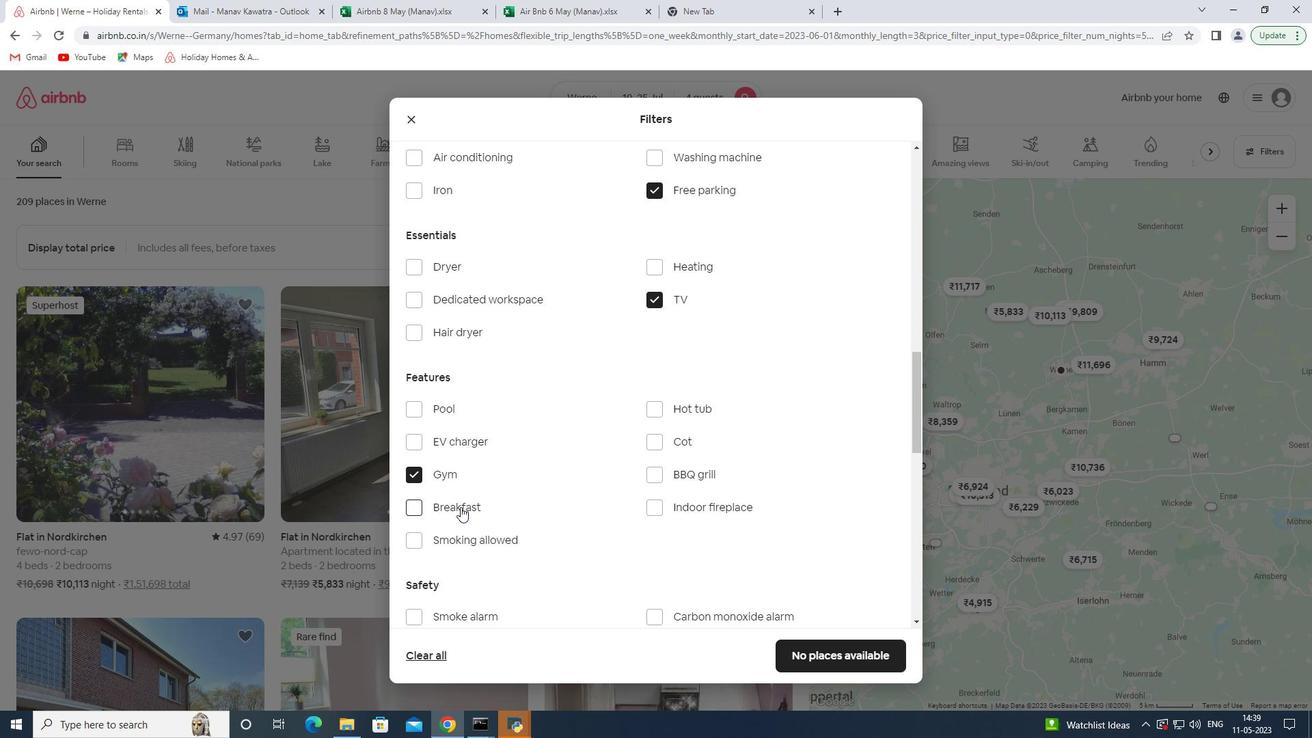 
Action: Mouse pressed left at (459, 508)
Screenshot: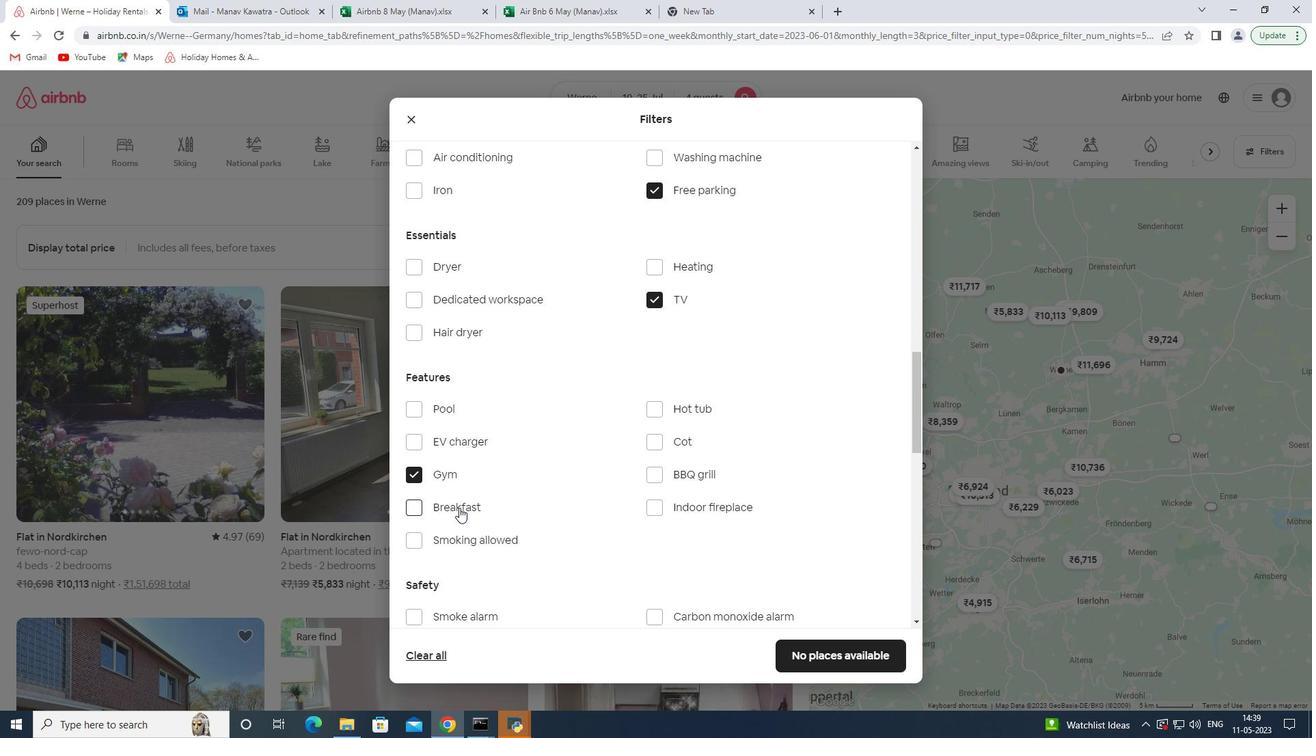 
Action: Mouse moved to (516, 506)
Screenshot: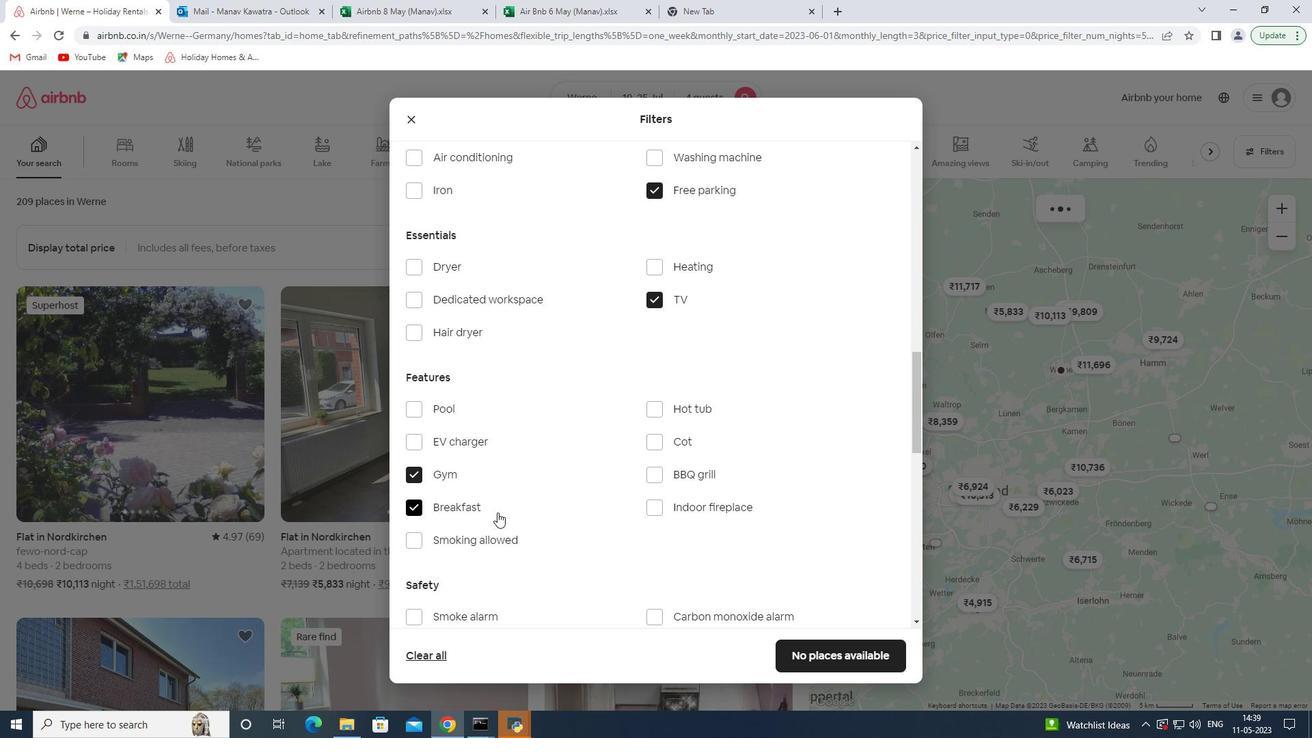 
Action: Mouse scrolled (516, 505) with delta (0, 0)
Screenshot: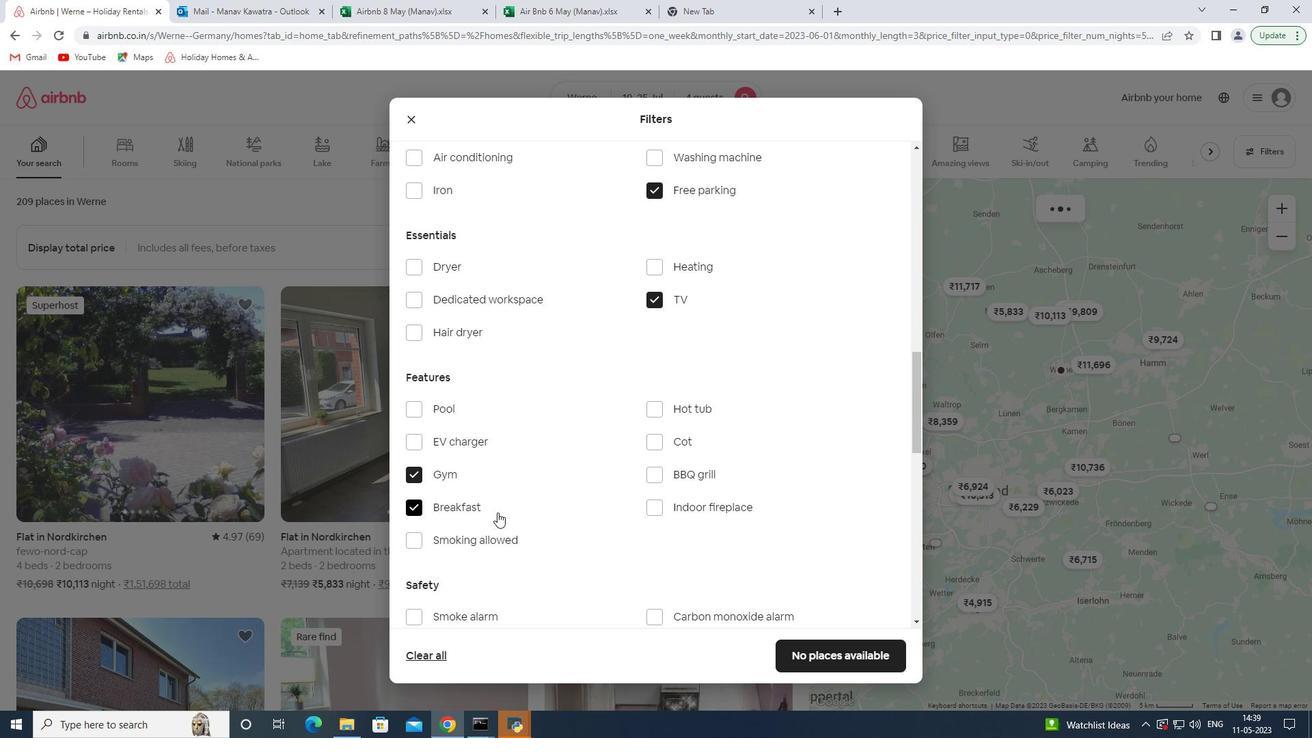 
Action: Mouse moved to (520, 506)
Screenshot: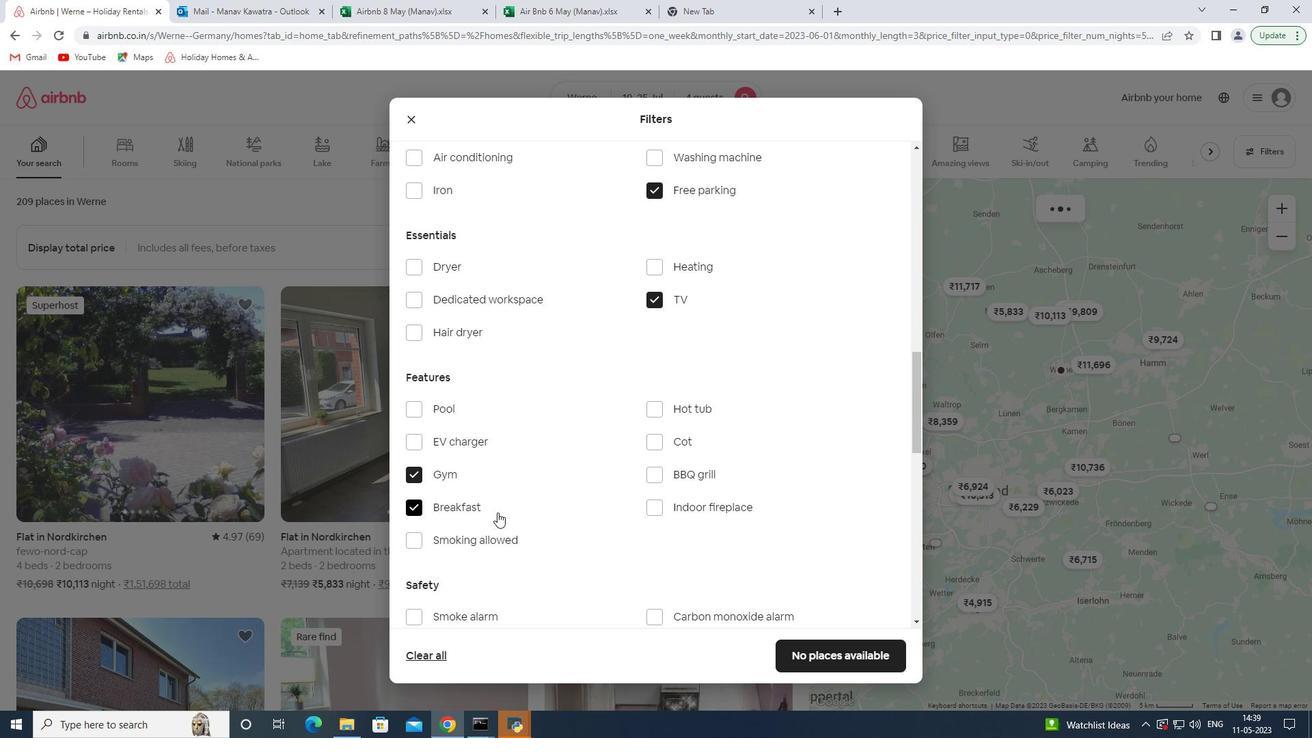 
Action: Mouse scrolled (520, 505) with delta (0, 0)
Screenshot: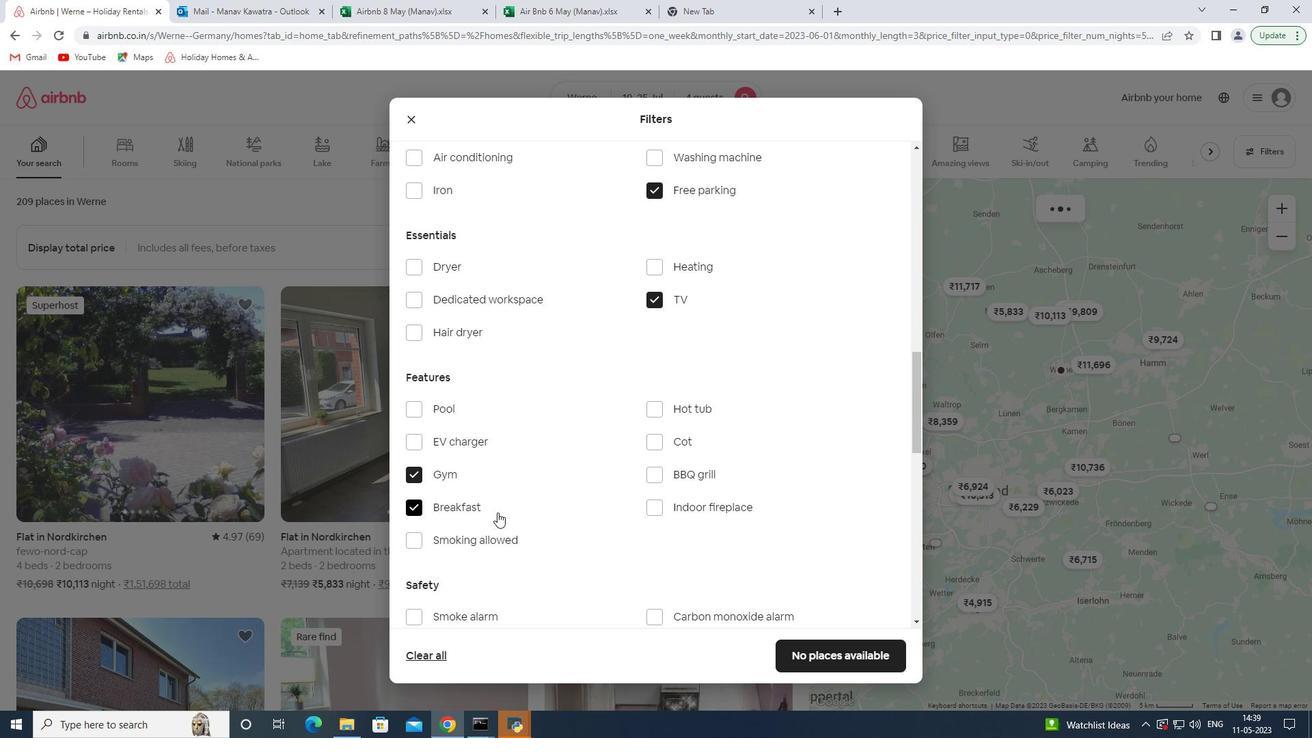 
Action: Mouse moved to (523, 505)
Screenshot: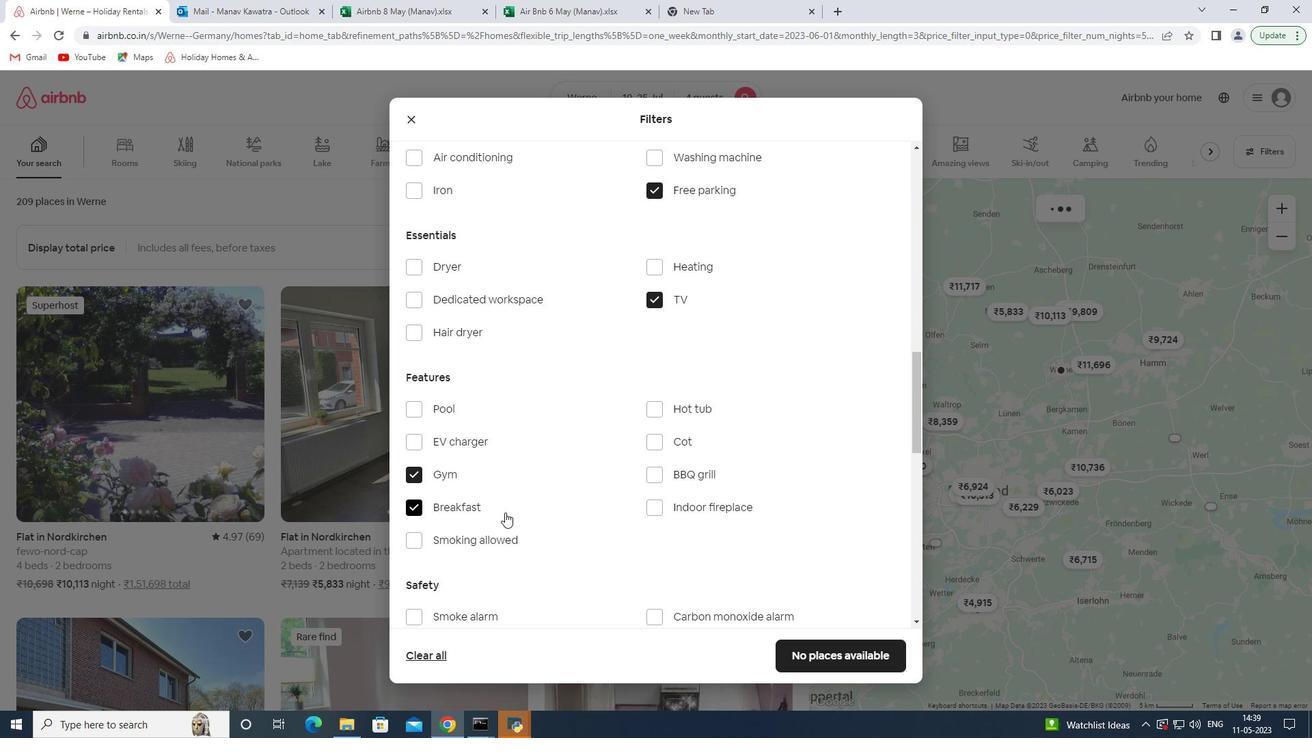
Action: Mouse scrolled (523, 504) with delta (0, 0)
Screenshot: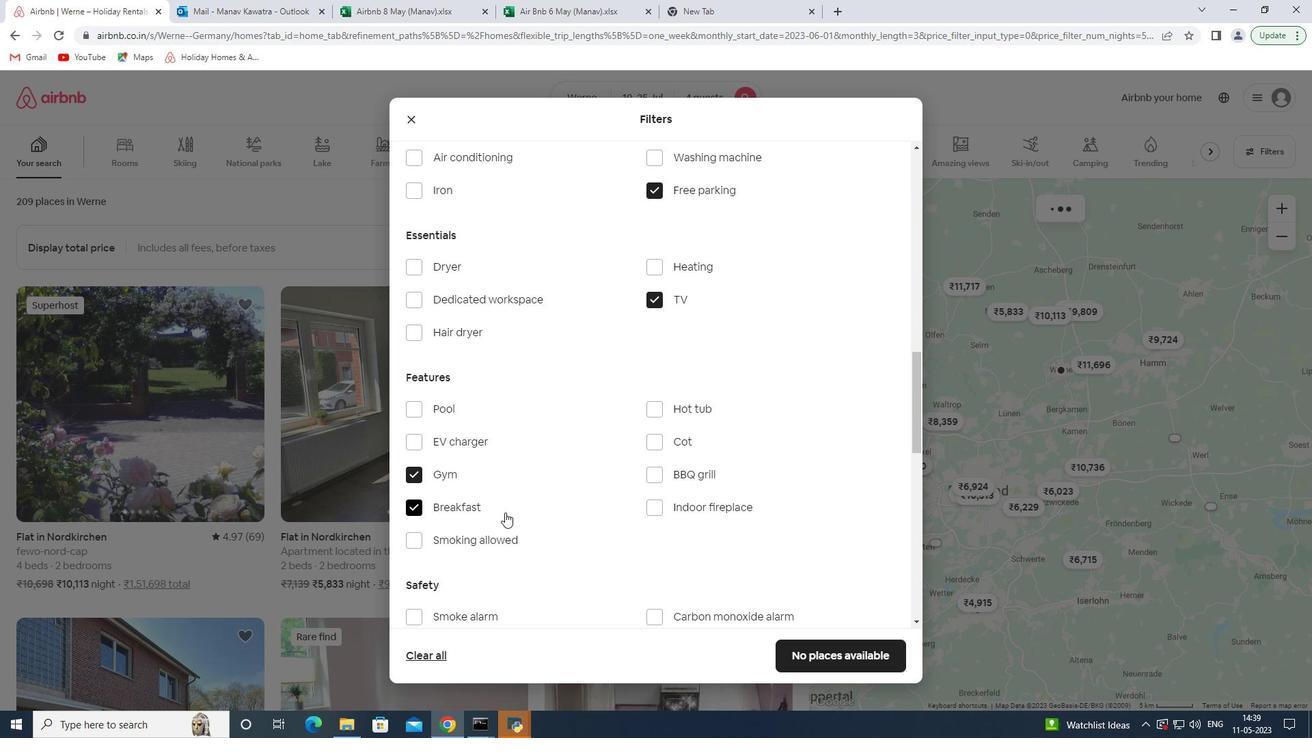 
Action: Mouse moved to (526, 503)
Screenshot: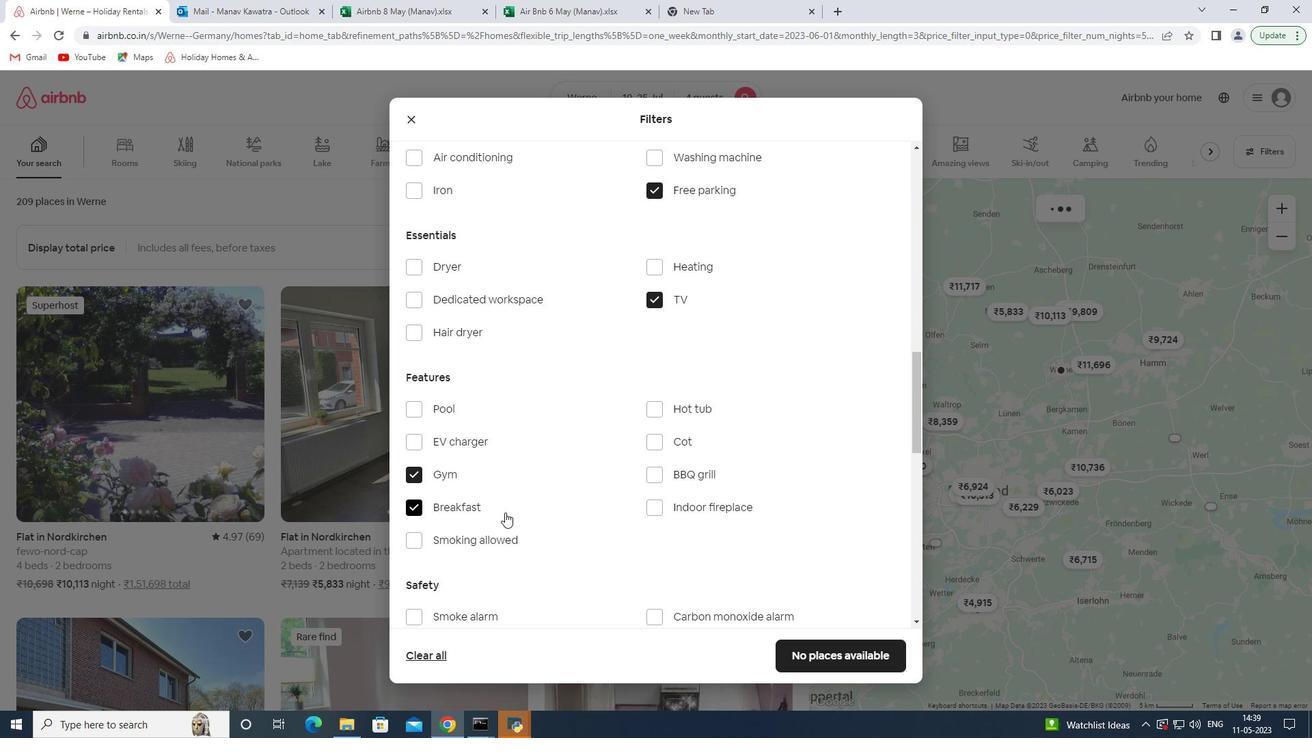 
Action: Mouse scrolled (525, 503) with delta (0, 0)
Screenshot: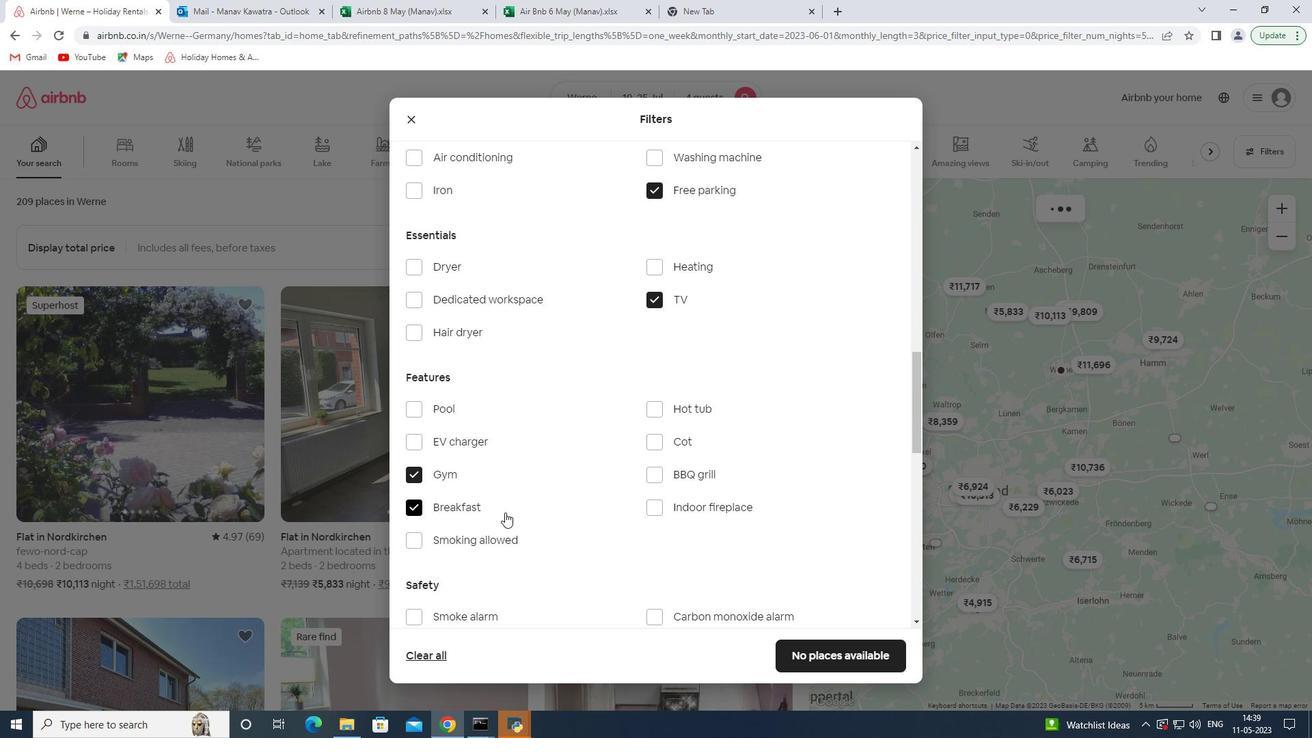 
Action: Mouse moved to (531, 501)
Screenshot: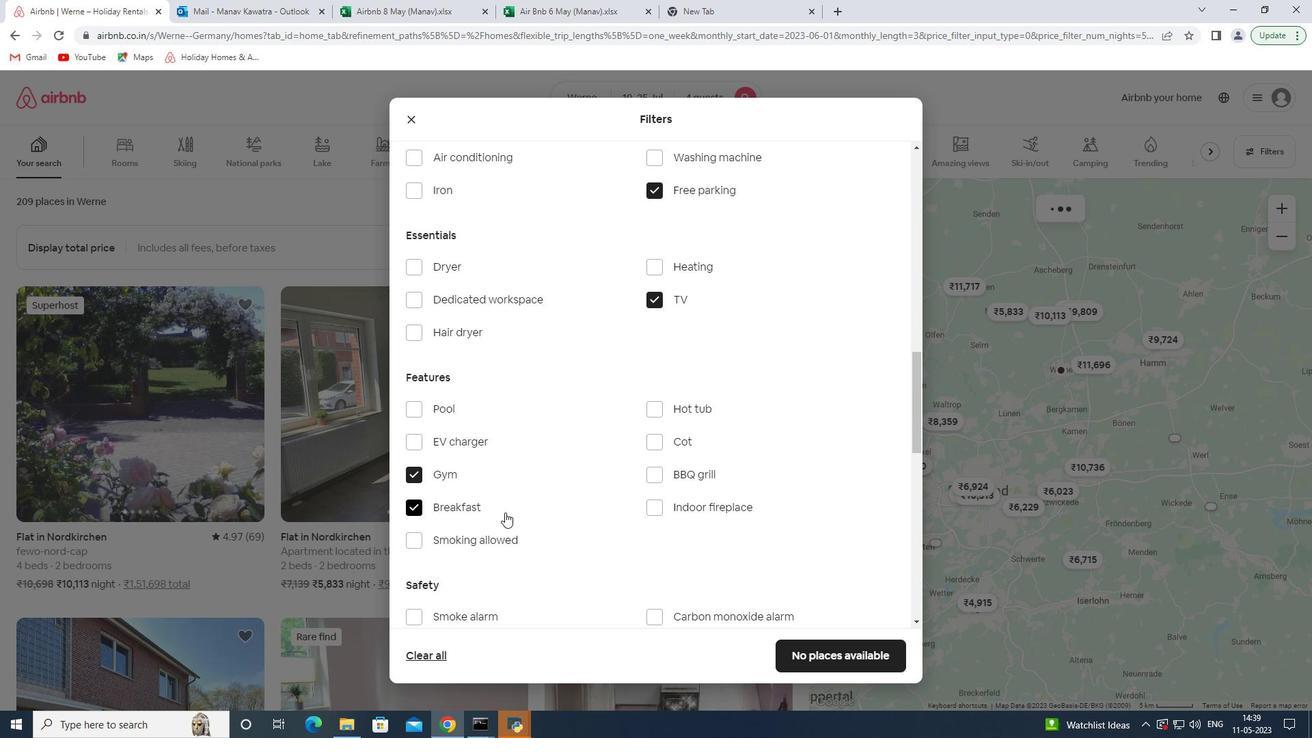 
Action: Mouse scrolled (526, 502) with delta (0, 0)
Screenshot: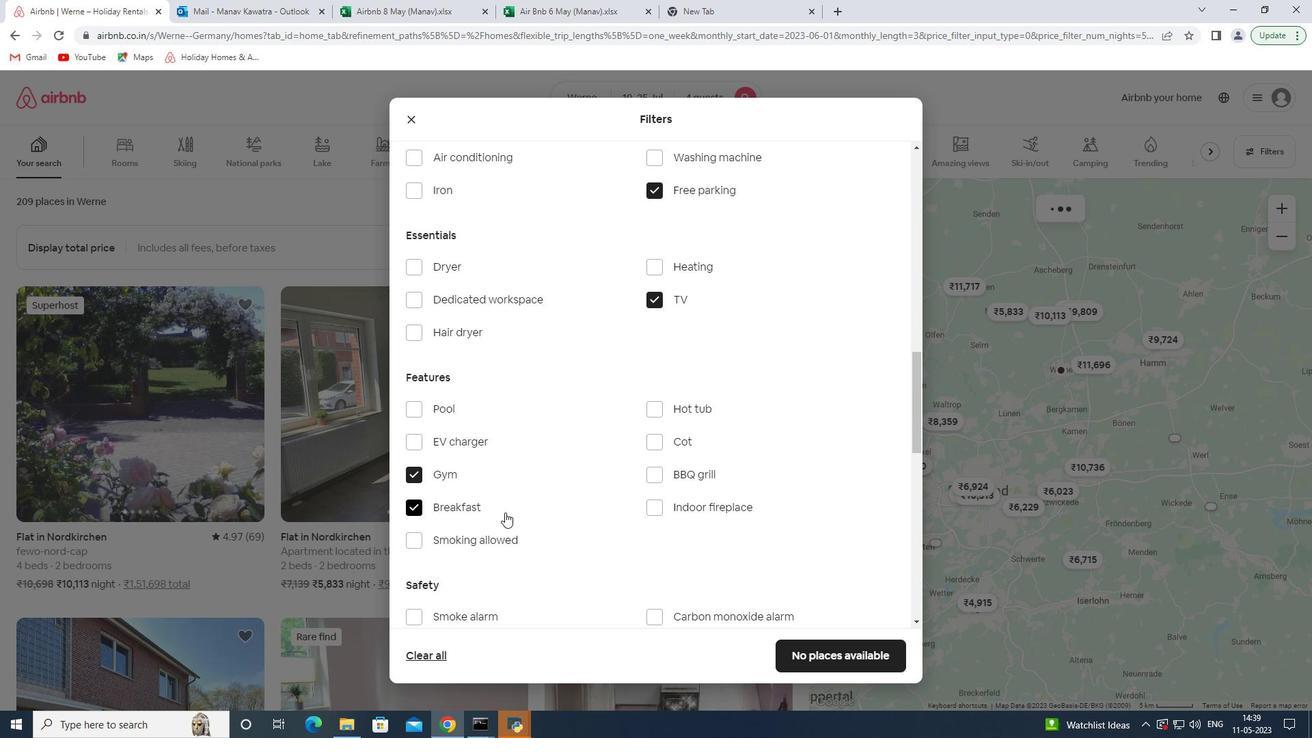 
Action: Mouse moved to (535, 499)
Screenshot: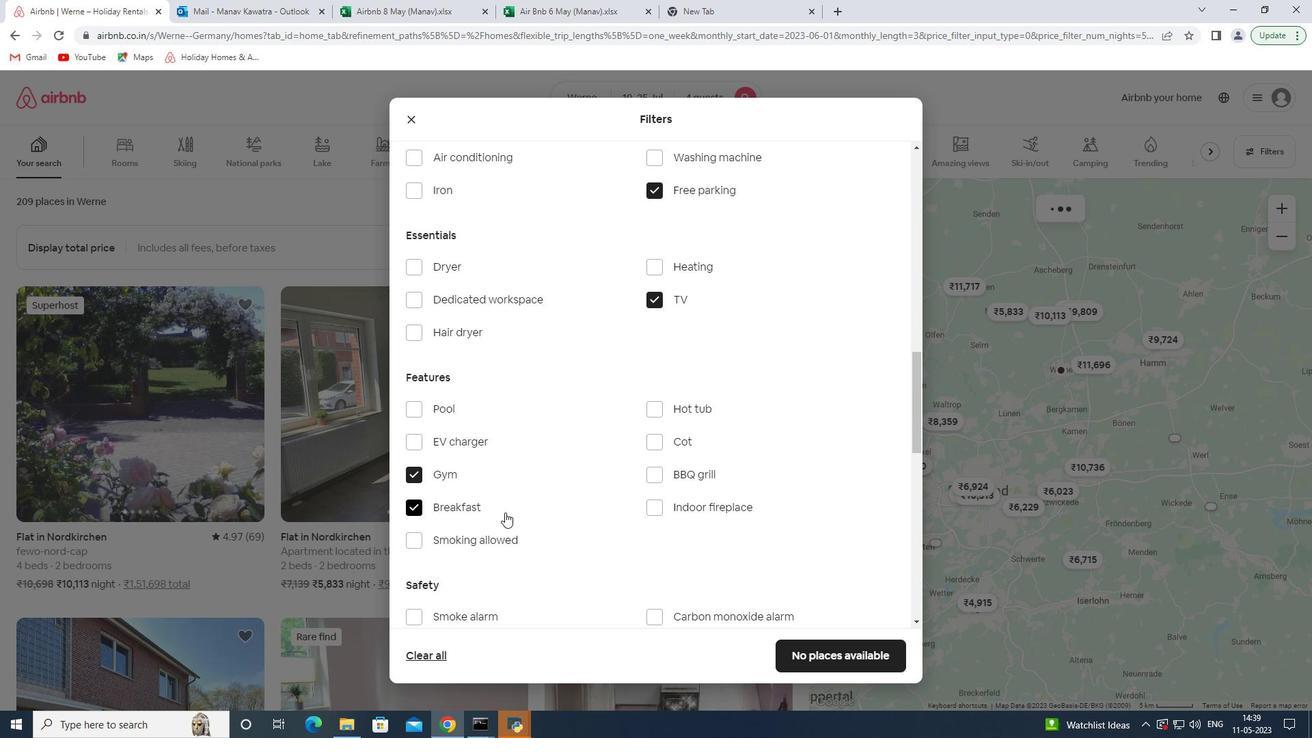 
Action: Mouse scrolled (531, 500) with delta (0, 0)
Screenshot: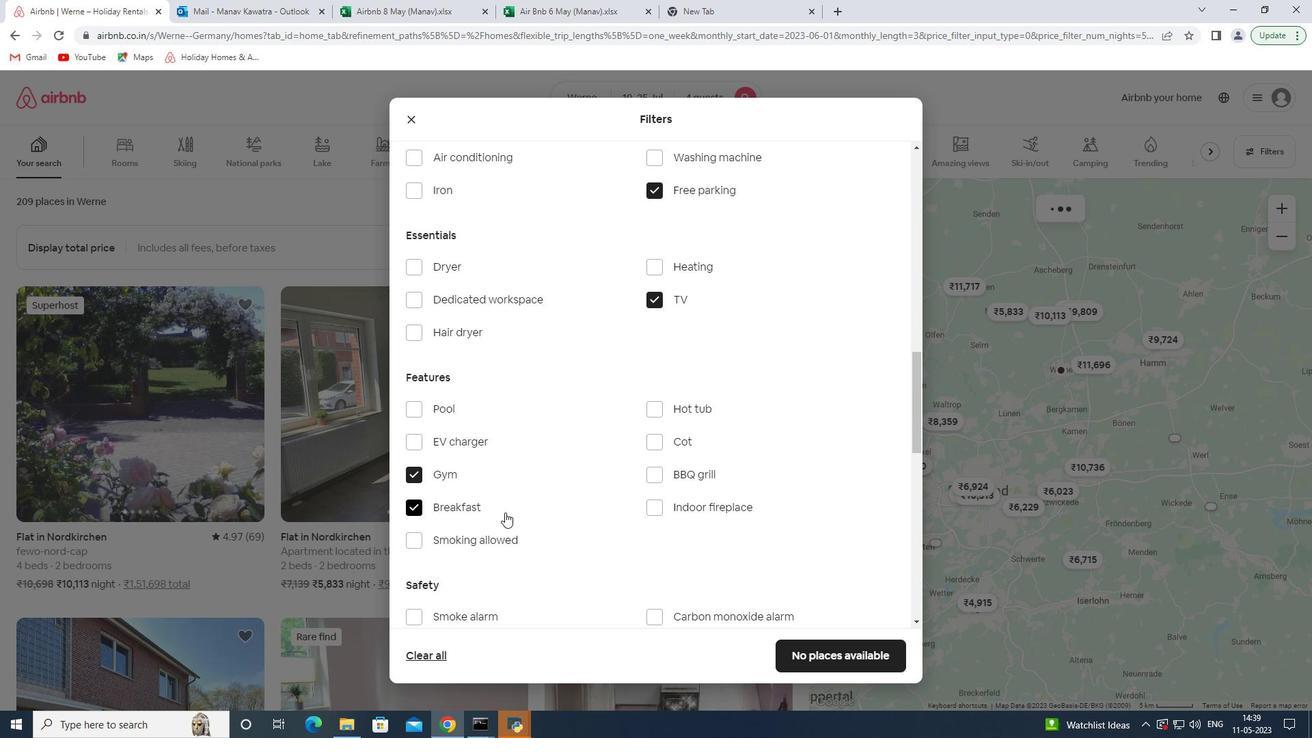 
Action: Mouse moved to (541, 497)
Screenshot: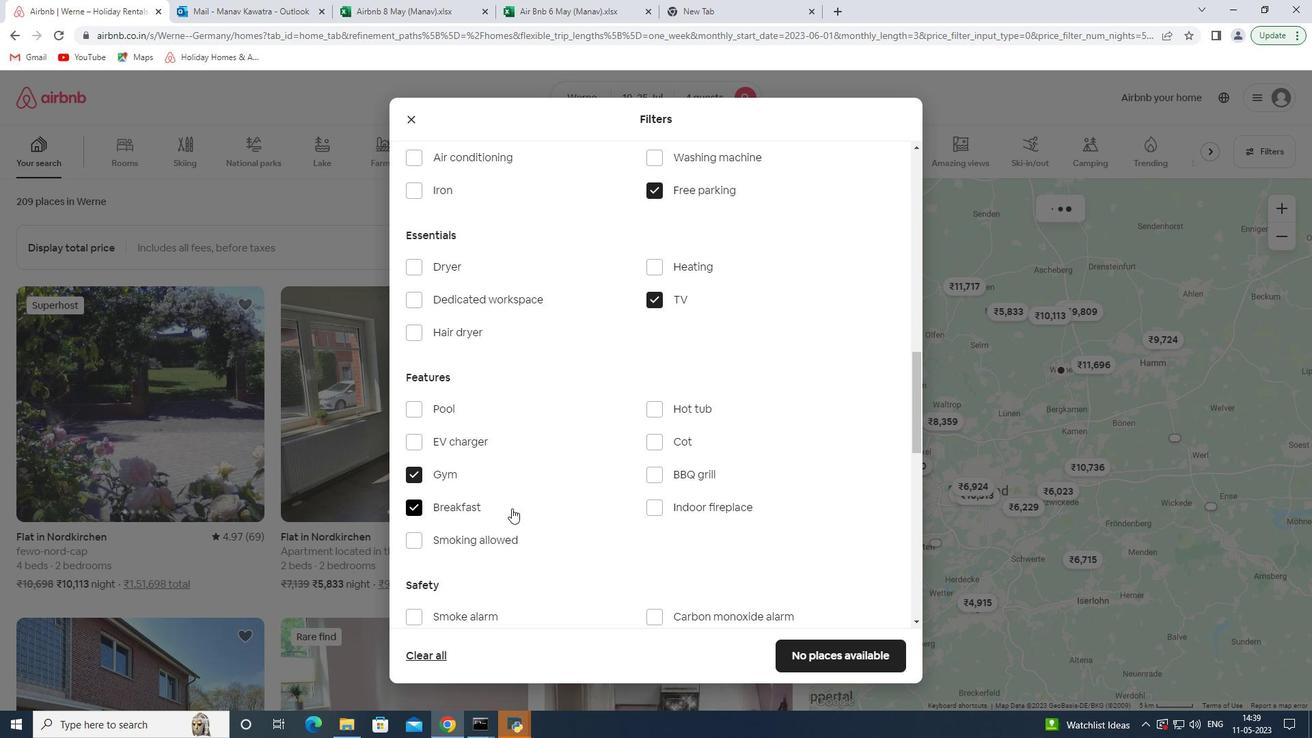 
Action: Mouse scrolled (539, 497) with delta (0, 0)
Screenshot: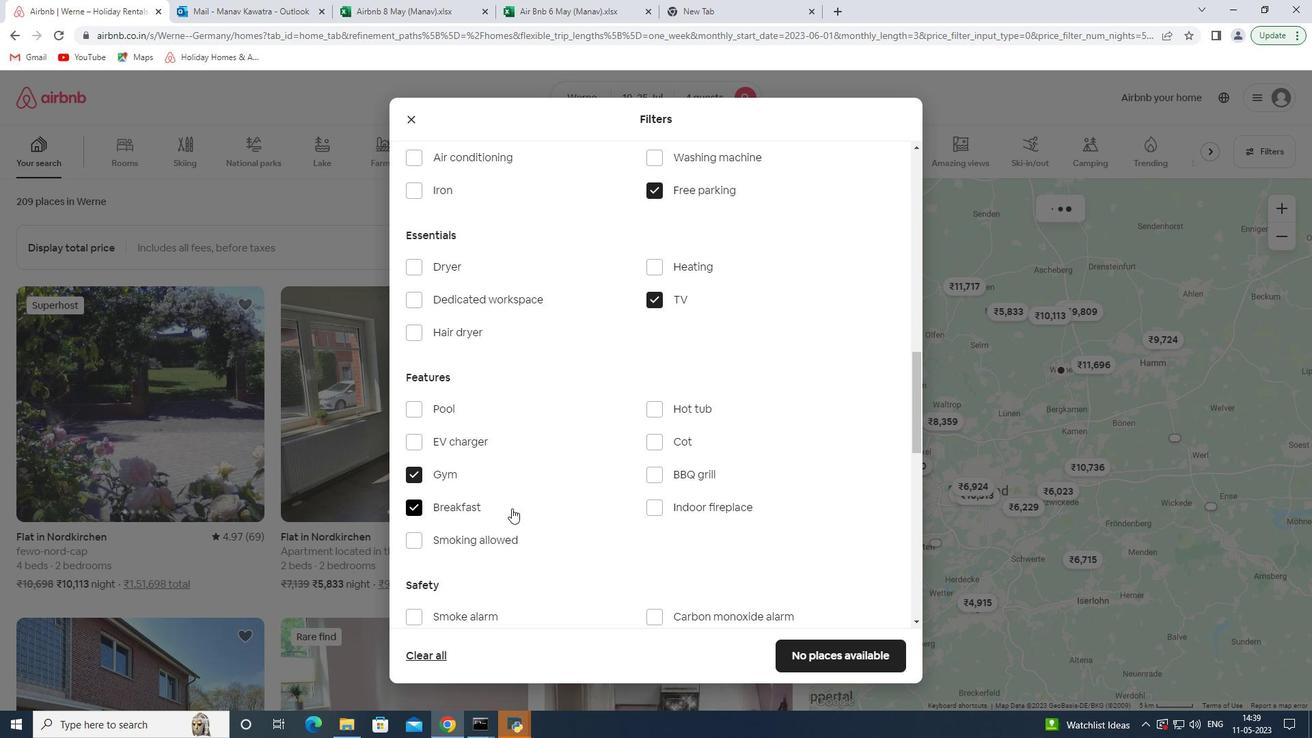 
Action: Mouse moved to (873, 321)
Screenshot: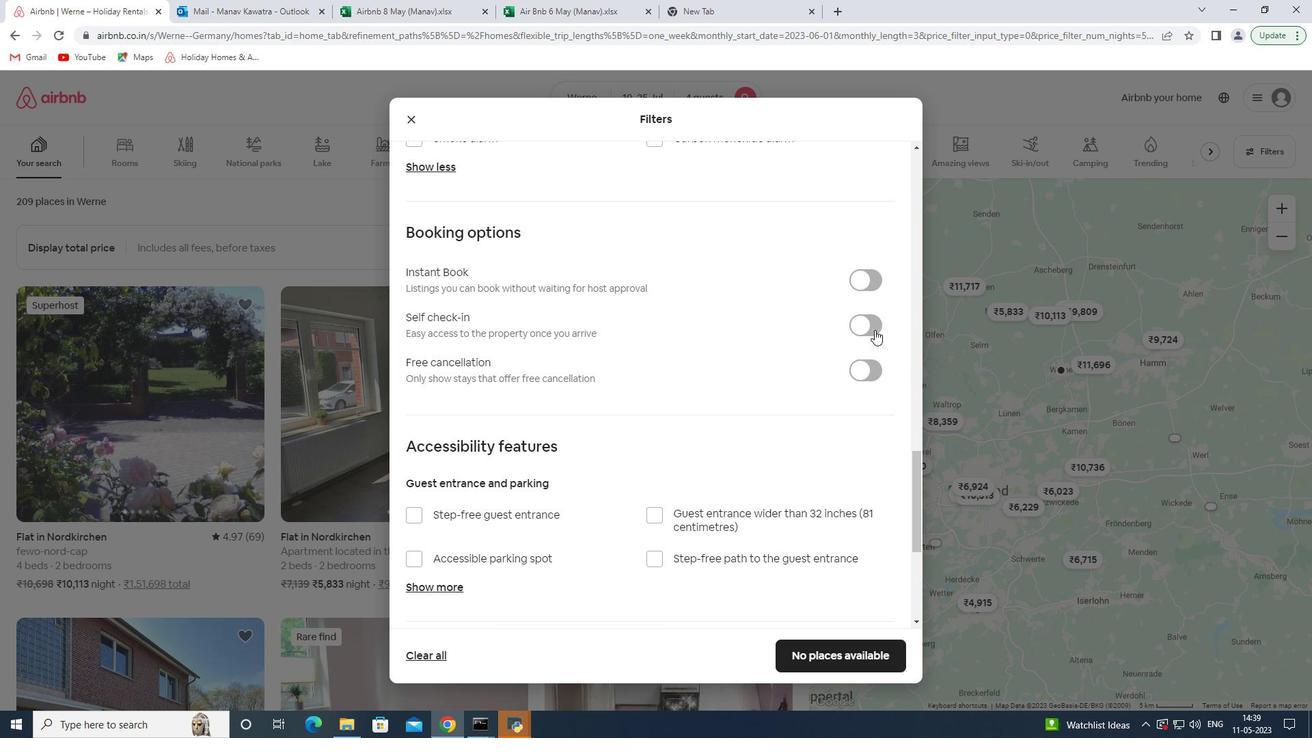 
Action: Mouse pressed left at (873, 321)
Screenshot: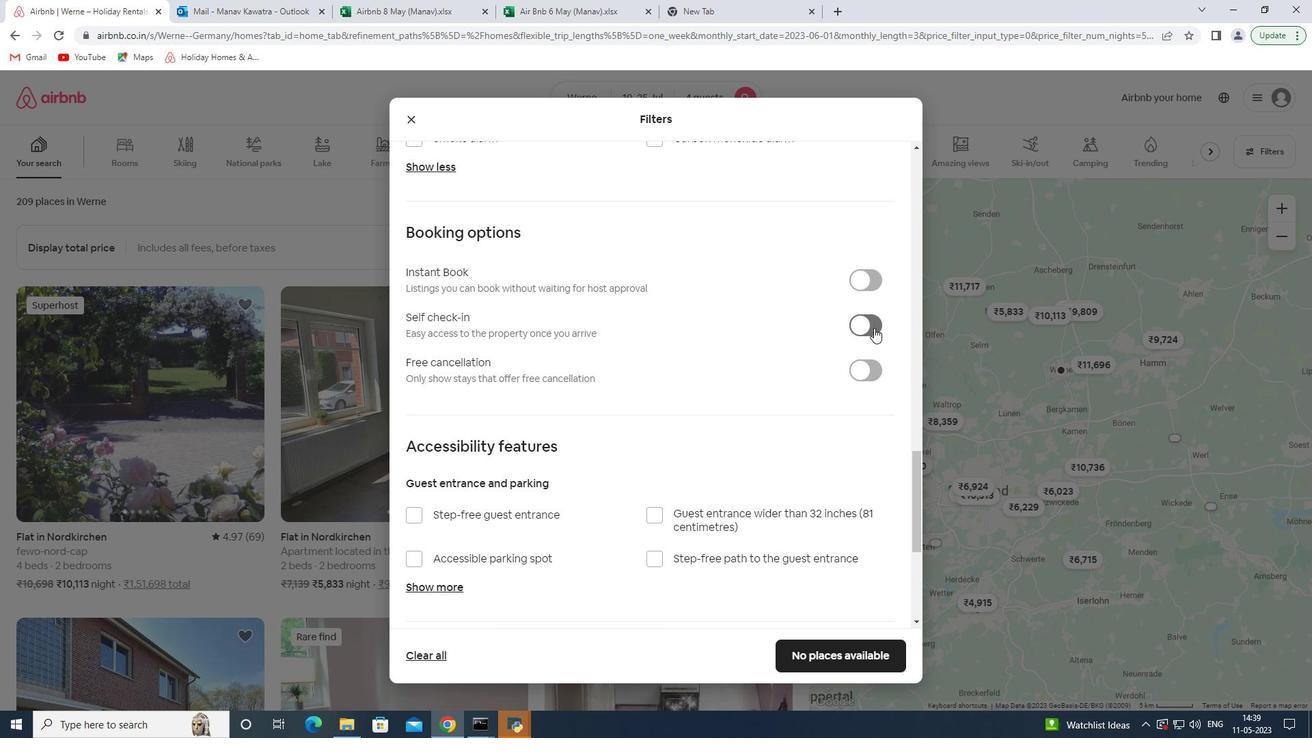 
Action: Mouse moved to (565, 423)
Screenshot: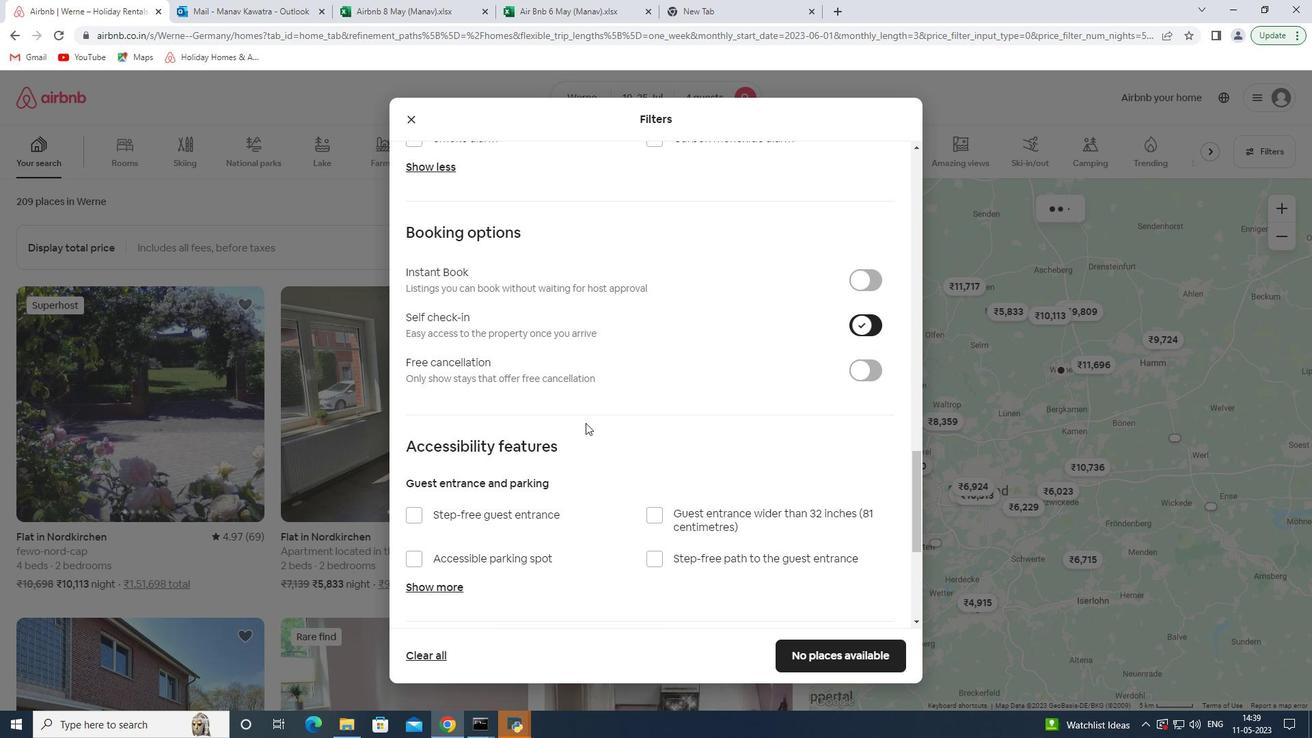 
Action: Mouse scrolled (565, 422) with delta (0, 0)
Screenshot: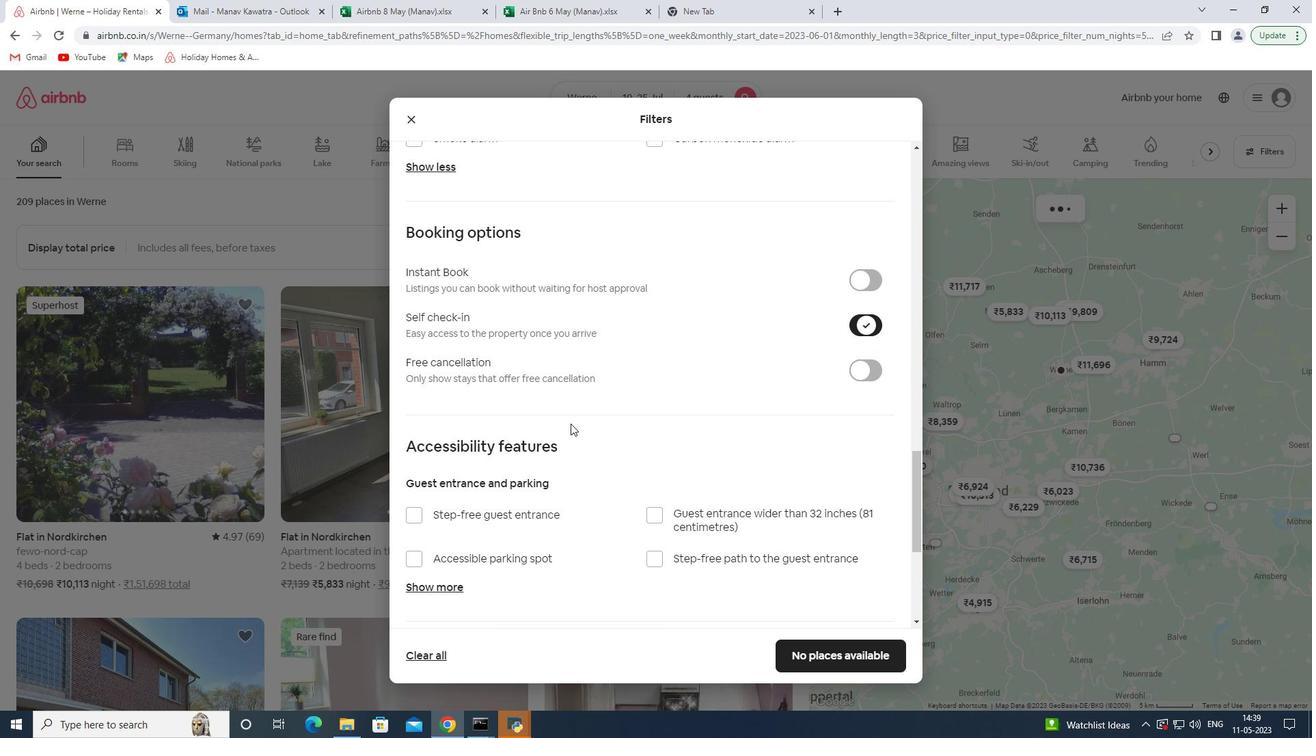 
Action: Mouse scrolled (565, 422) with delta (0, 0)
Screenshot: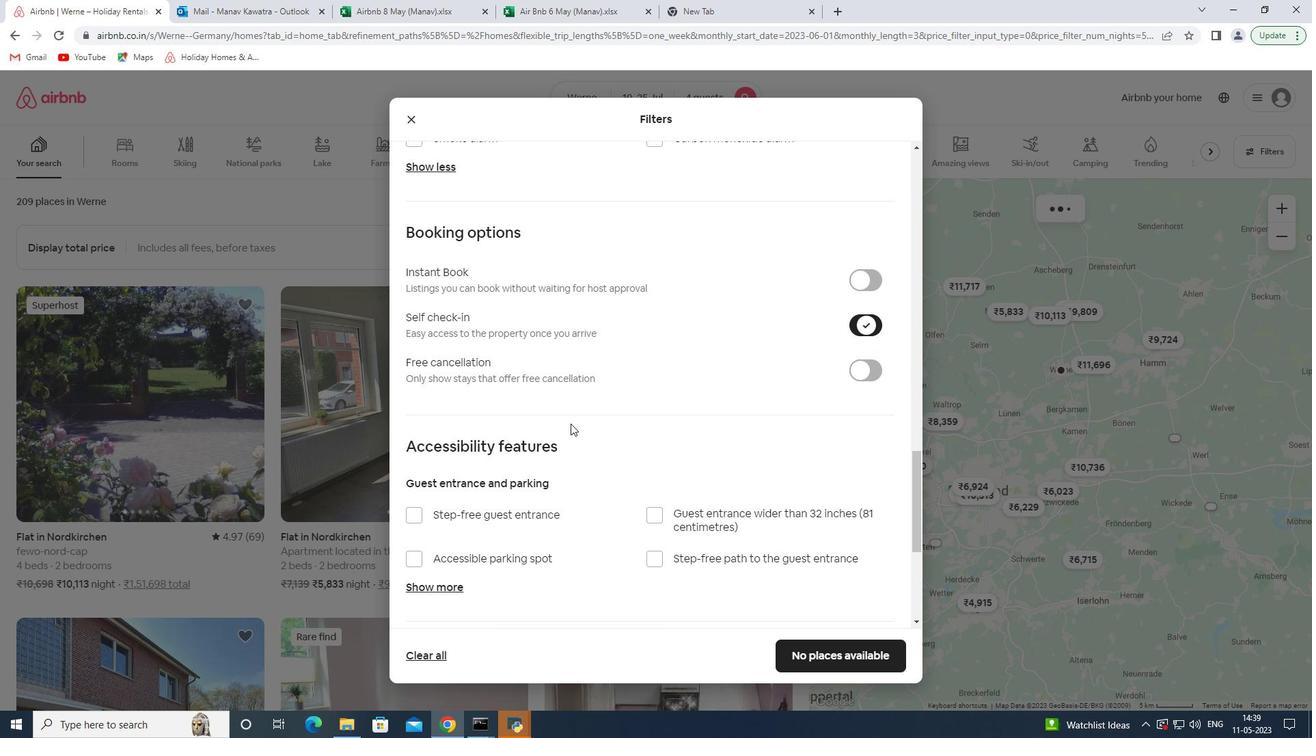 
Action: Mouse scrolled (565, 422) with delta (0, 0)
Screenshot: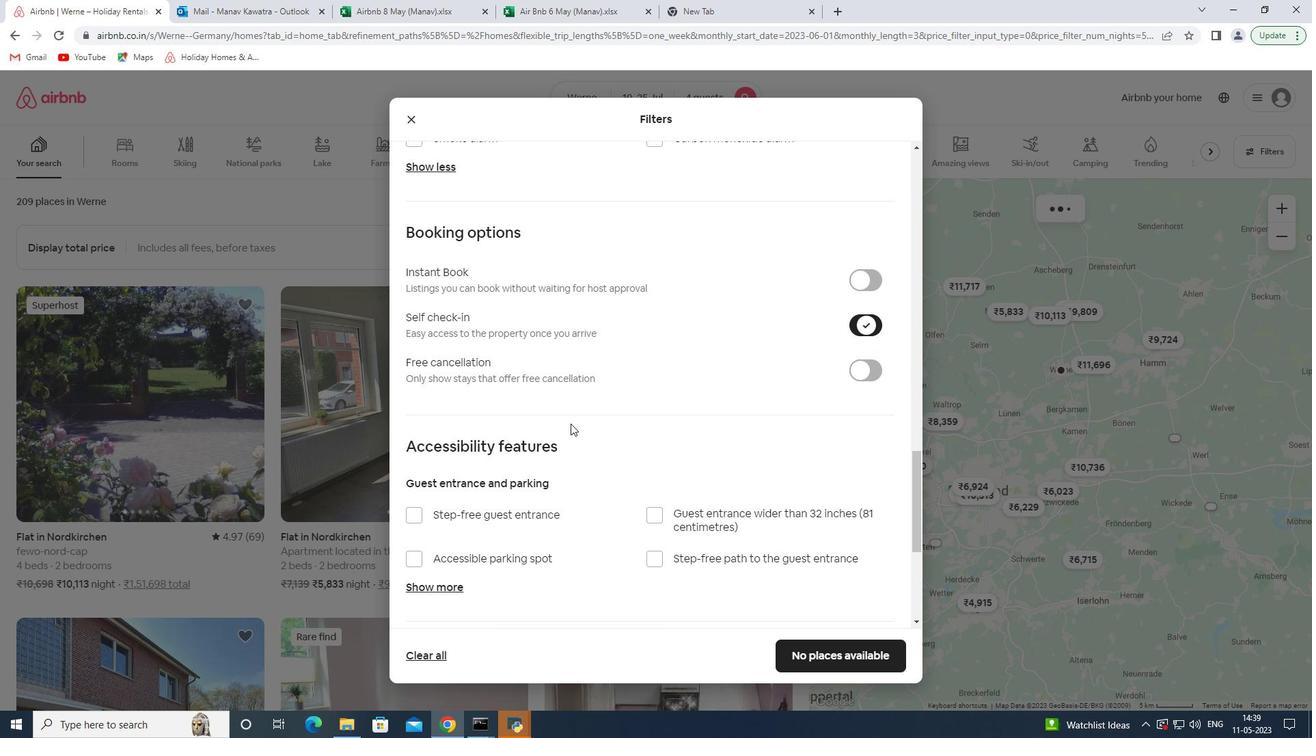 
Action: Mouse scrolled (565, 422) with delta (0, 0)
Screenshot: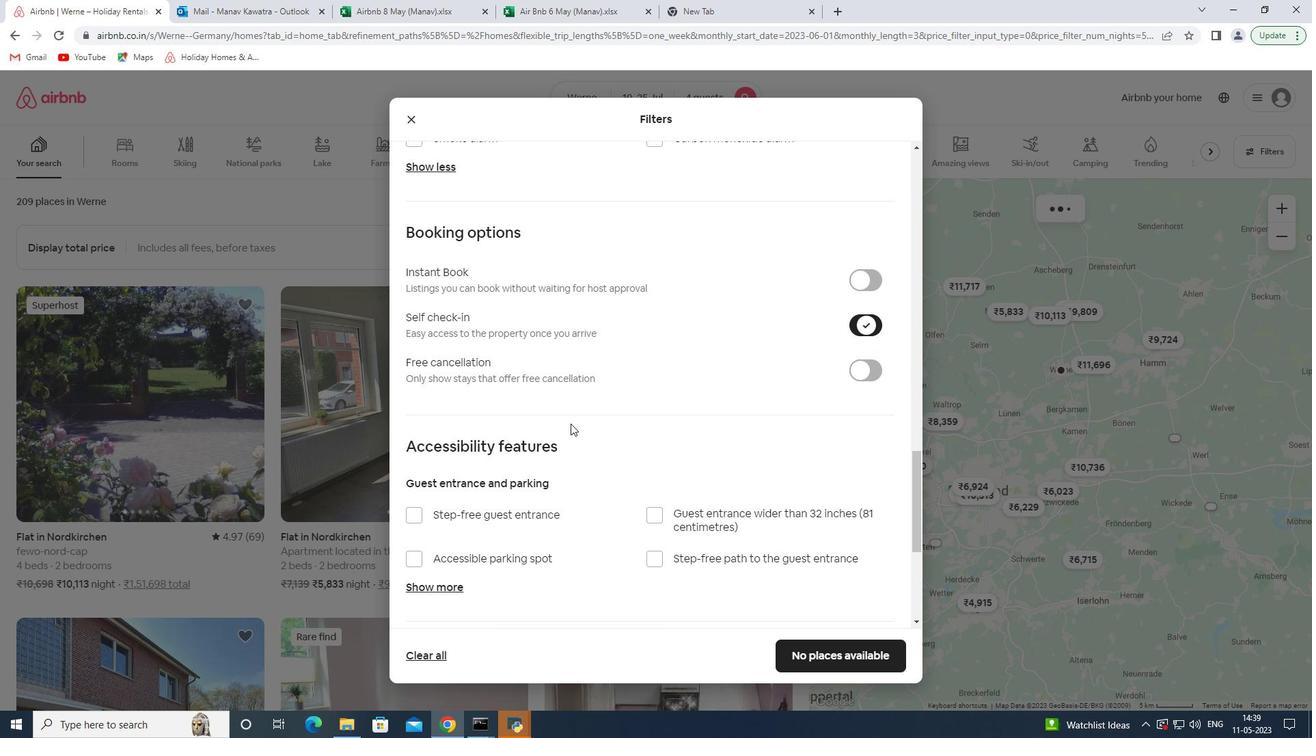 
Action: Mouse scrolled (565, 422) with delta (0, 0)
Screenshot: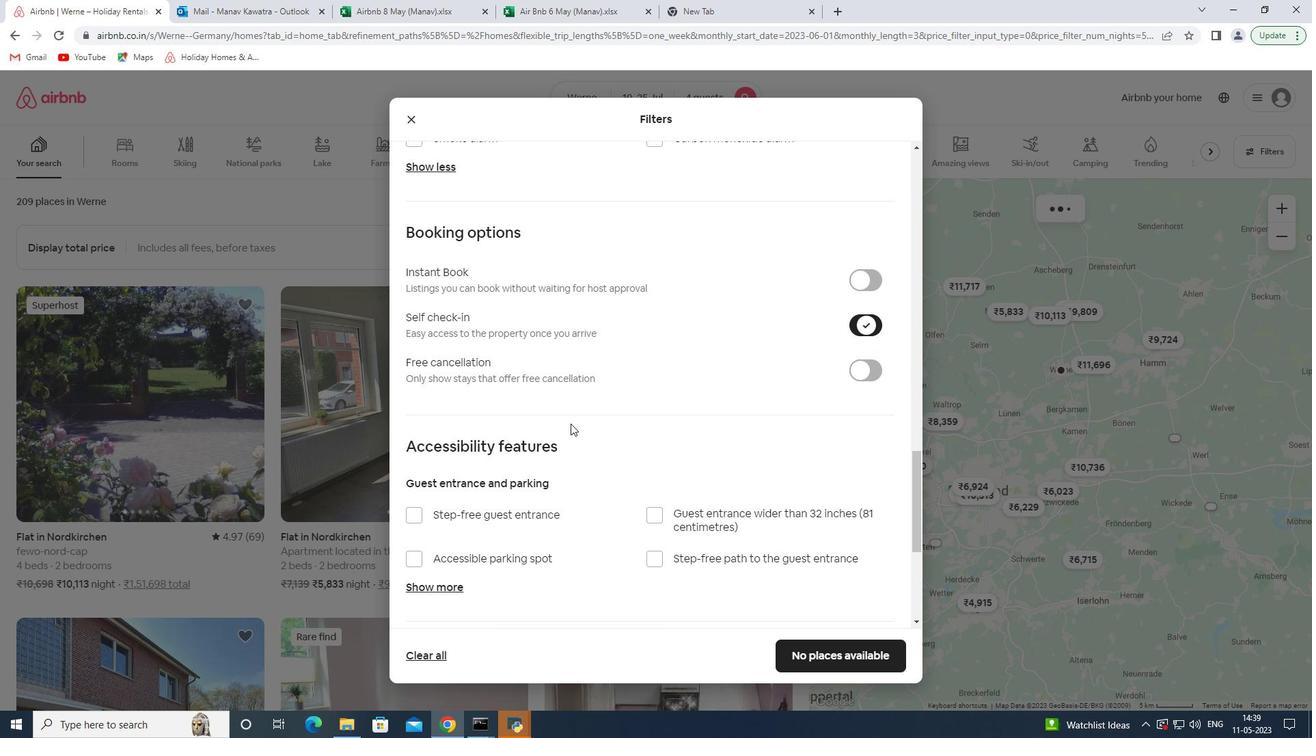 
Action: Mouse scrolled (565, 422) with delta (0, 0)
Screenshot: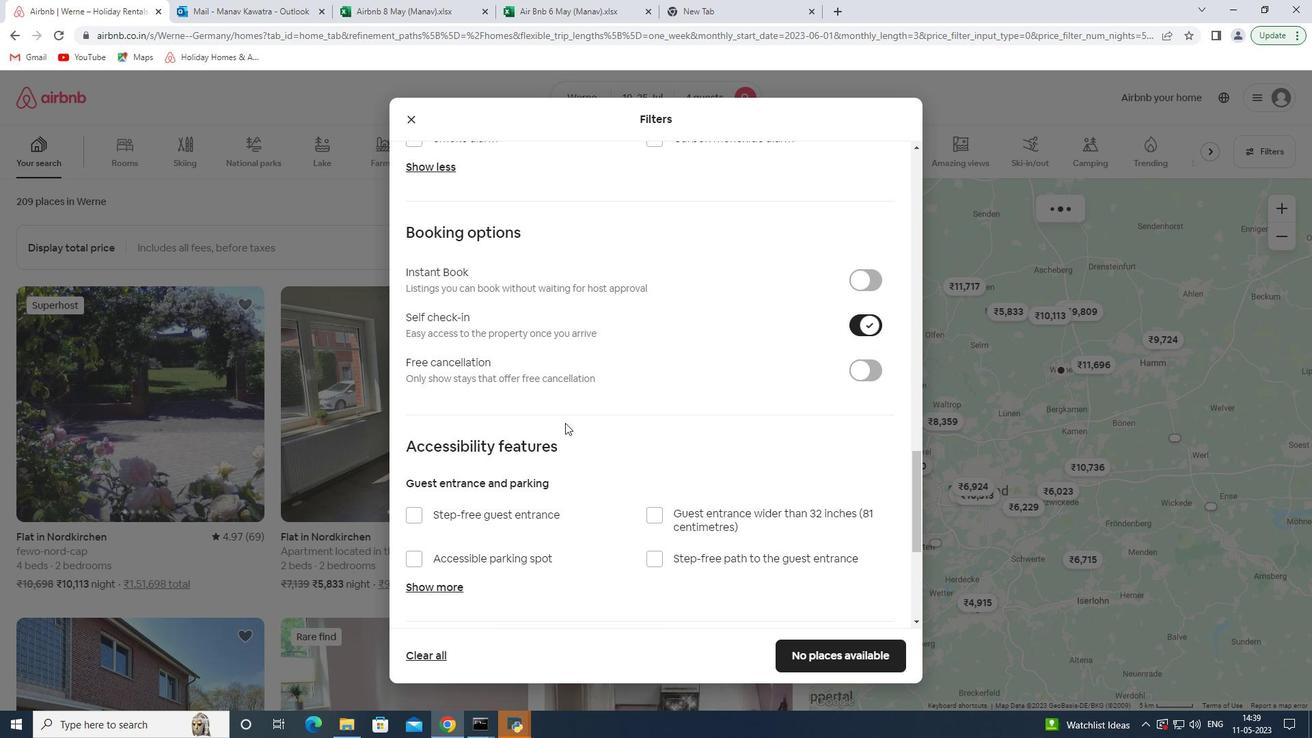 
Action: Mouse scrolled (565, 422) with delta (0, 0)
Screenshot: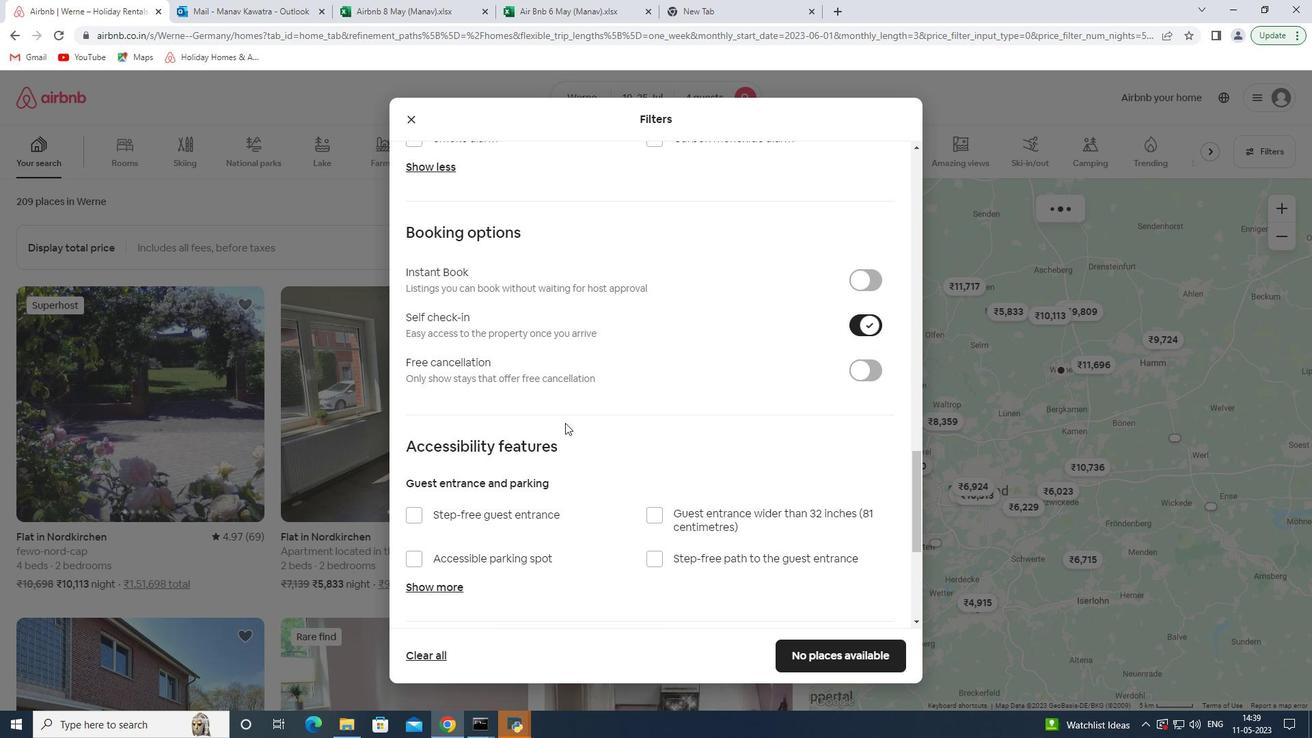 
Action: Mouse moved to (455, 538)
Screenshot: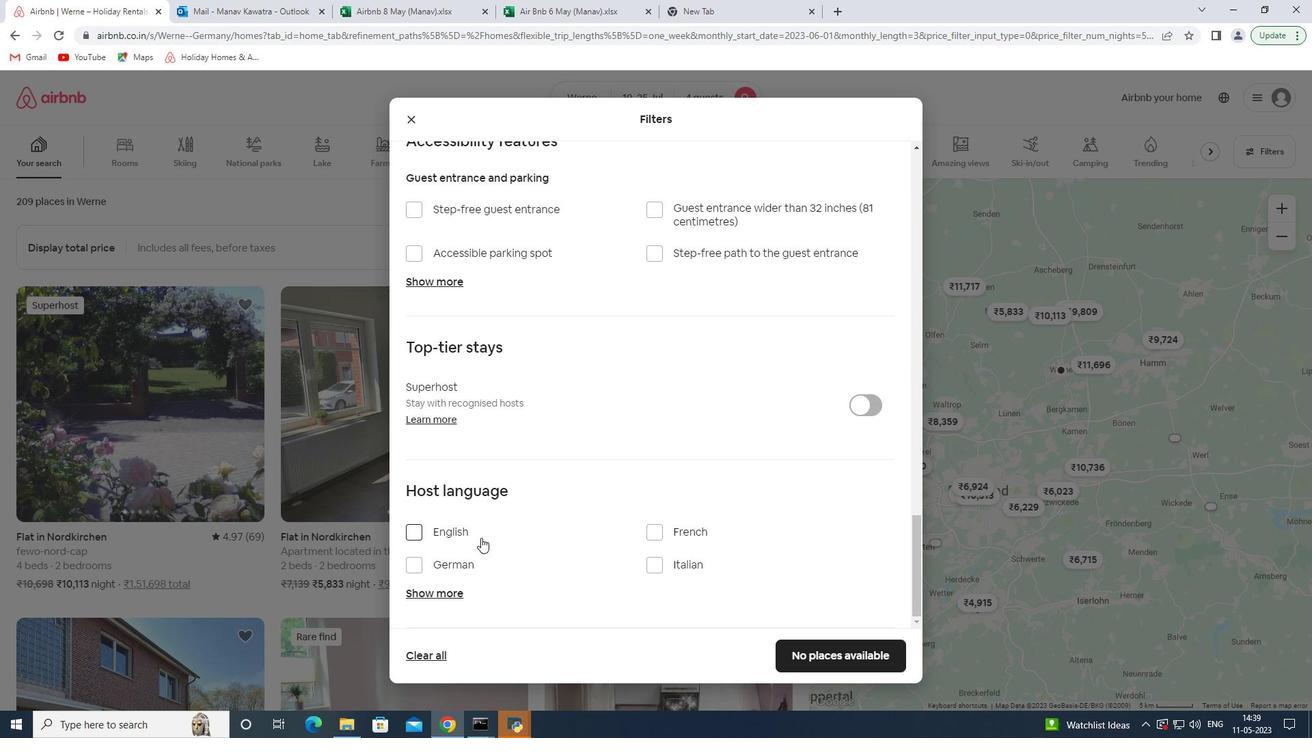 
Action: Mouse pressed left at (455, 538)
Screenshot: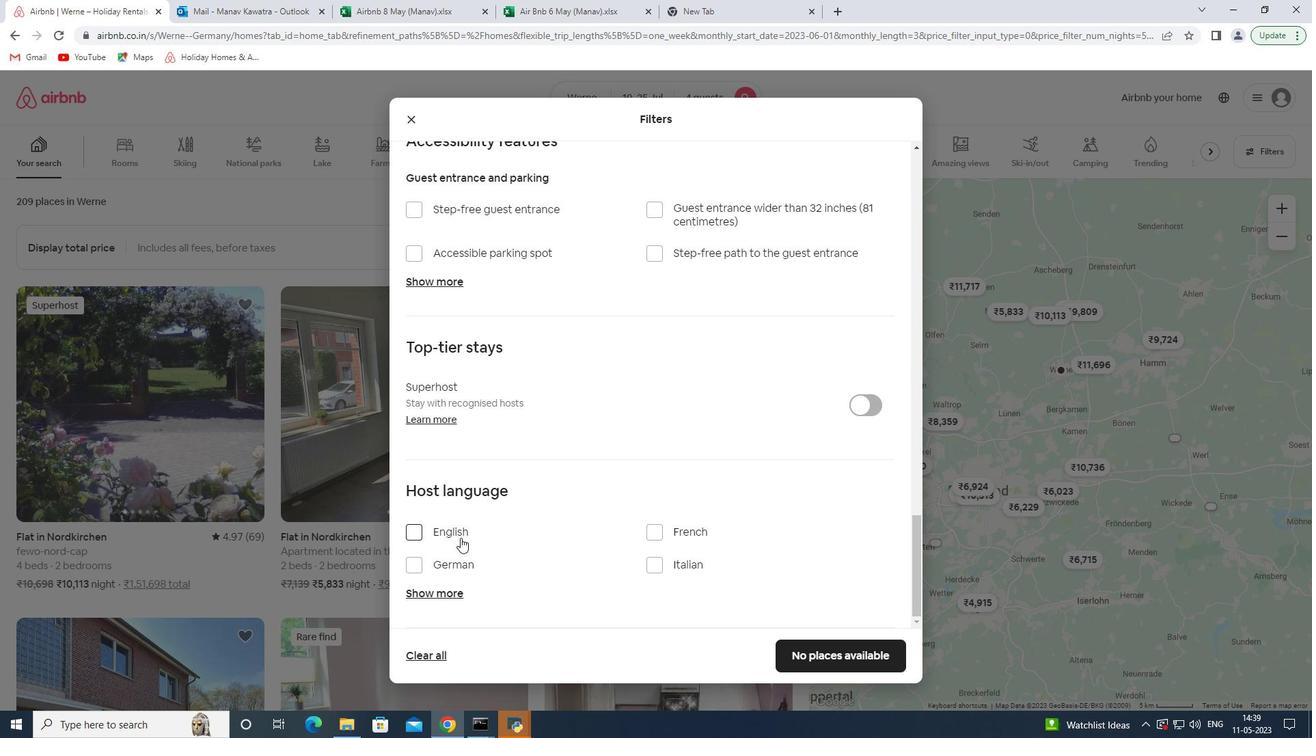 
Action: Mouse moved to (811, 649)
Screenshot: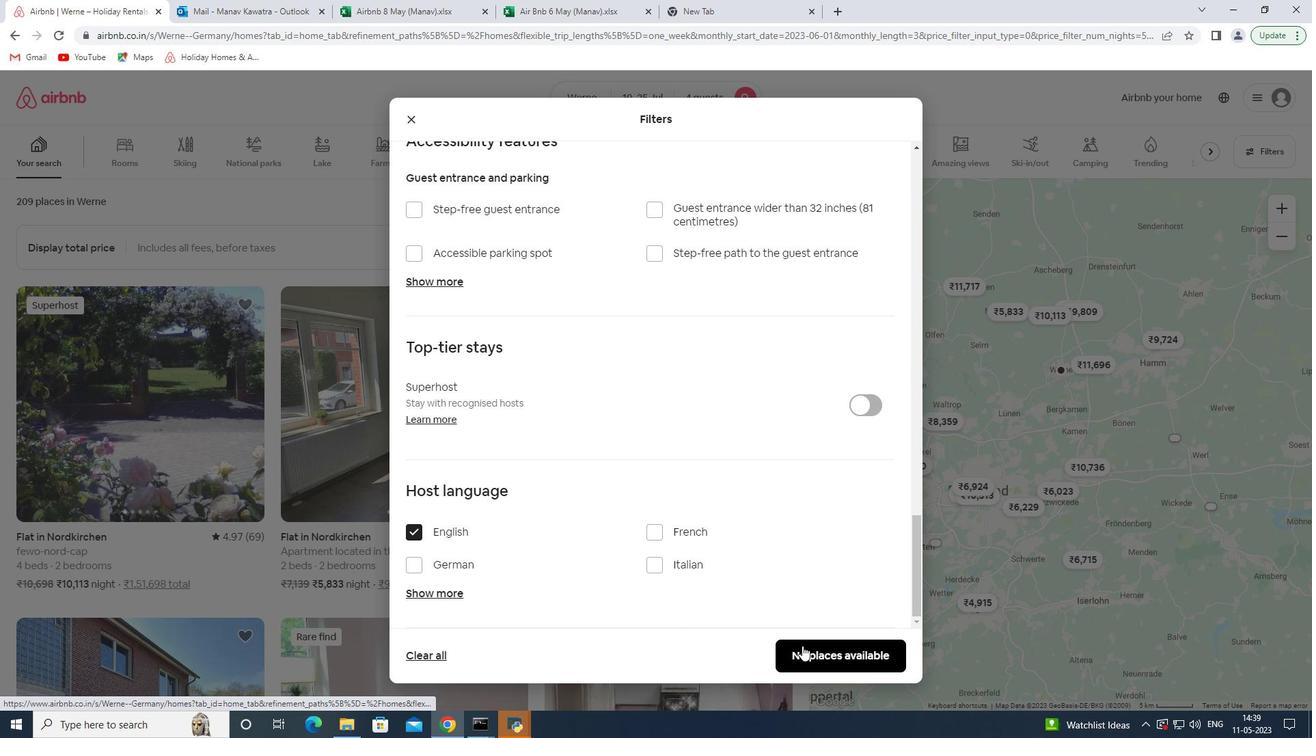 
Action: Mouse pressed left at (811, 649)
Screenshot: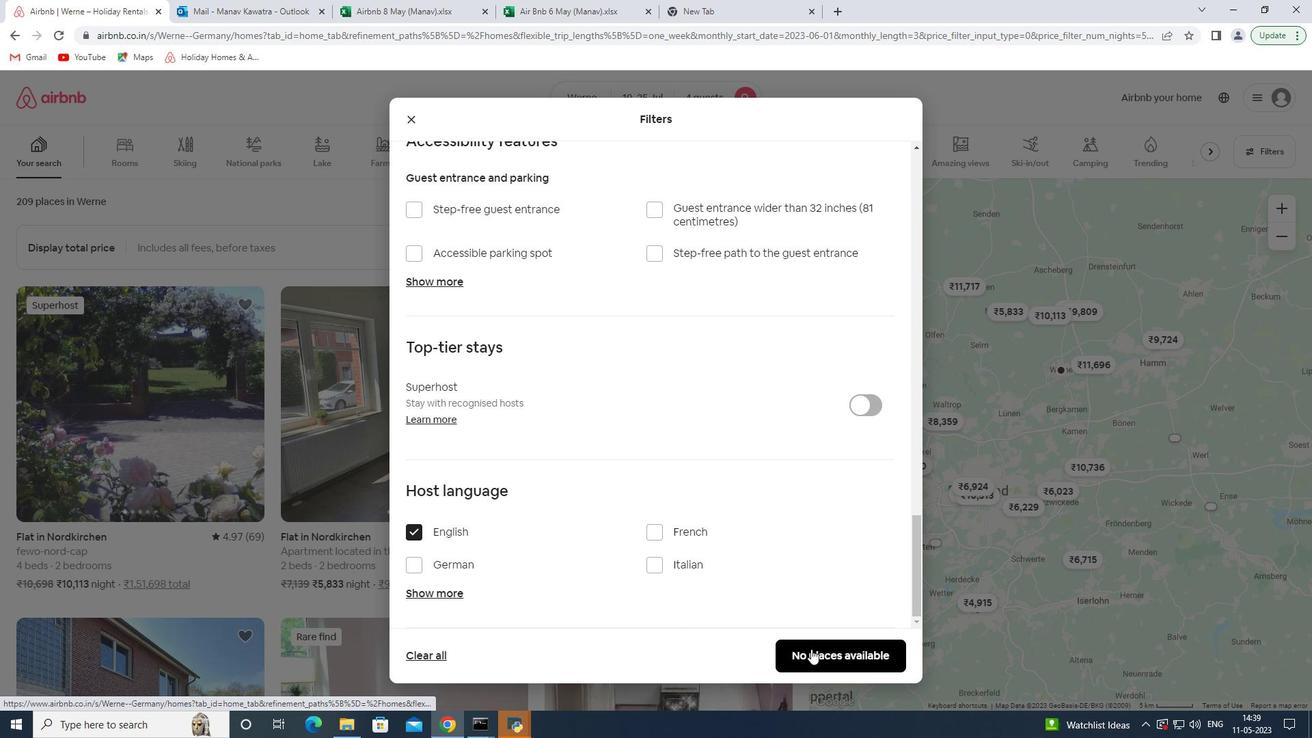 
Action: Mouse moved to (765, 603)
Screenshot: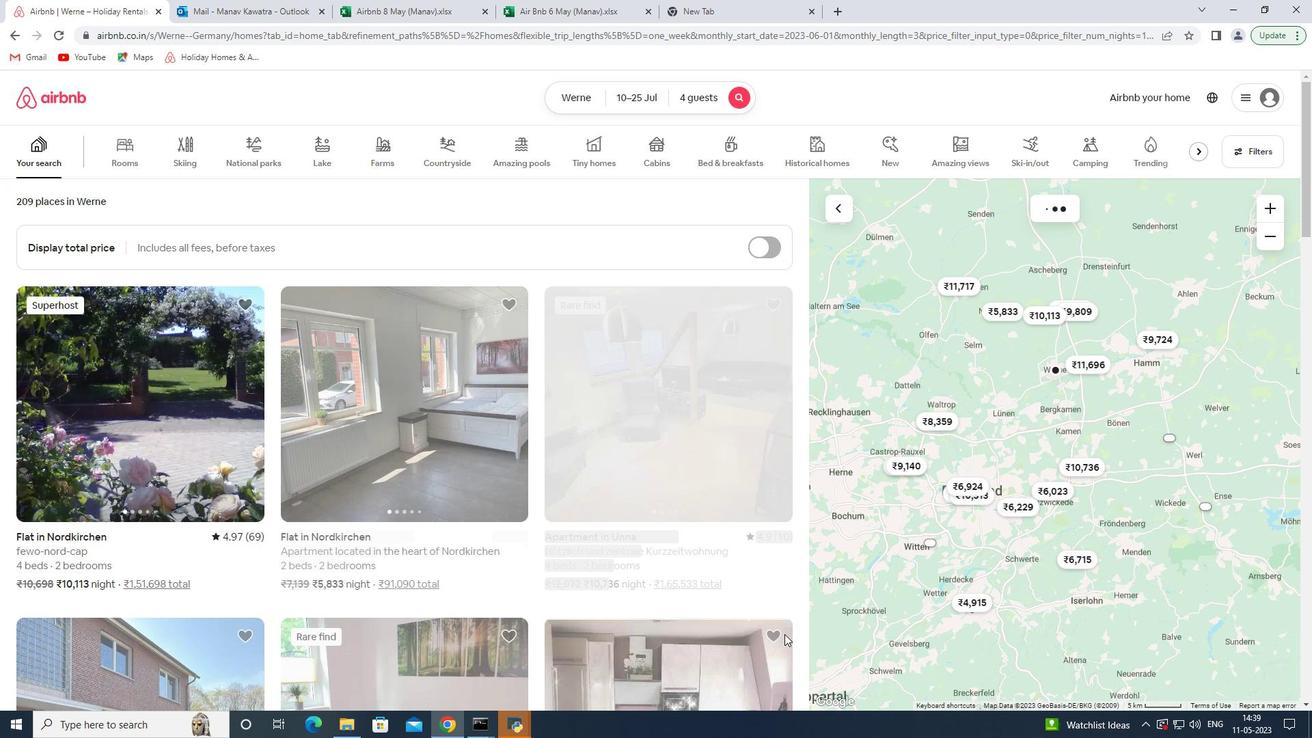 
